 Task: Add a signature London Baker containing With sincere appreciation and gratitude, London Baker to email address softage.9@softage.net and add a label Job descriptions
Action: Mouse moved to (1268, 79)
Screenshot: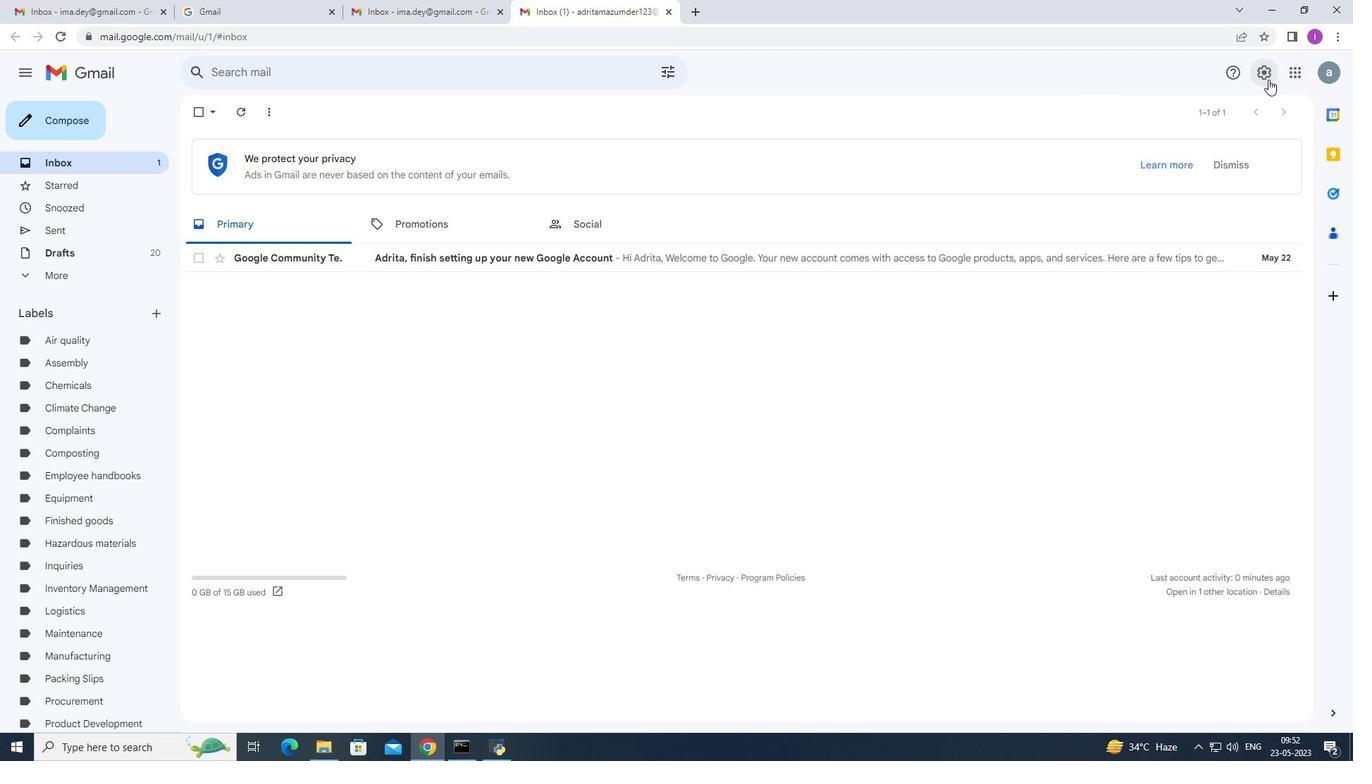 
Action: Mouse pressed left at (1268, 79)
Screenshot: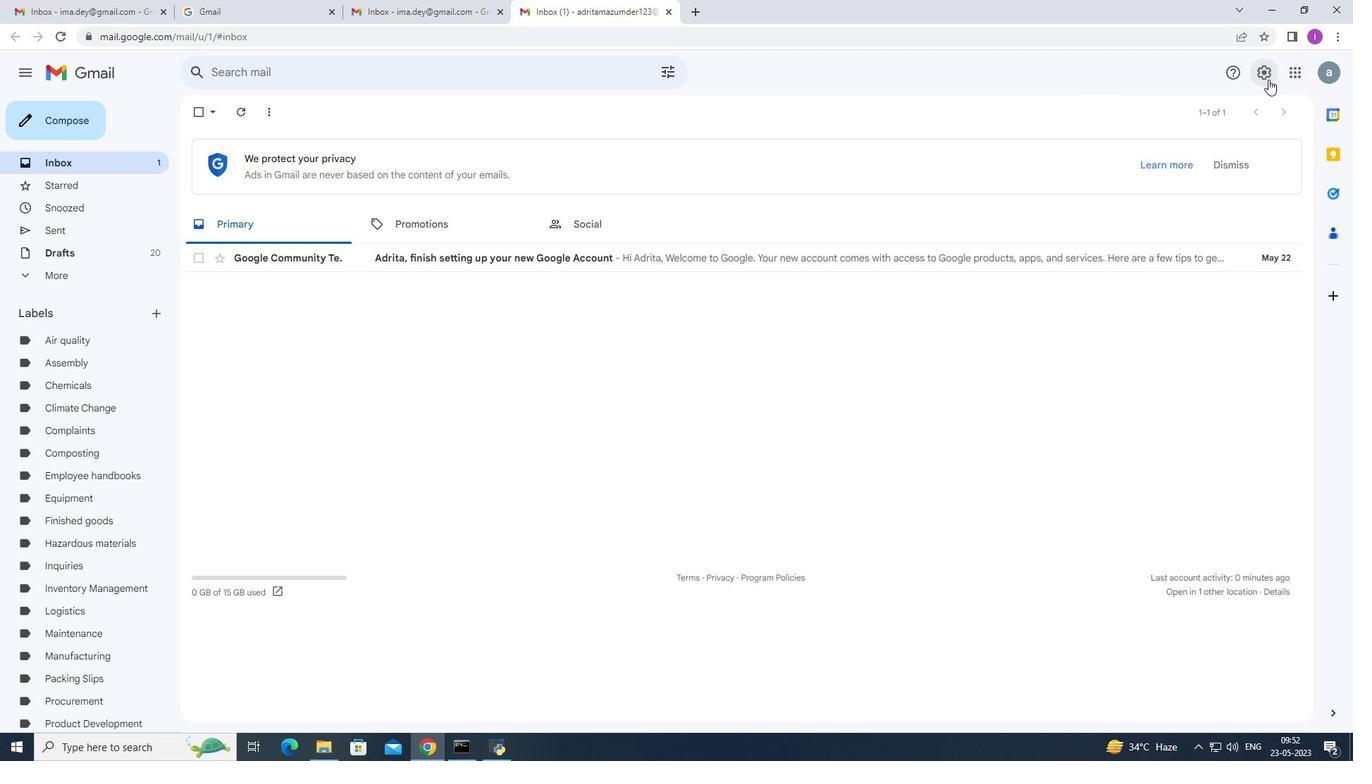 
Action: Mouse moved to (1198, 142)
Screenshot: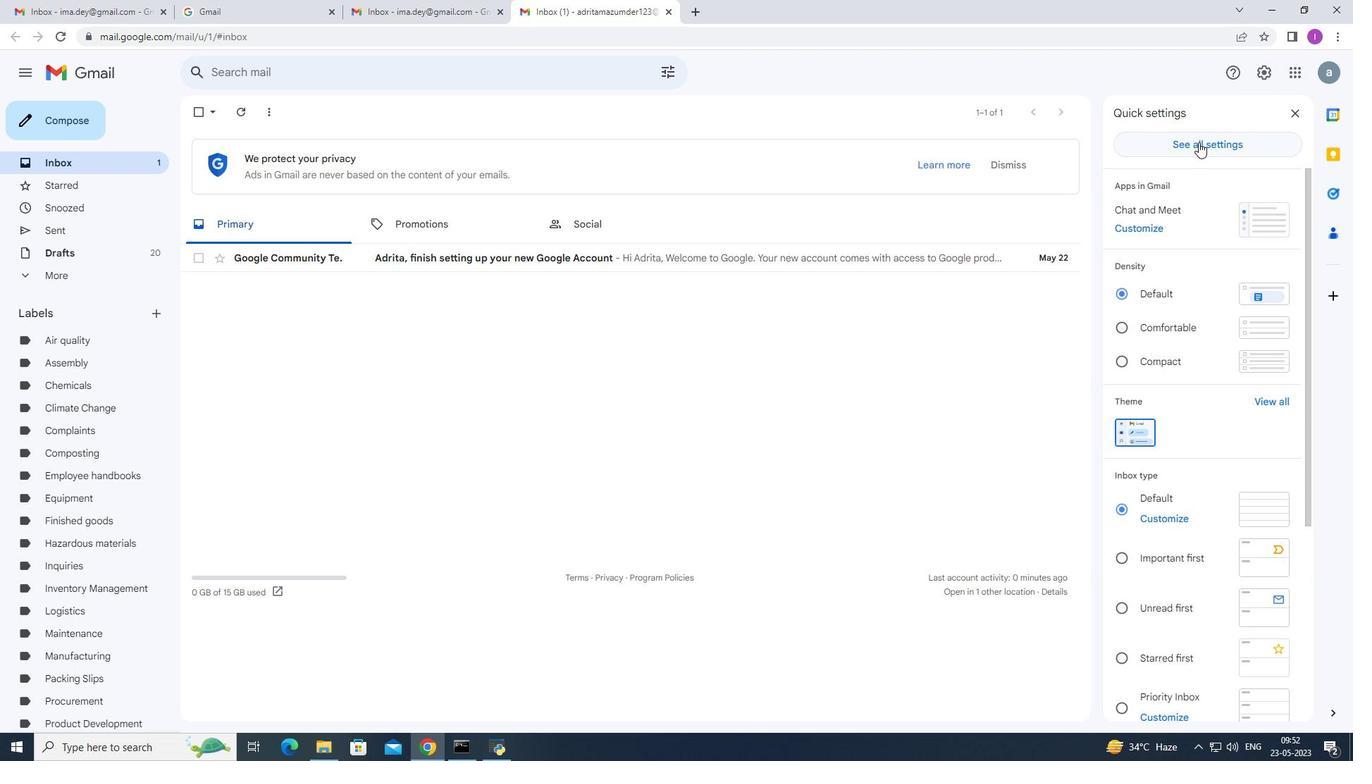 
Action: Mouse pressed left at (1198, 142)
Screenshot: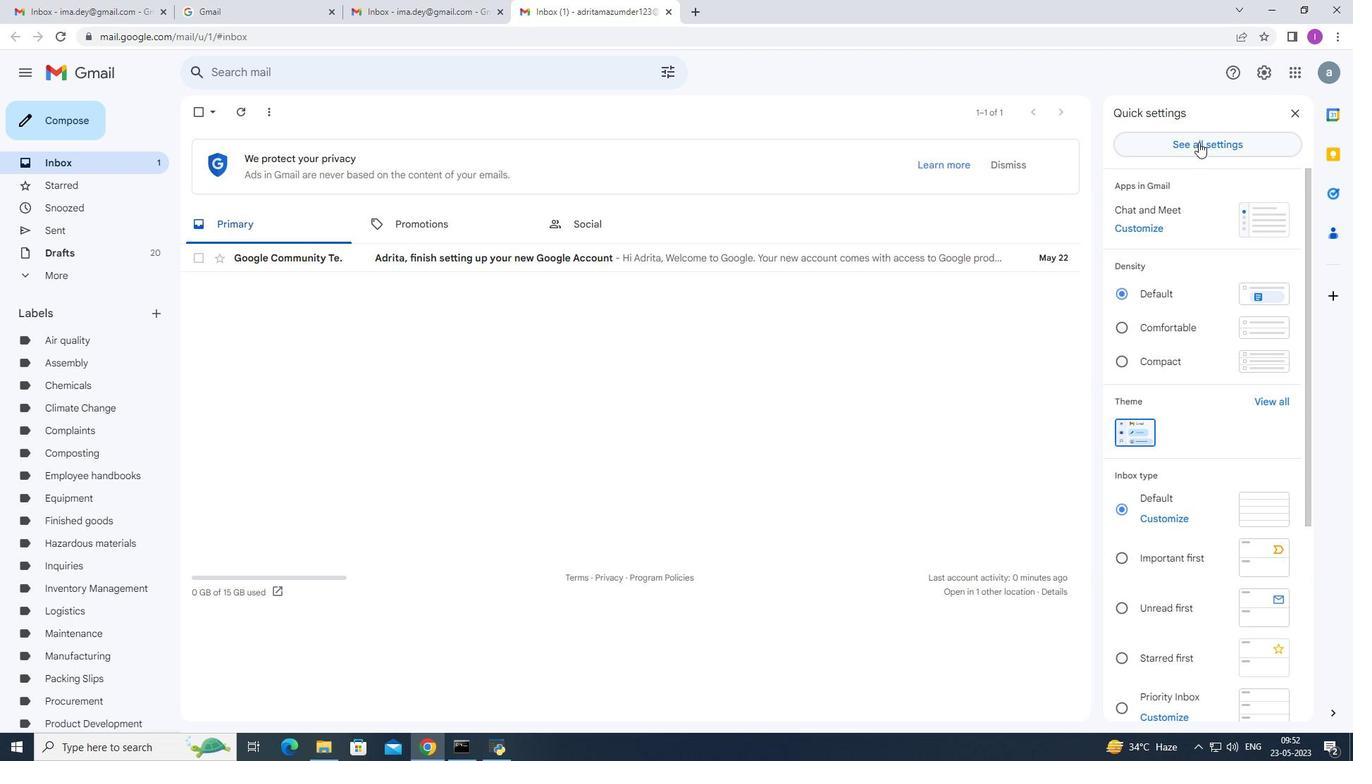 
Action: Mouse moved to (572, 403)
Screenshot: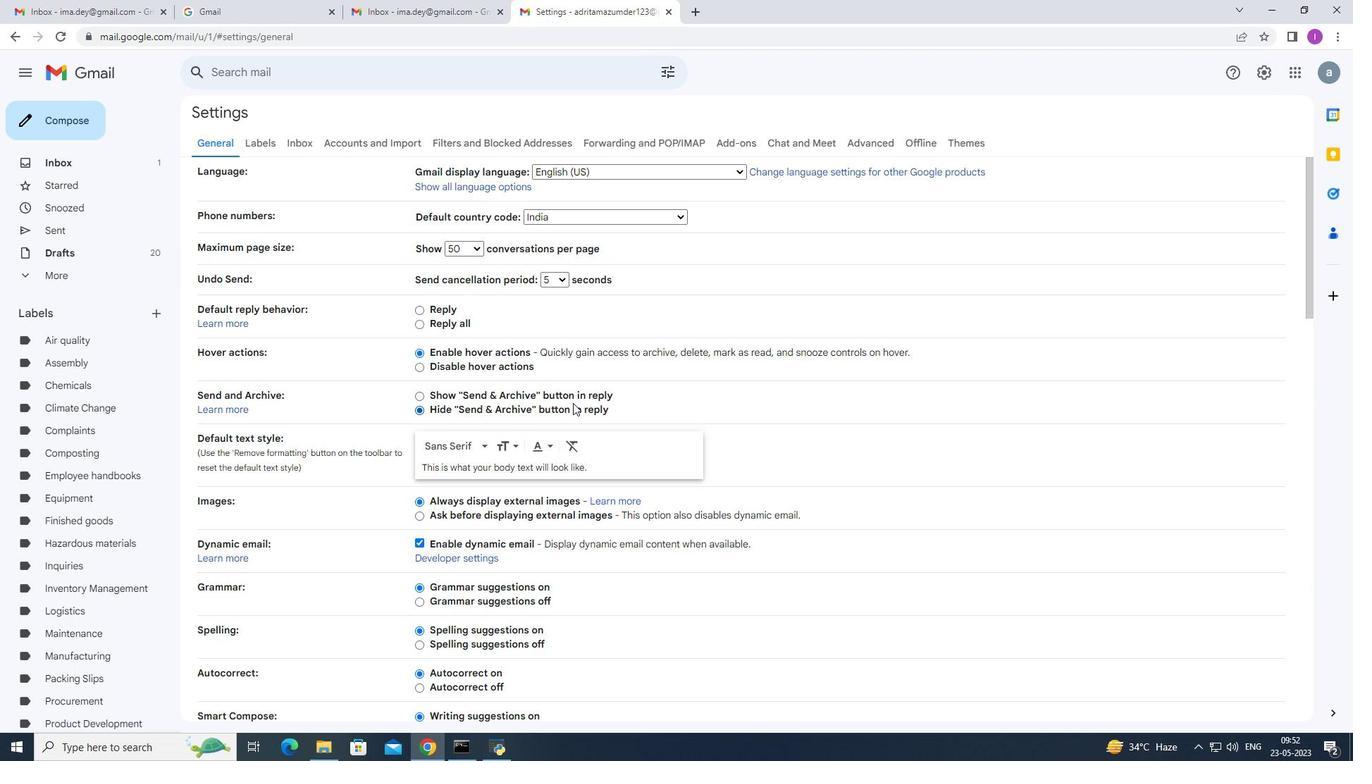 
Action: Mouse scrolled (572, 402) with delta (0, 0)
Screenshot: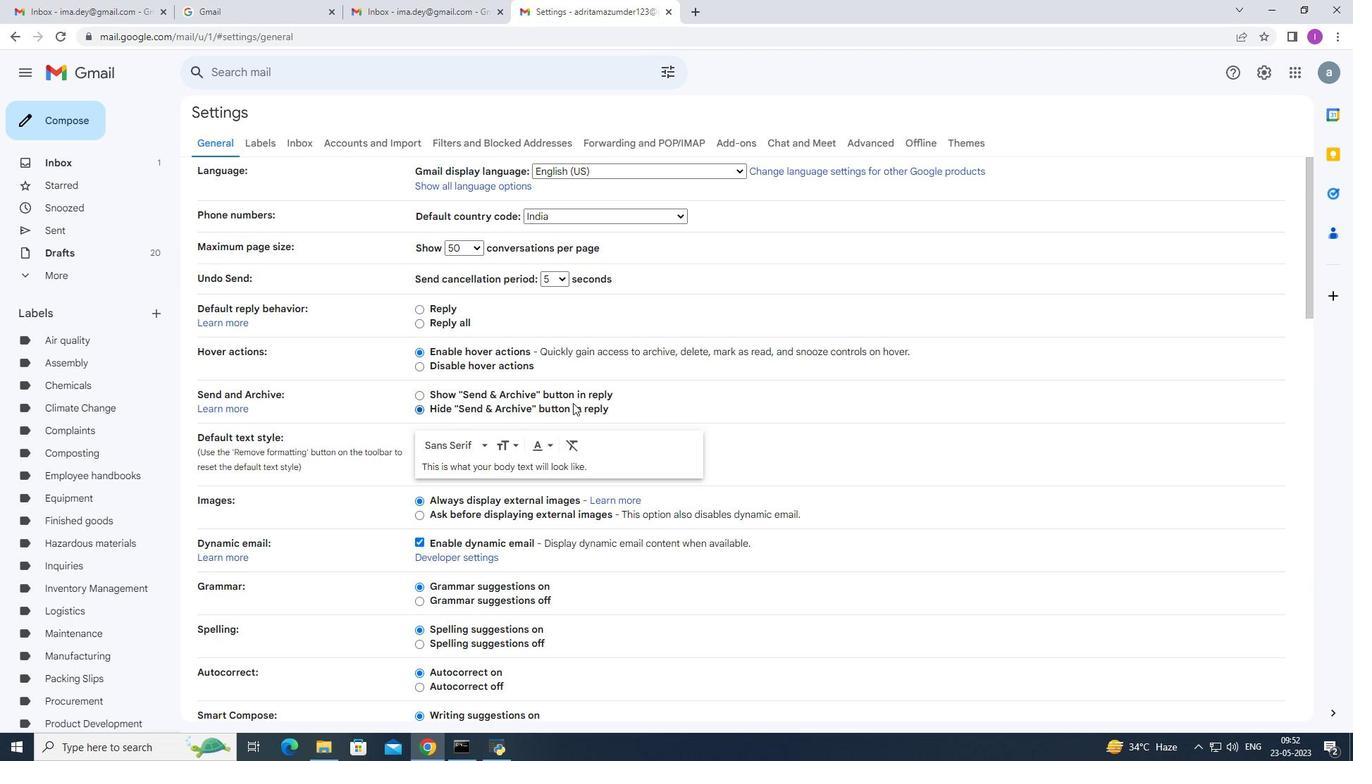 
Action: Mouse scrolled (572, 402) with delta (0, 0)
Screenshot: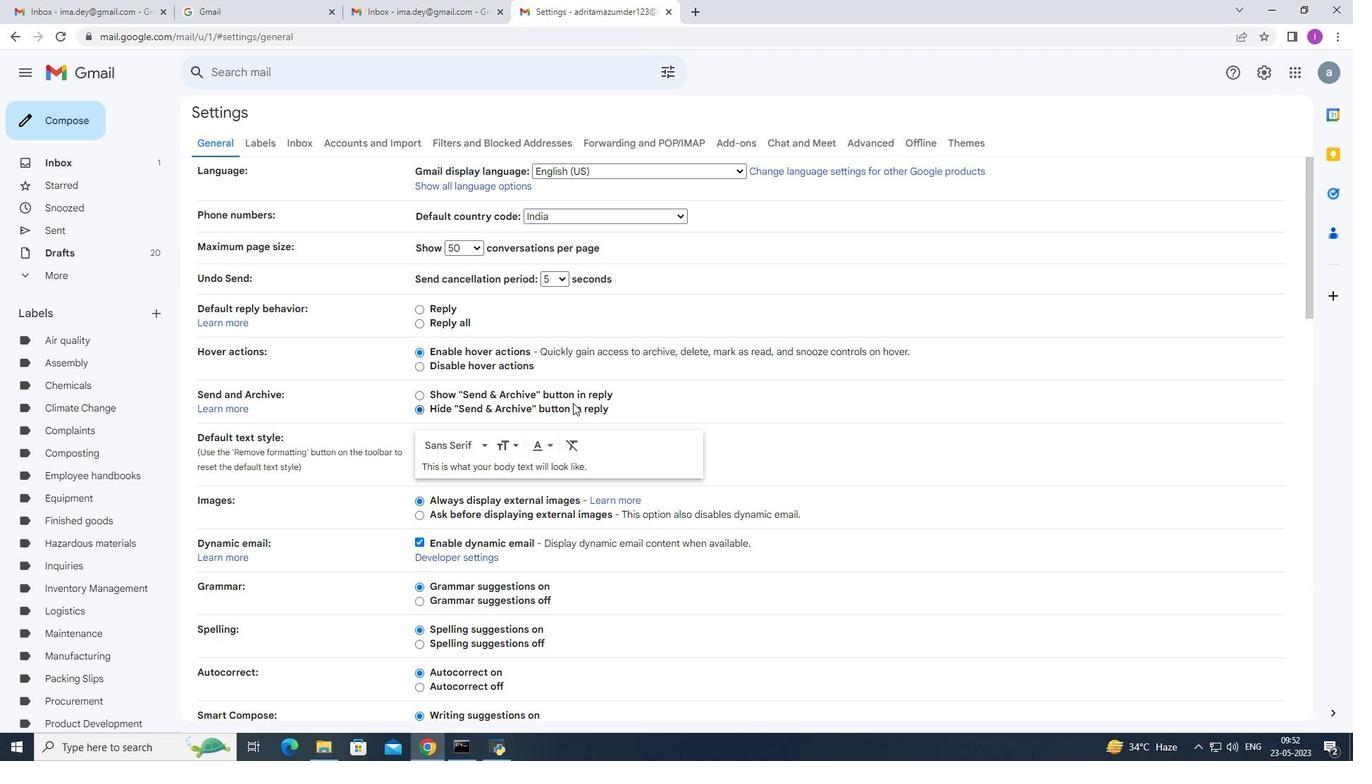 
Action: Mouse scrolled (572, 402) with delta (0, 0)
Screenshot: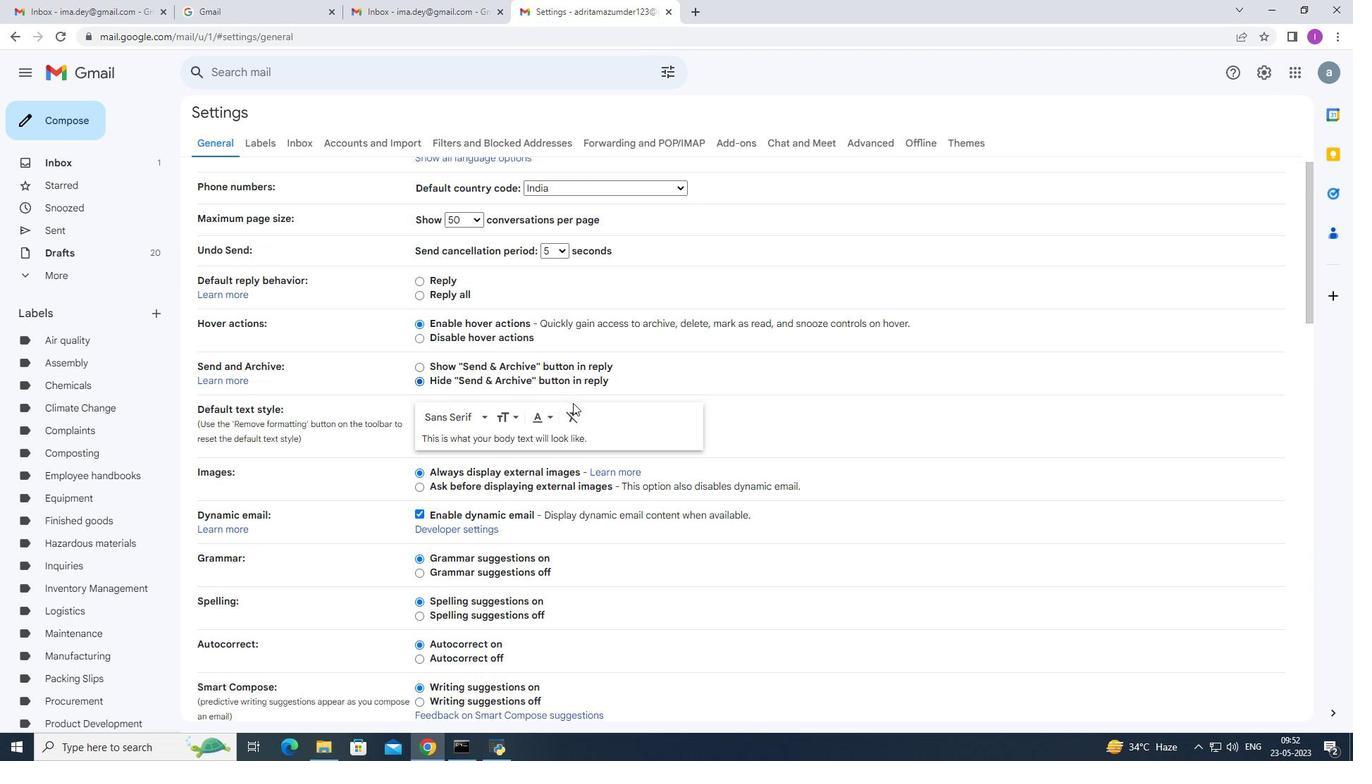 
Action: Mouse scrolled (572, 402) with delta (0, 0)
Screenshot: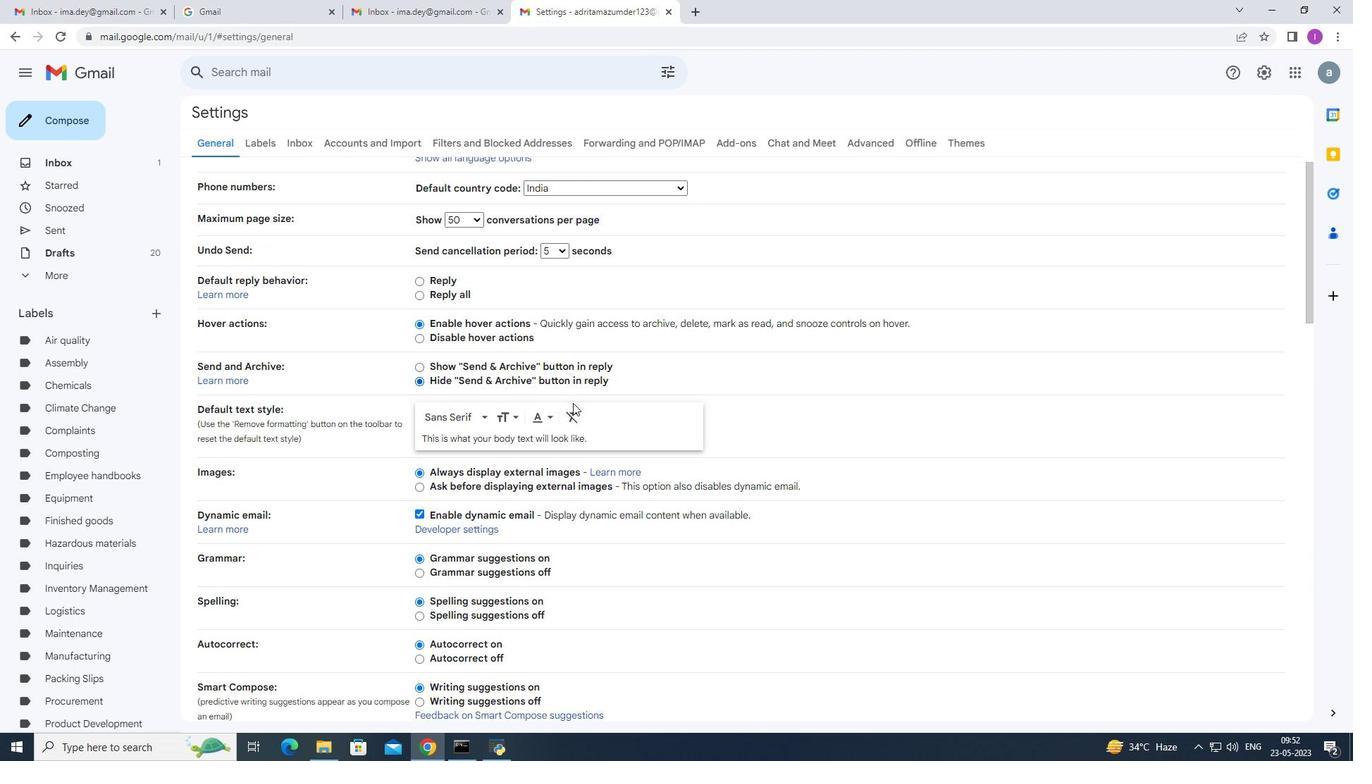 
Action: Mouse scrolled (572, 402) with delta (0, 0)
Screenshot: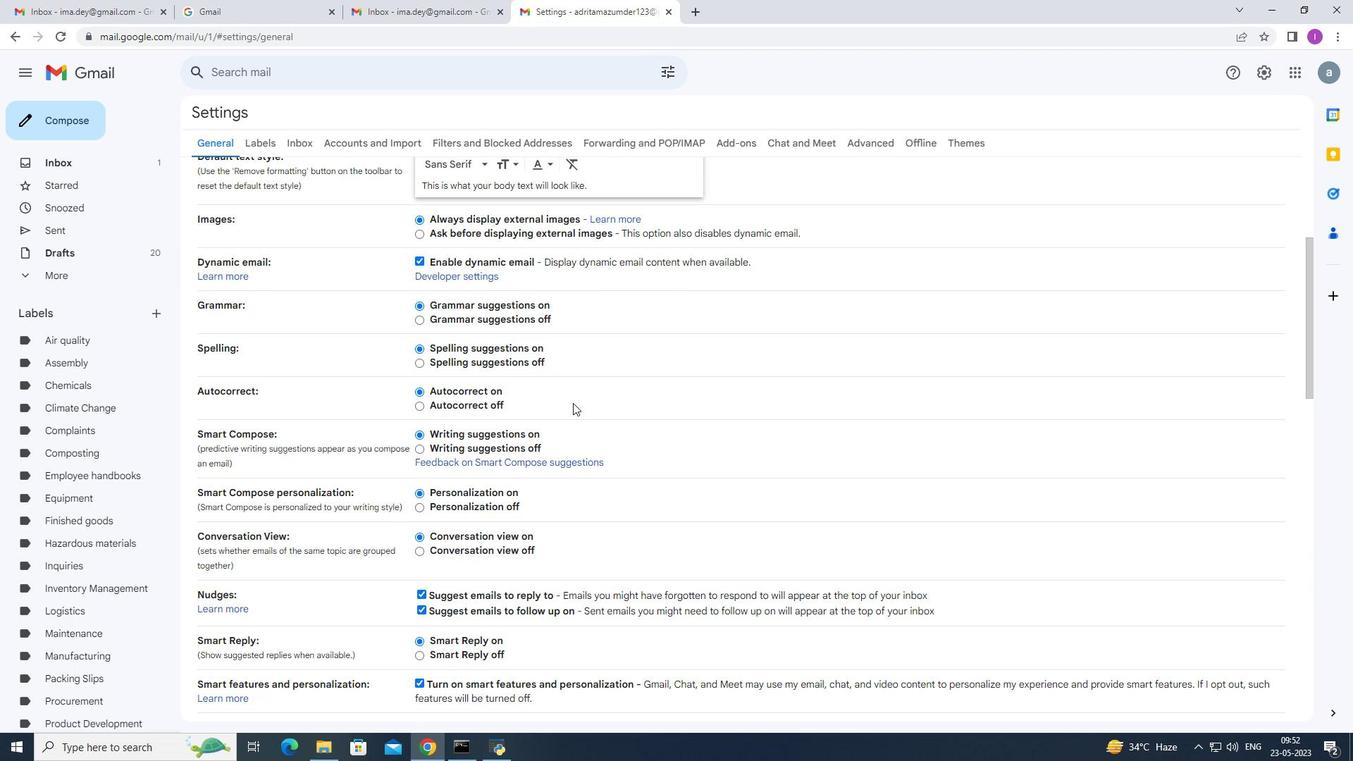 
Action: Mouse scrolled (572, 402) with delta (0, 0)
Screenshot: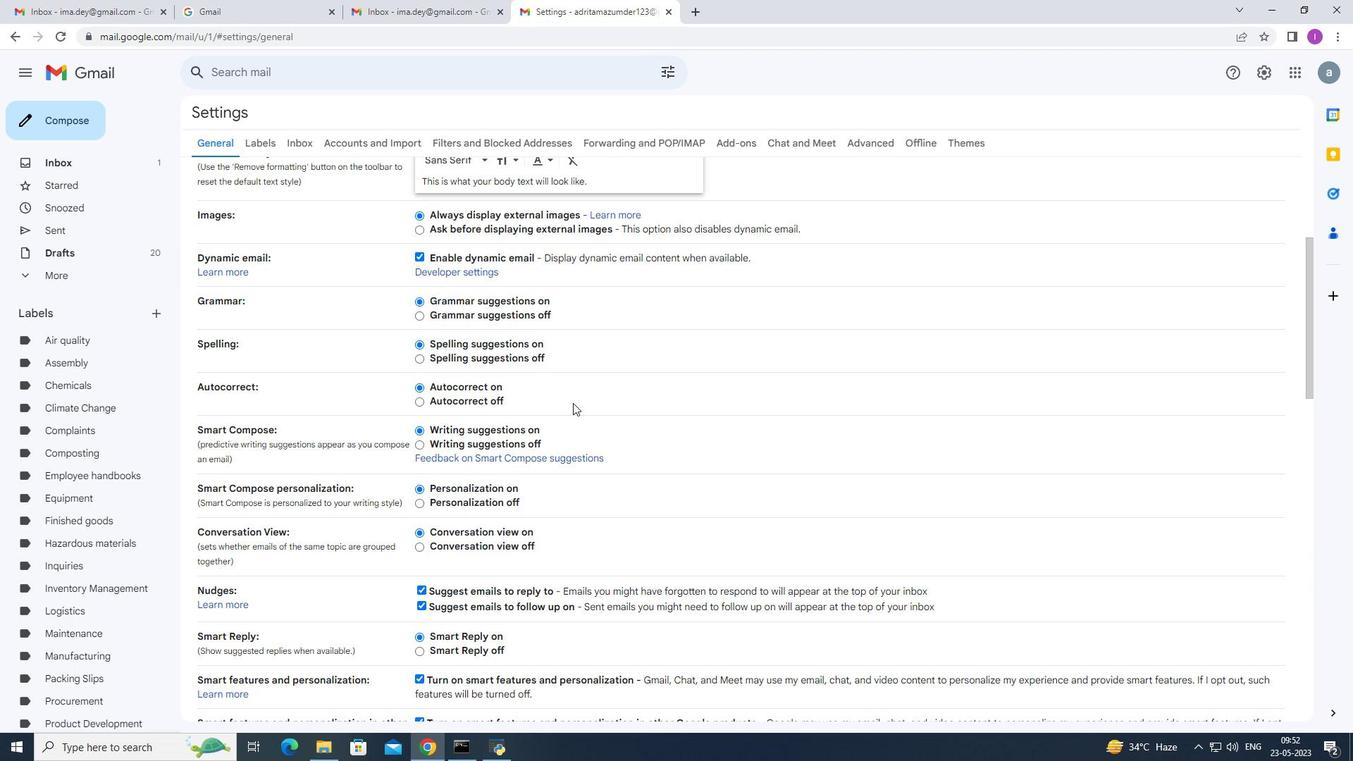 
Action: Mouse scrolled (572, 402) with delta (0, 0)
Screenshot: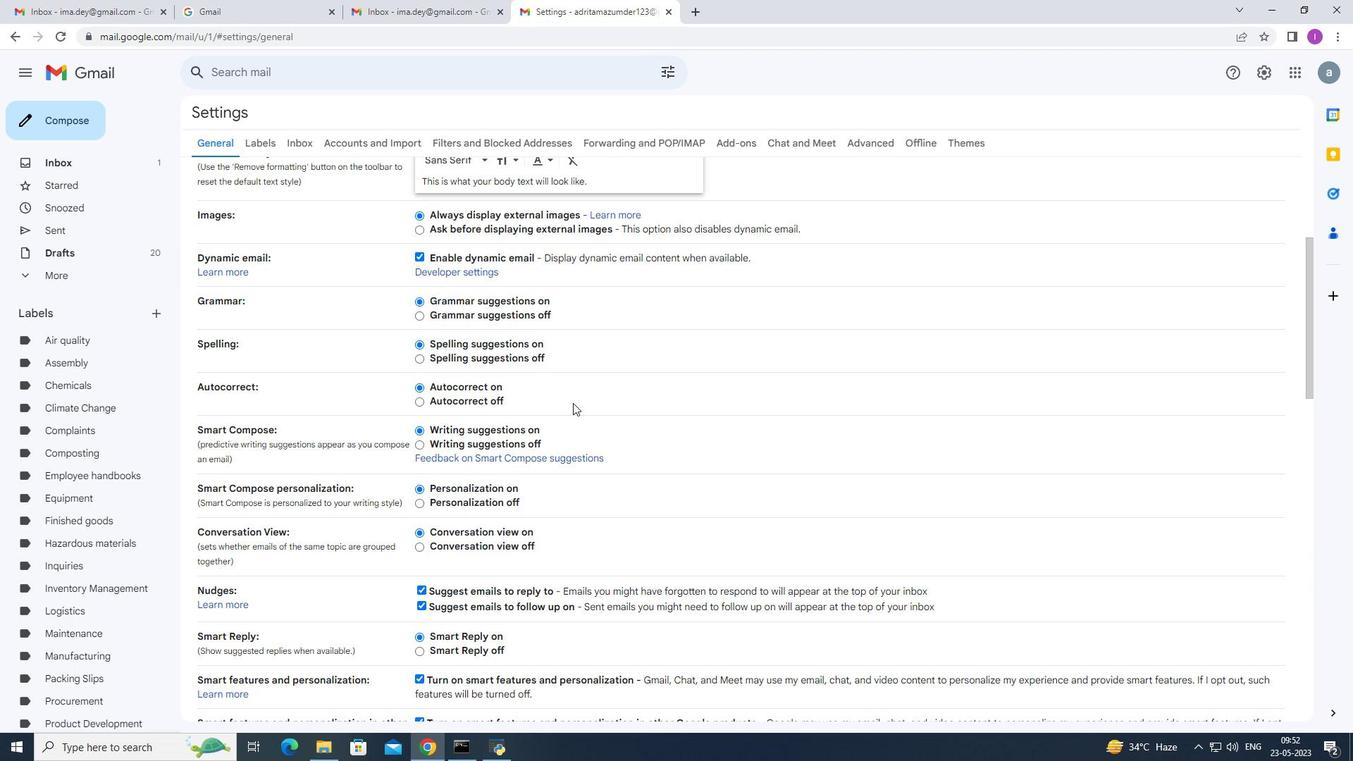 
Action: Mouse scrolled (572, 402) with delta (0, 0)
Screenshot: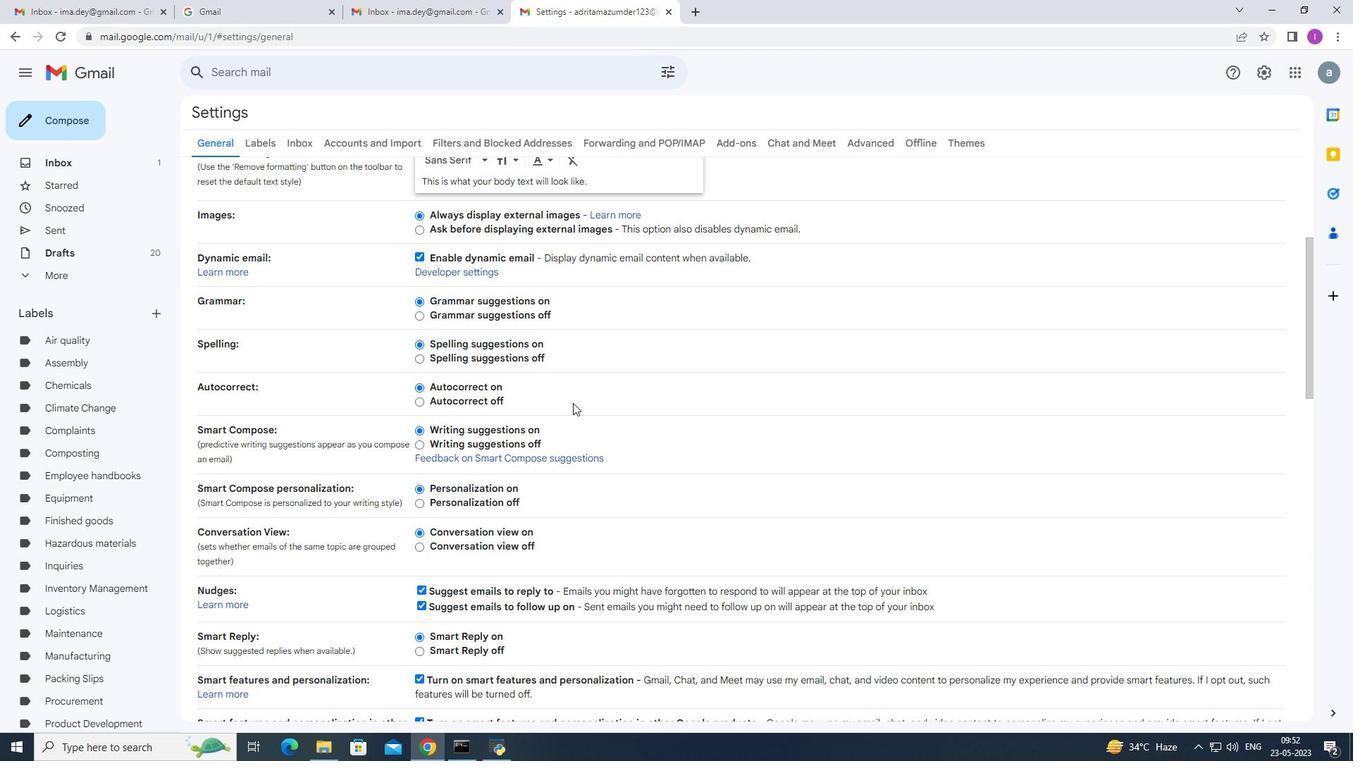 
Action: Mouse scrolled (572, 402) with delta (0, 0)
Screenshot: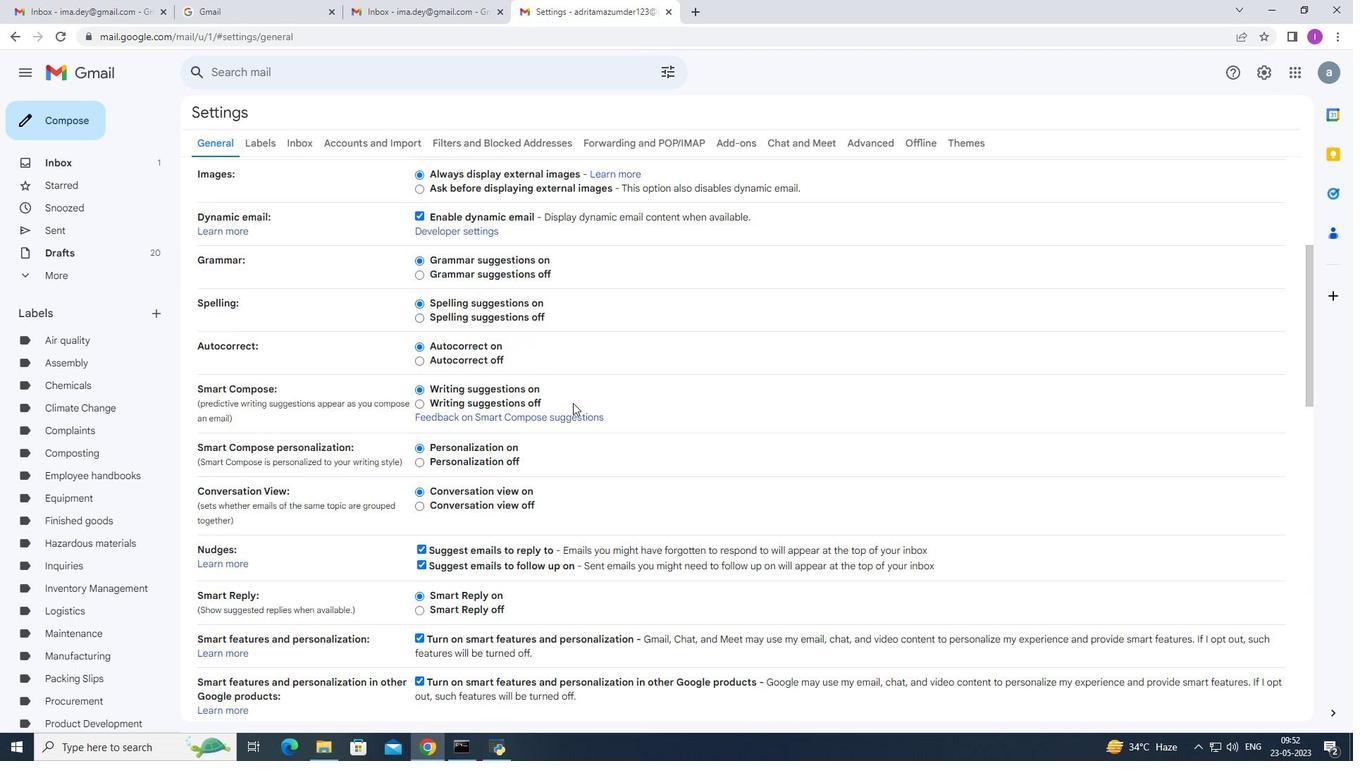 
Action: Mouse scrolled (572, 402) with delta (0, 0)
Screenshot: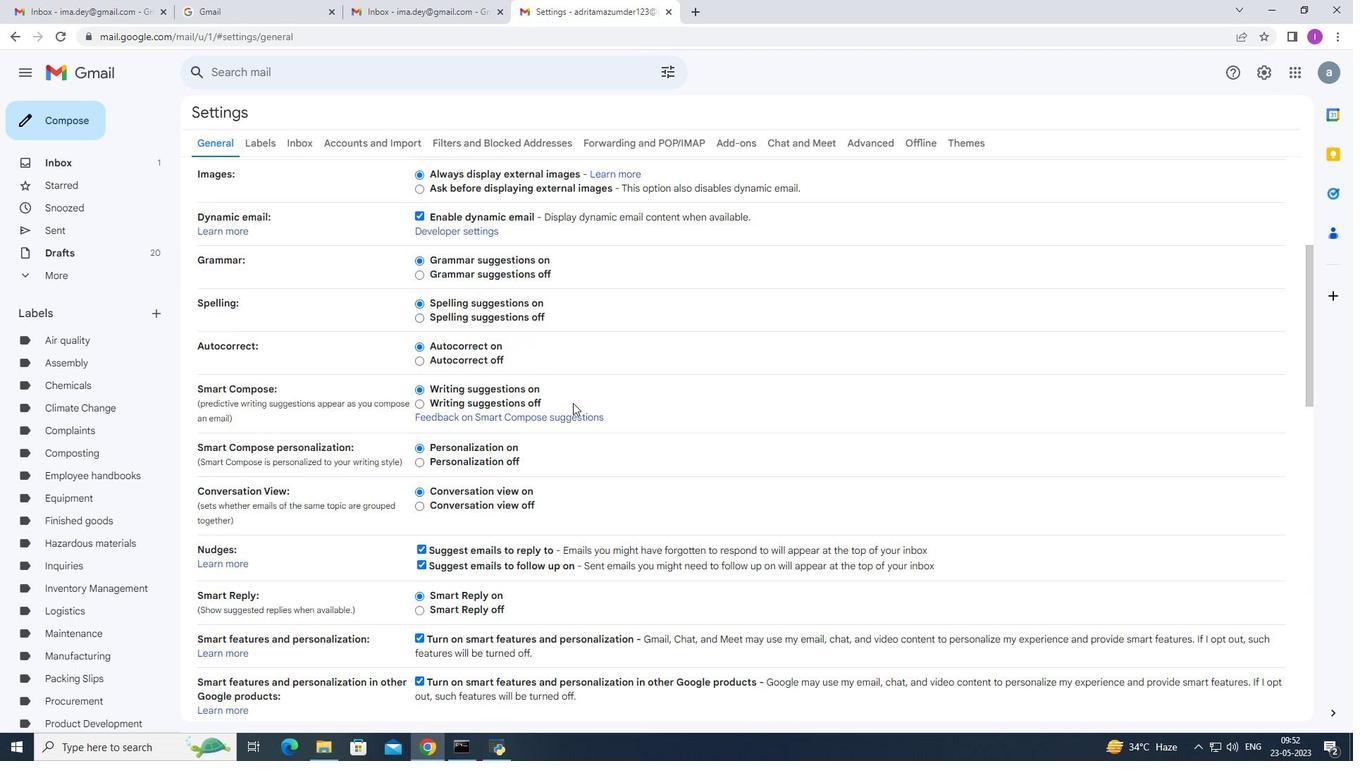 
Action: Mouse scrolled (572, 402) with delta (0, 0)
Screenshot: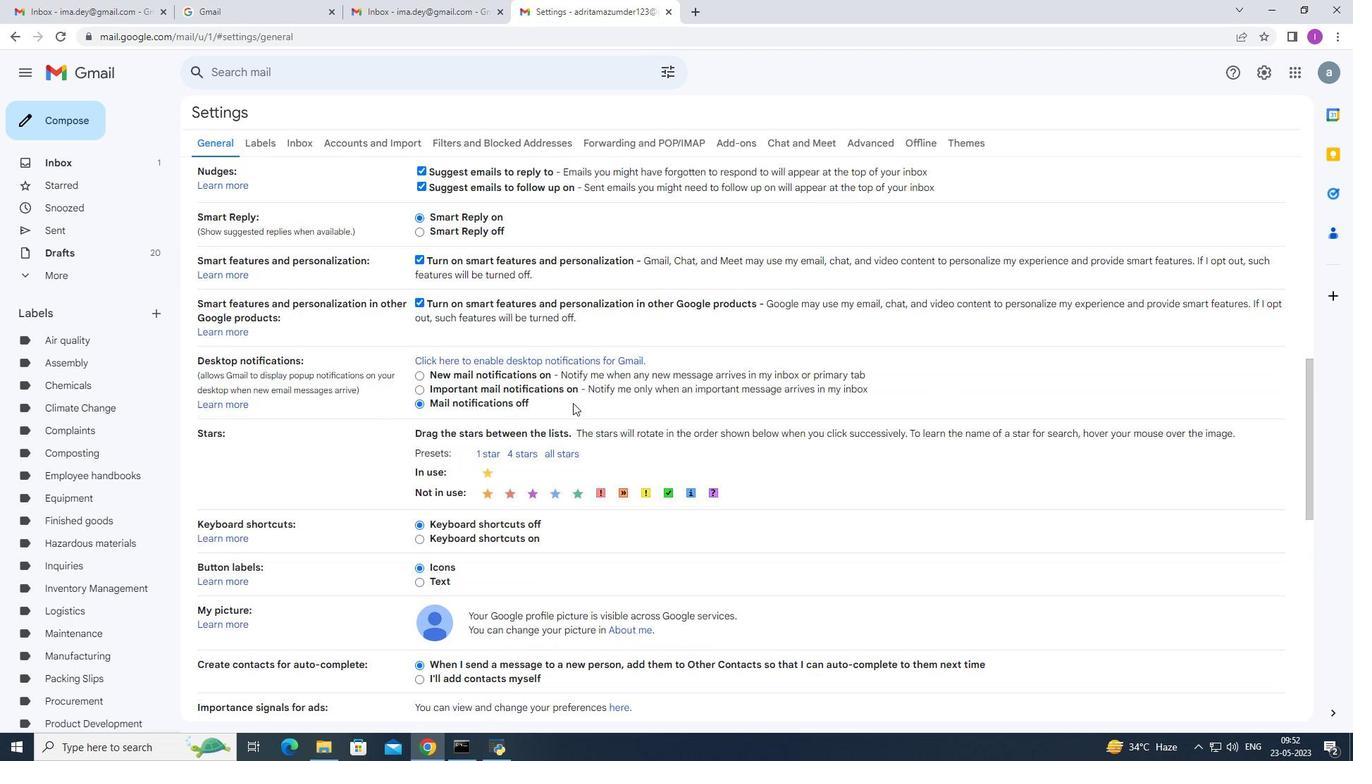 
Action: Mouse scrolled (572, 402) with delta (0, 0)
Screenshot: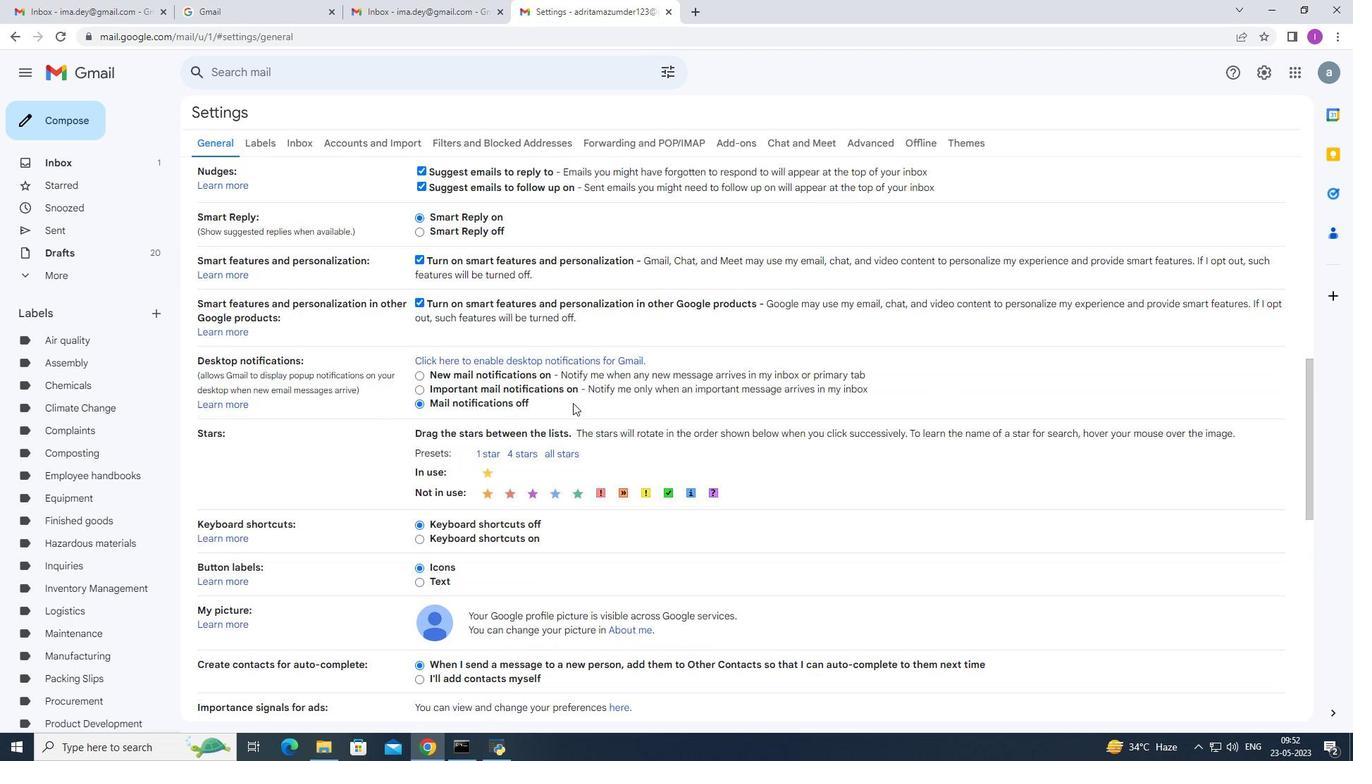 
Action: Mouse scrolled (572, 402) with delta (0, 0)
Screenshot: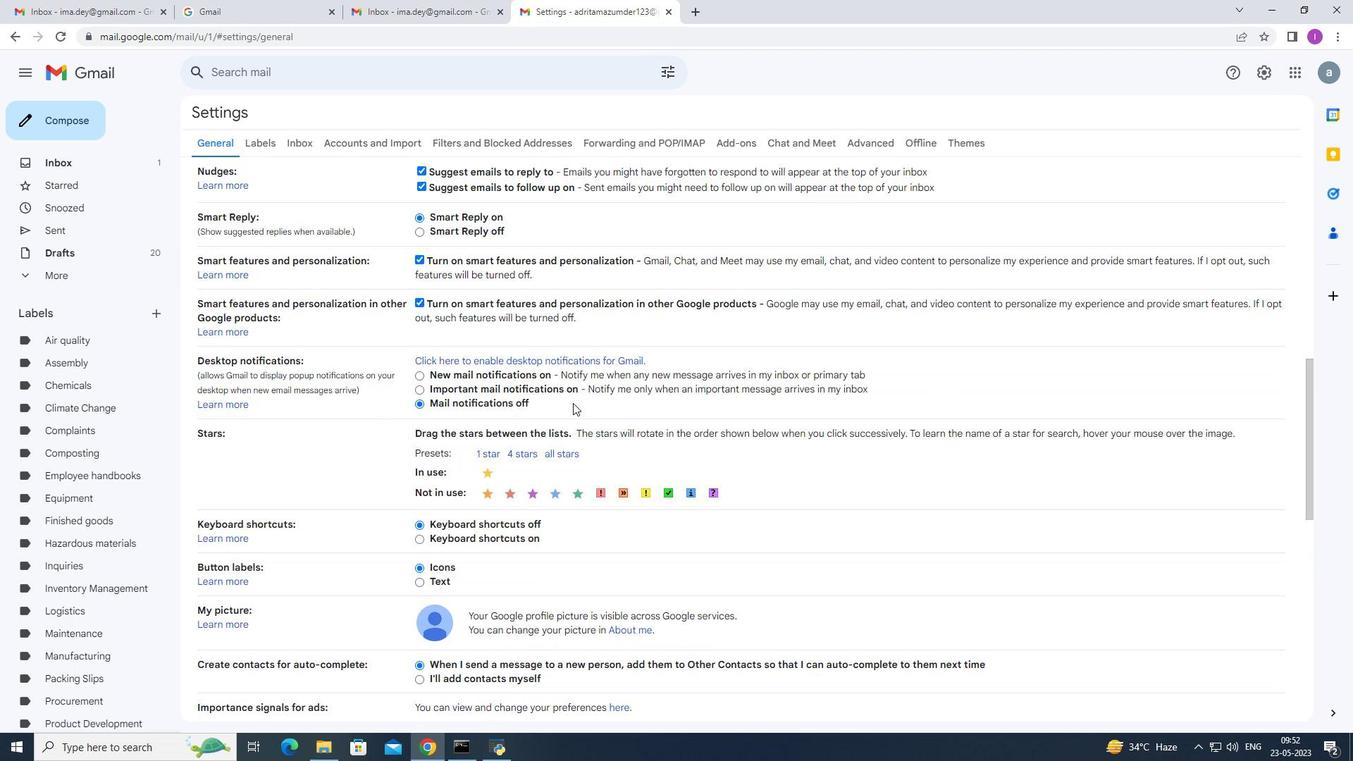 
Action: Mouse scrolled (572, 402) with delta (0, 0)
Screenshot: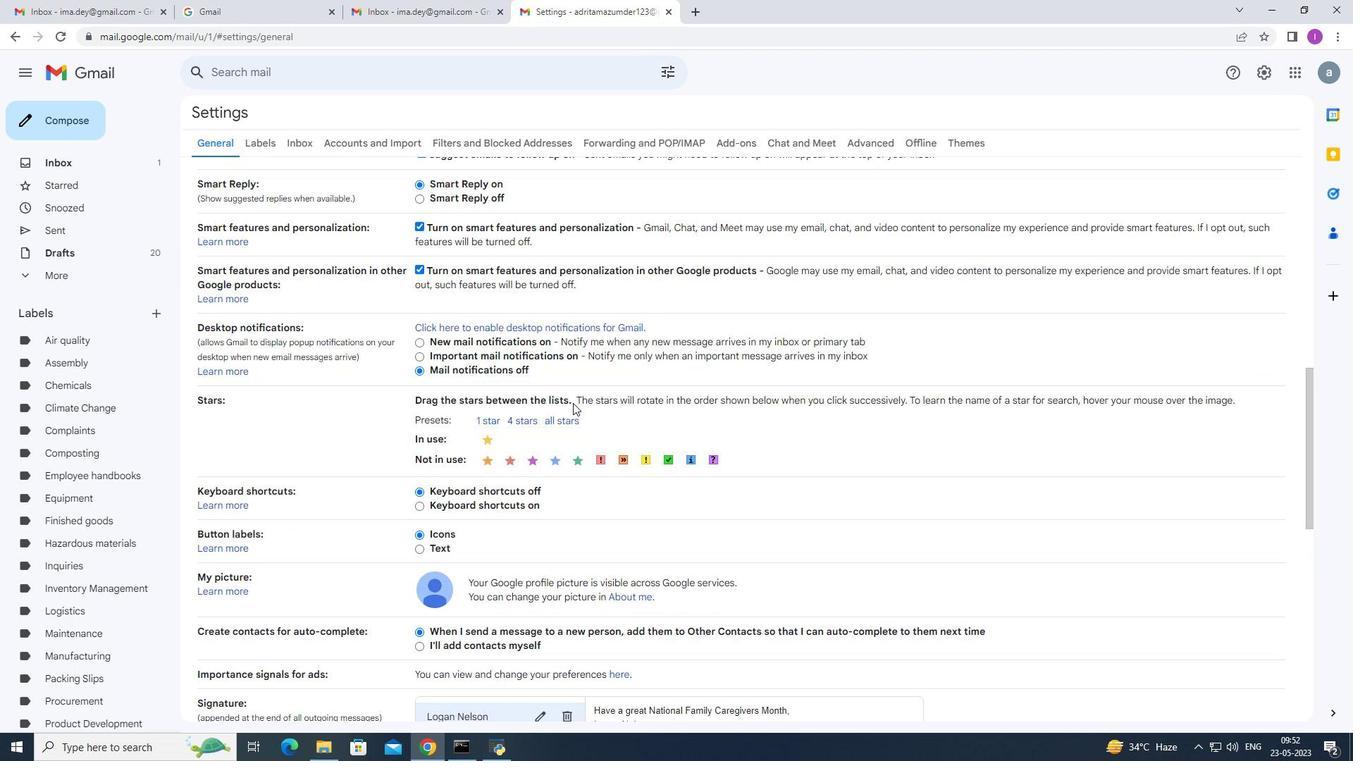 
Action: Mouse moved to (563, 463)
Screenshot: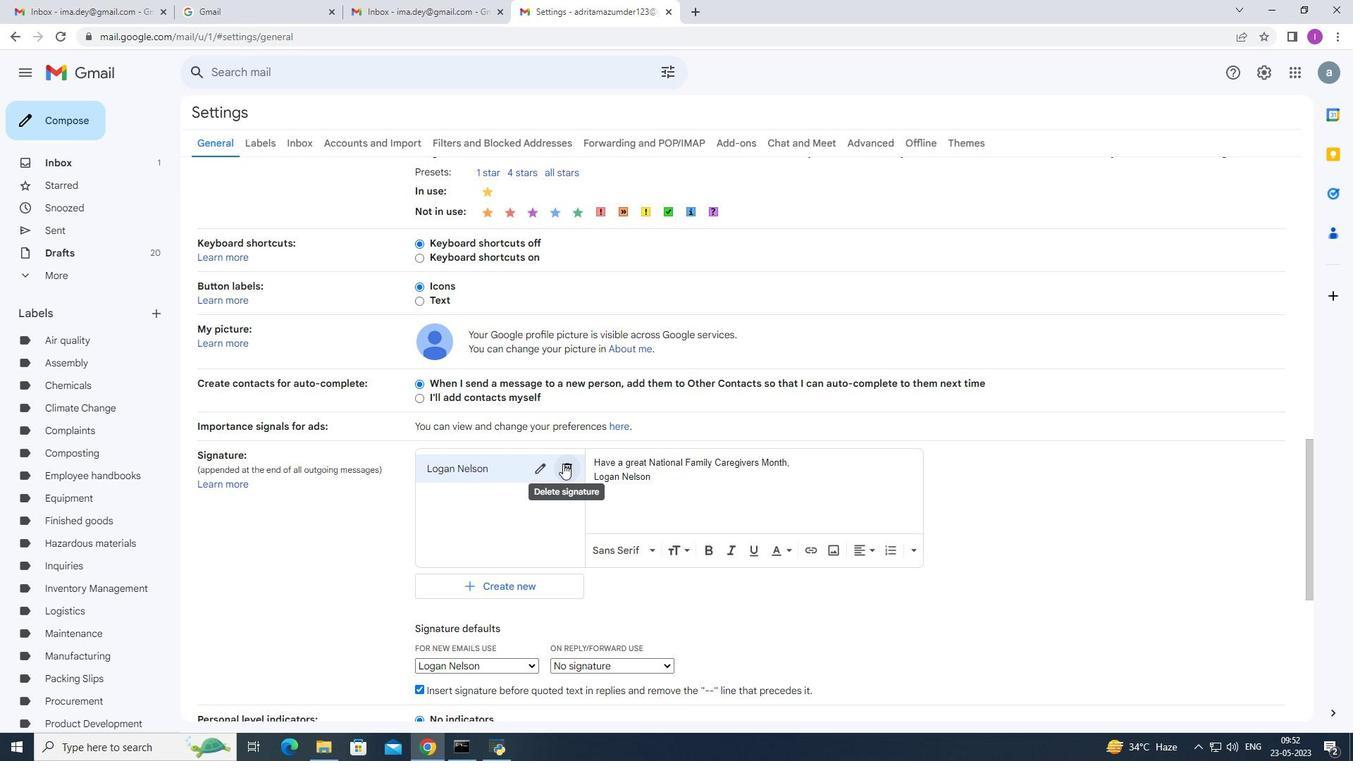 
Action: Mouse pressed left at (563, 463)
Screenshot: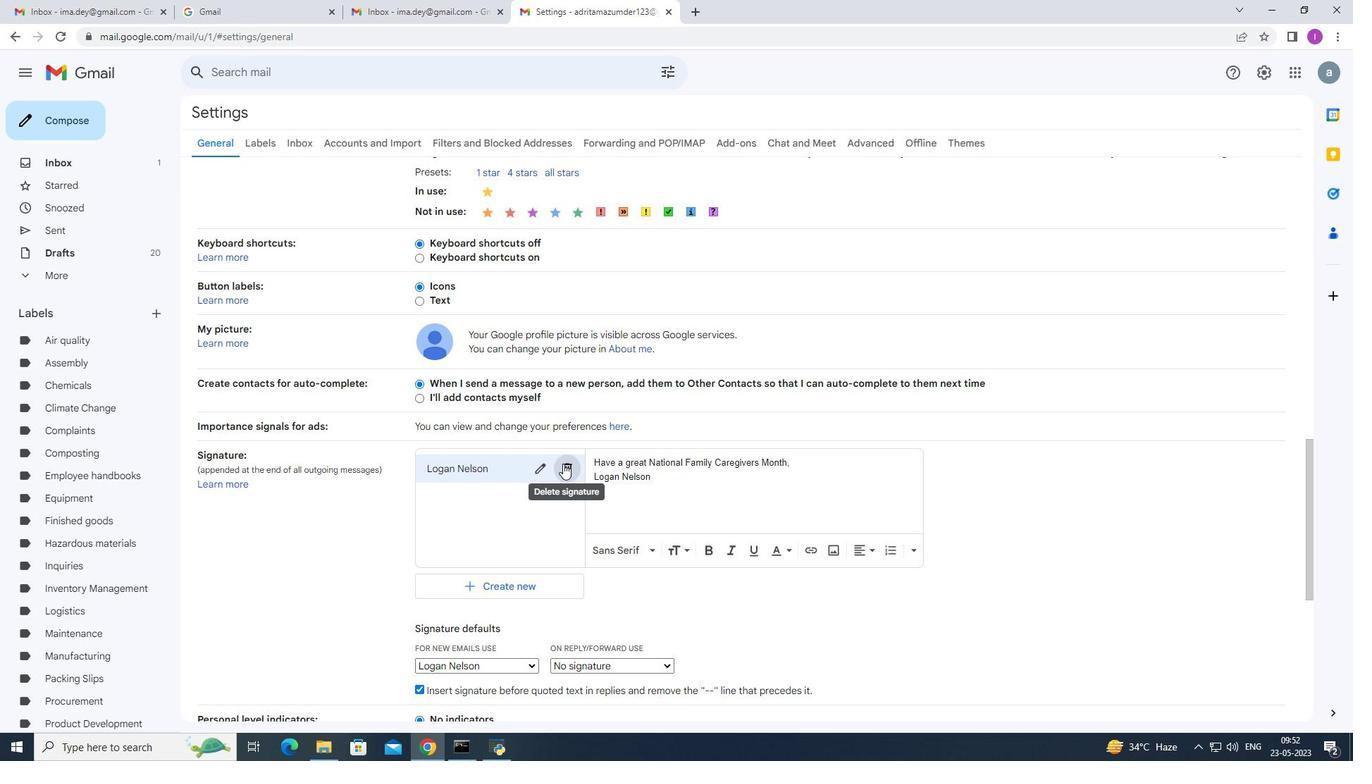 
Action: Mouse moved to (806, 412)
Screenshot: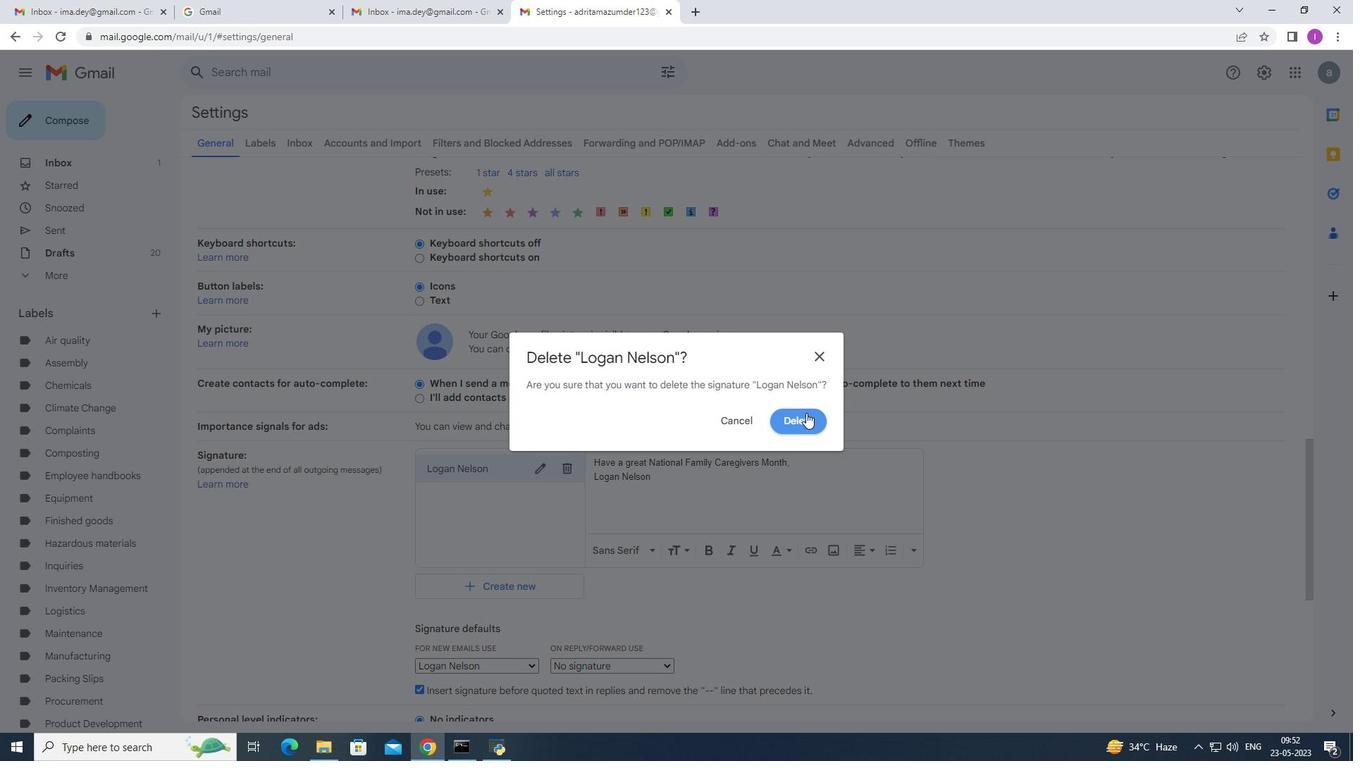 
Action: Mouse pressed left at (806, 412)
Screenshot: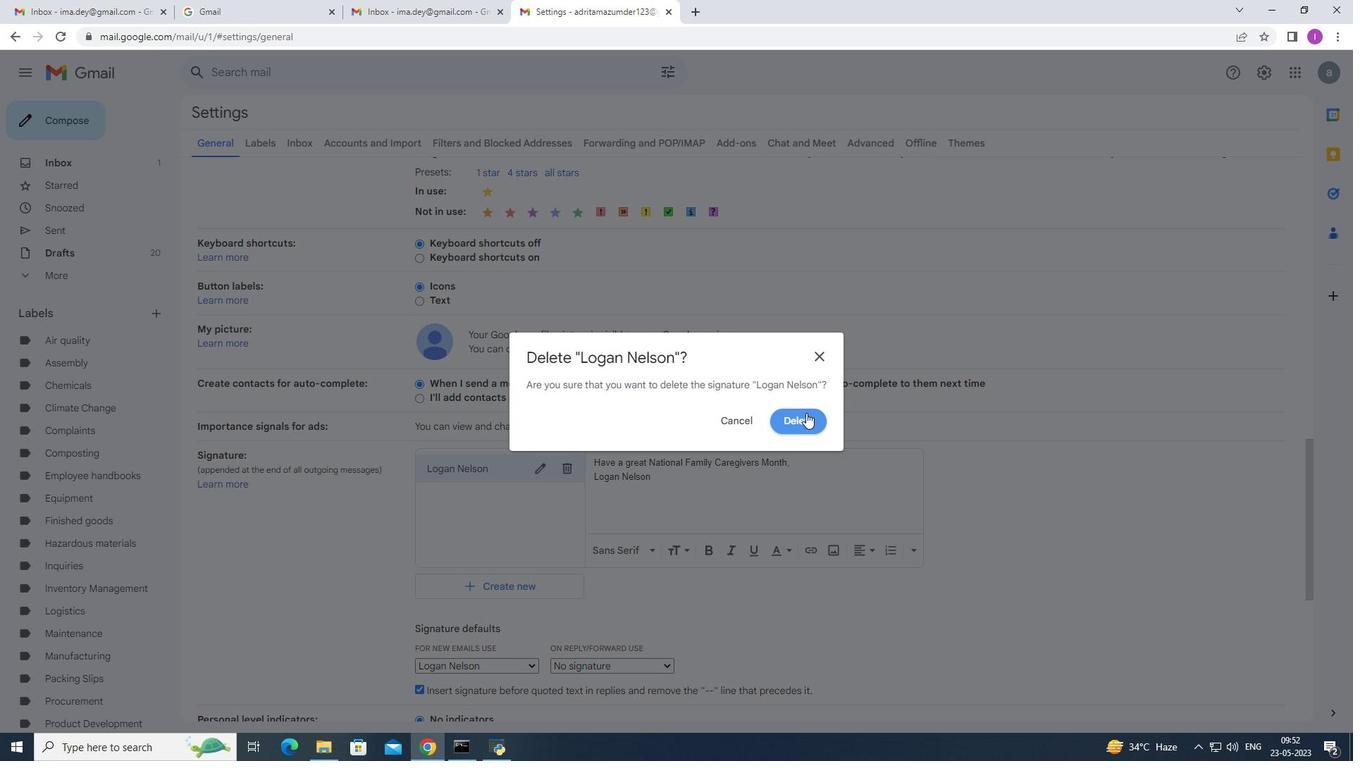 
Action: Mouse moved to (482, 483)
Screenshot: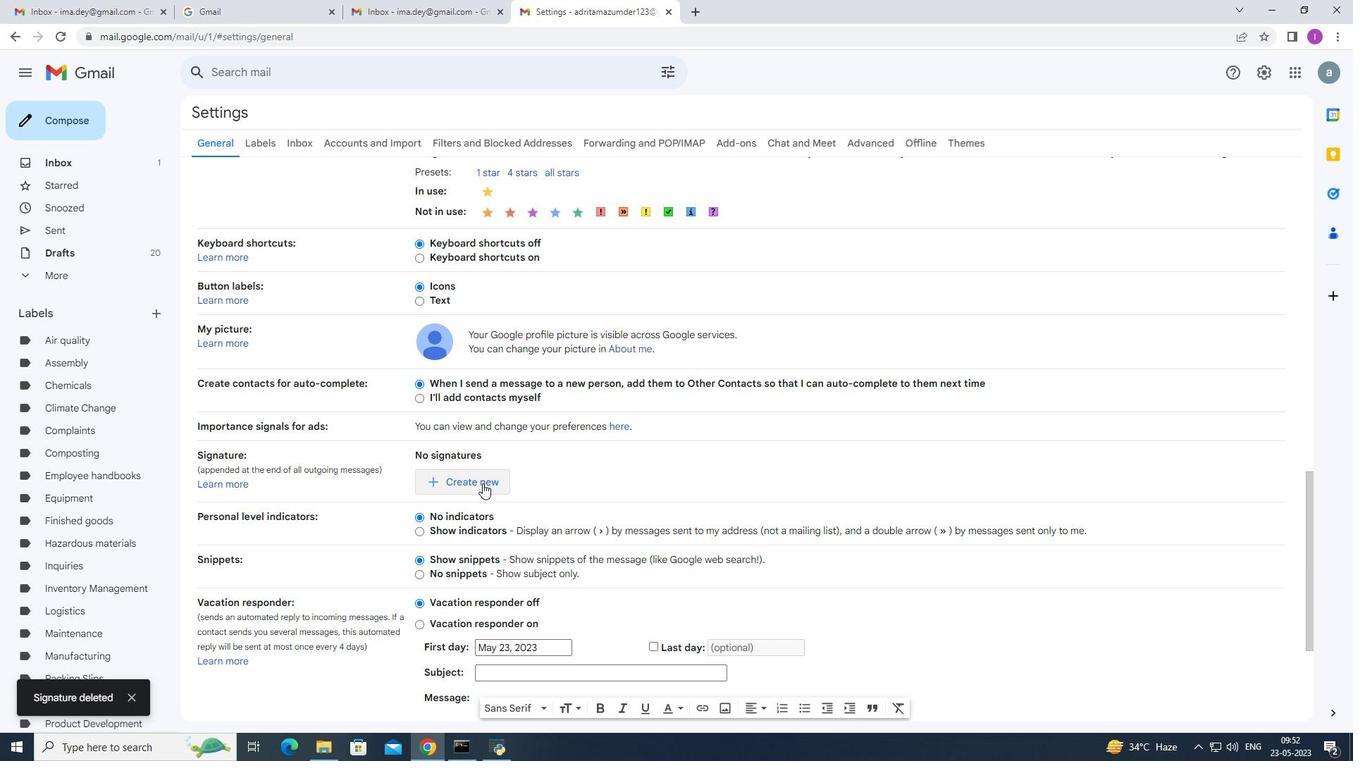 
Action: Mouse pressed left at (482, 483)
Screenshot: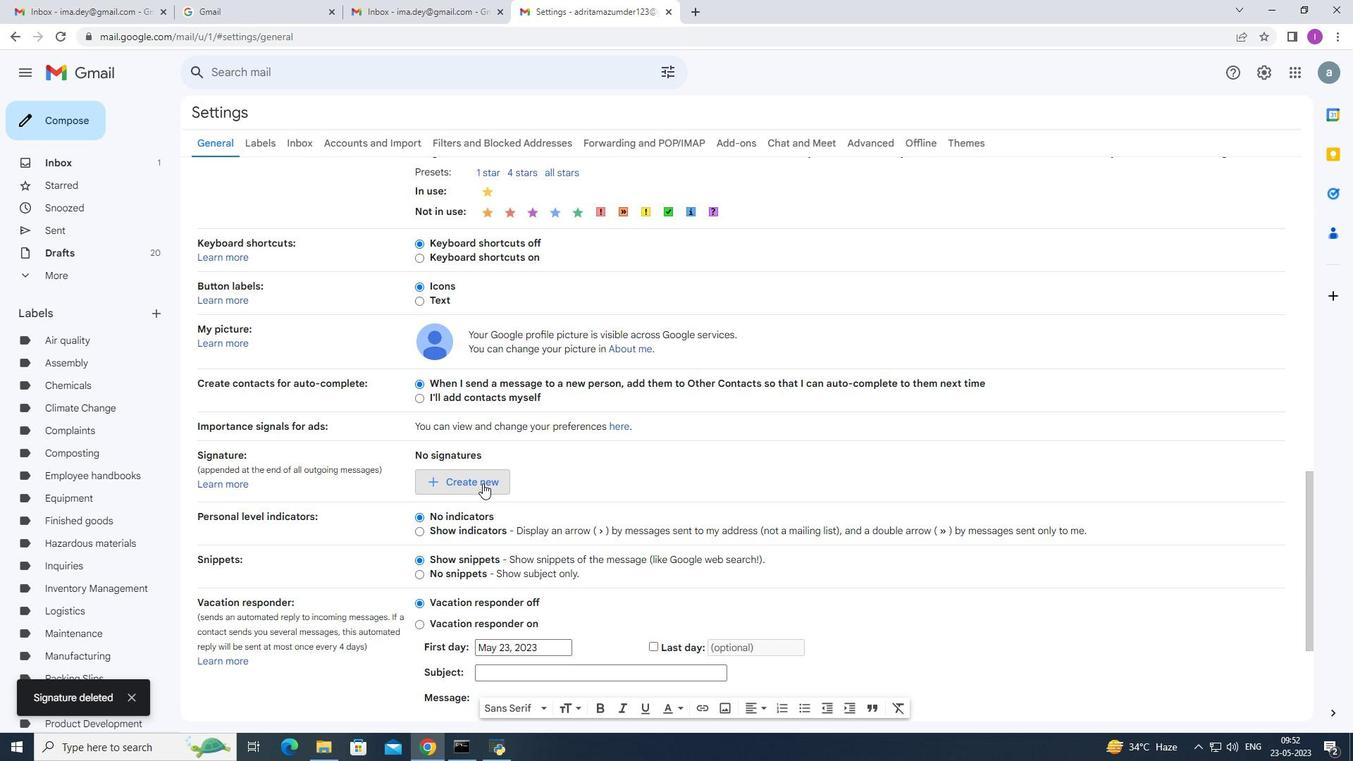 
Action: Mouse moved to (555, 384)
Screenshot: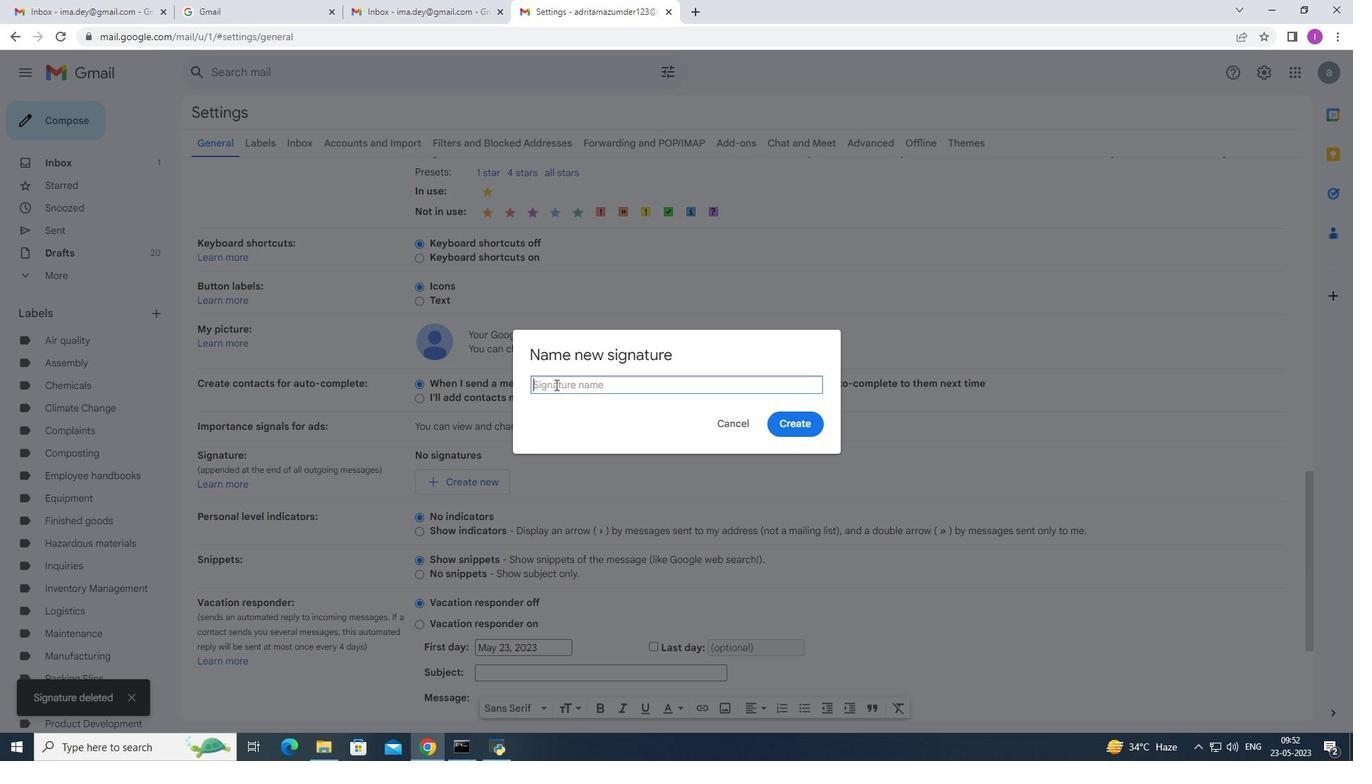 
Action: Mouse pressed left at (555, 384)
Screenshot: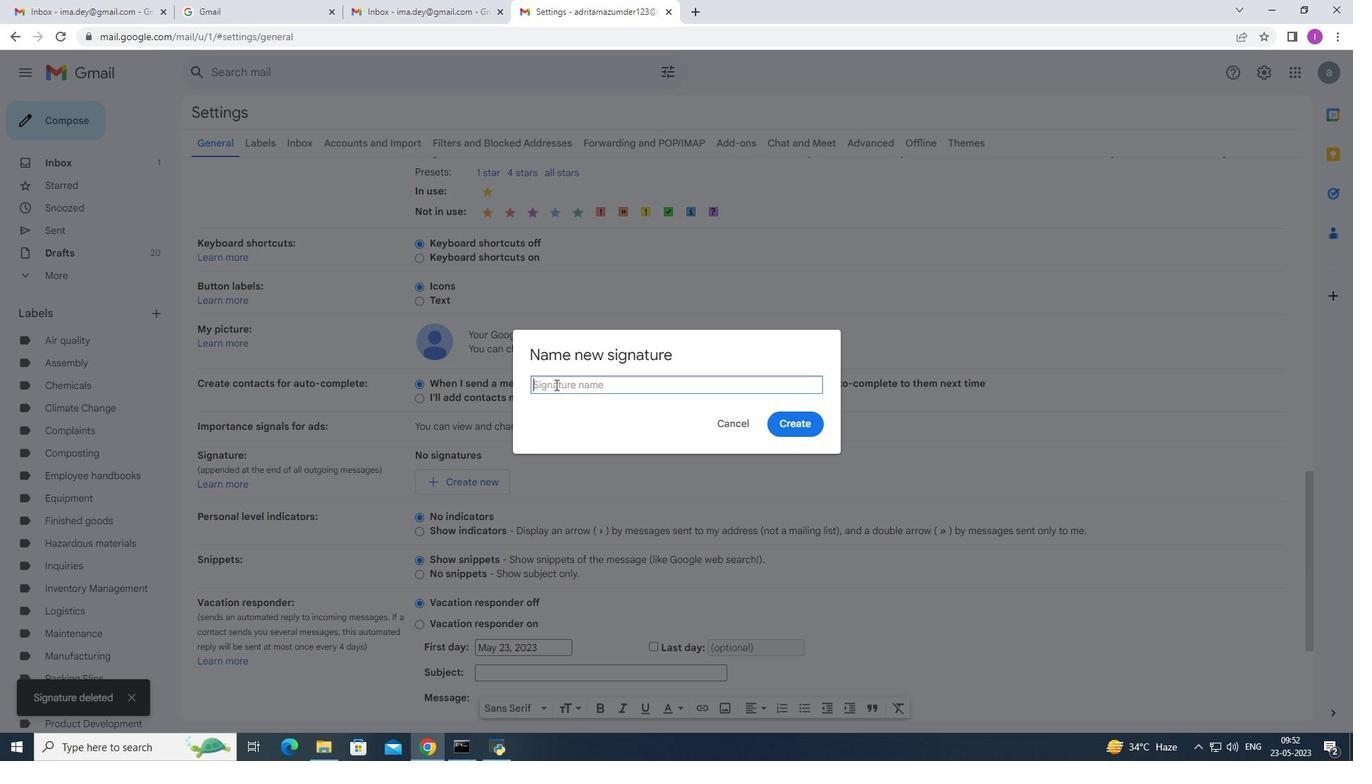 
Action: Key pressed <Key.shift>London<Key.space><Key.shift>Baker
Screenshot: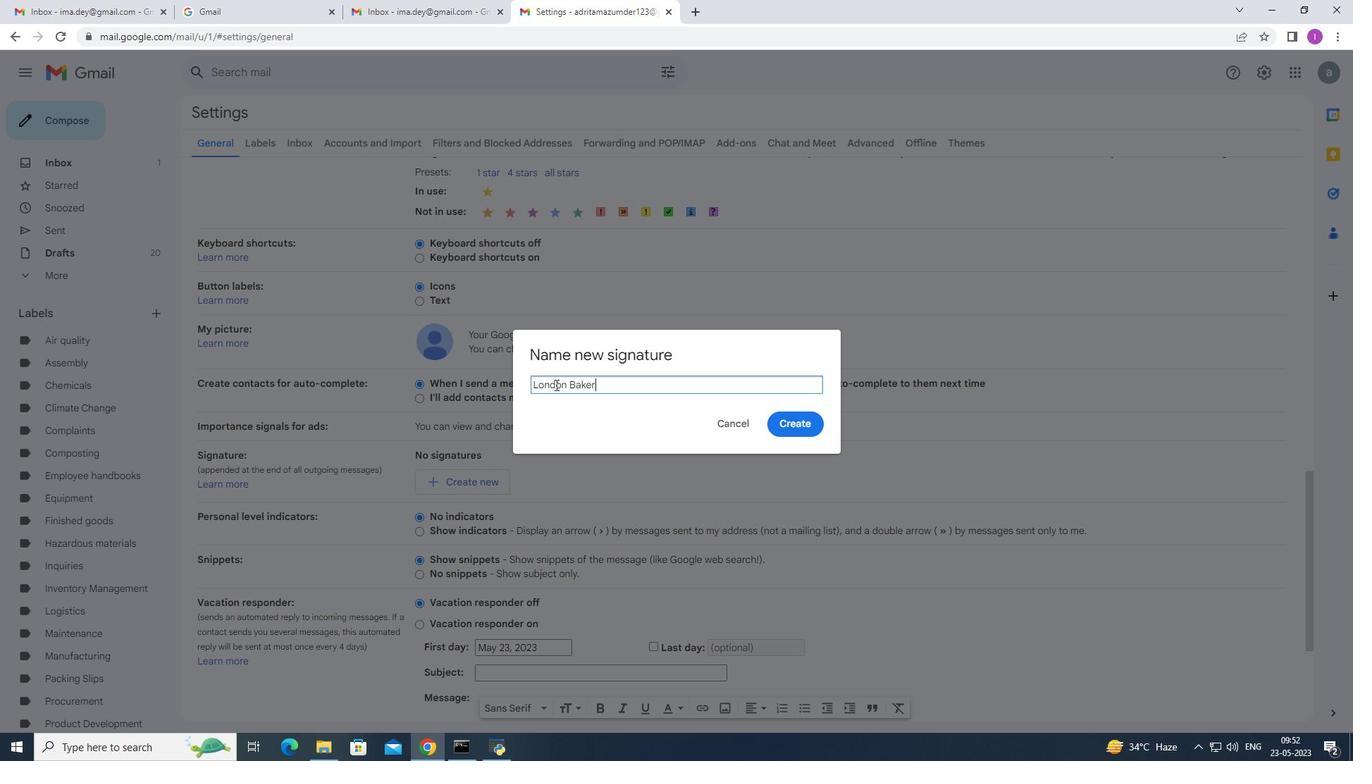 
Action: Mouse moved to (801, 420)
Screenshot: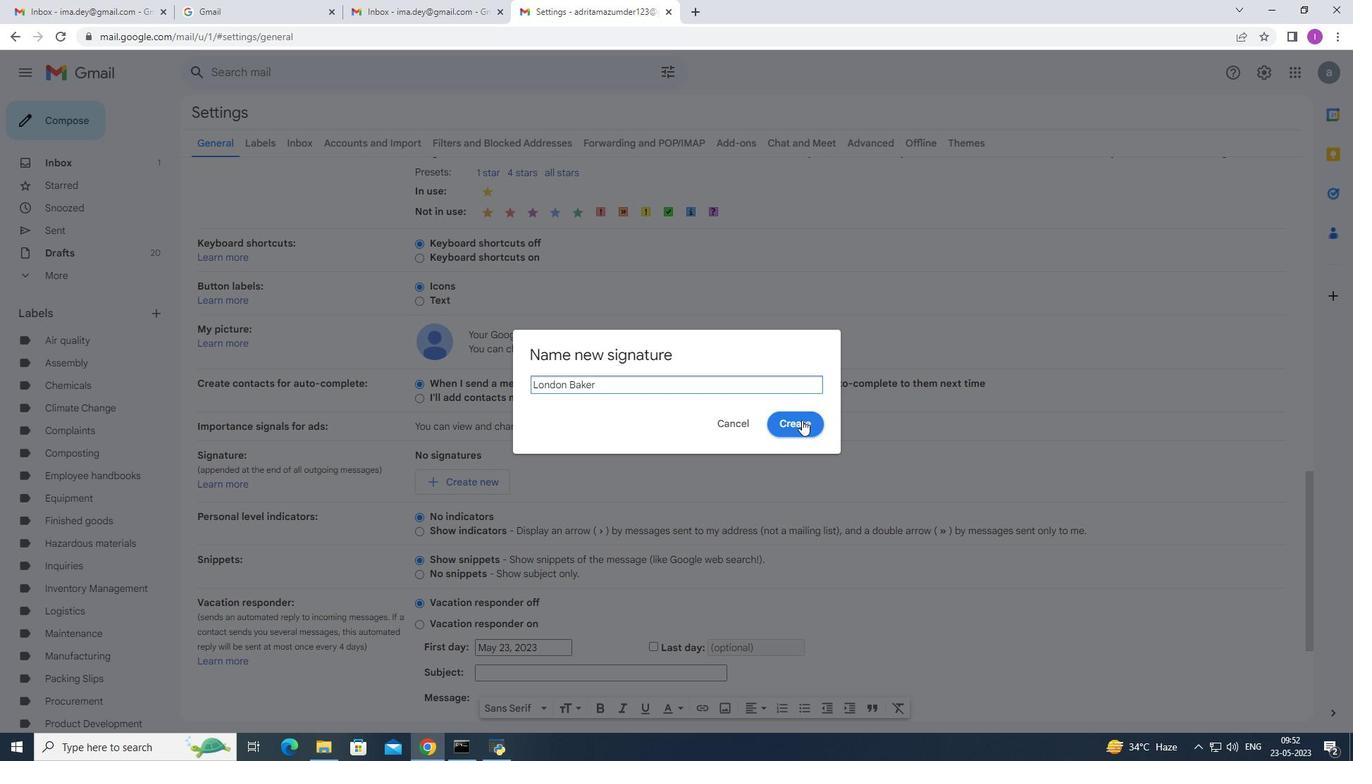 
Action: Mouse pressed left at (801, 420)
Screenshot: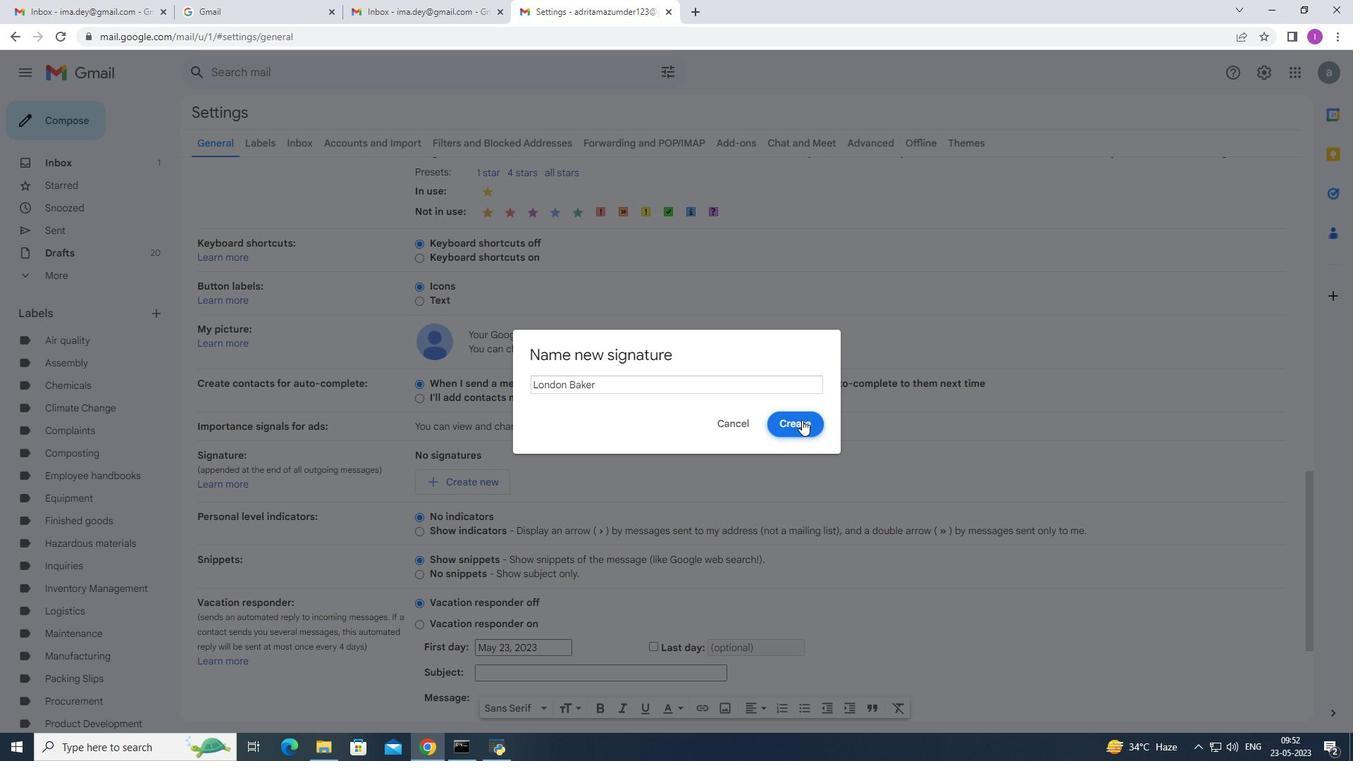 
Action: Mouse moved to (532, 665)
Screenshot: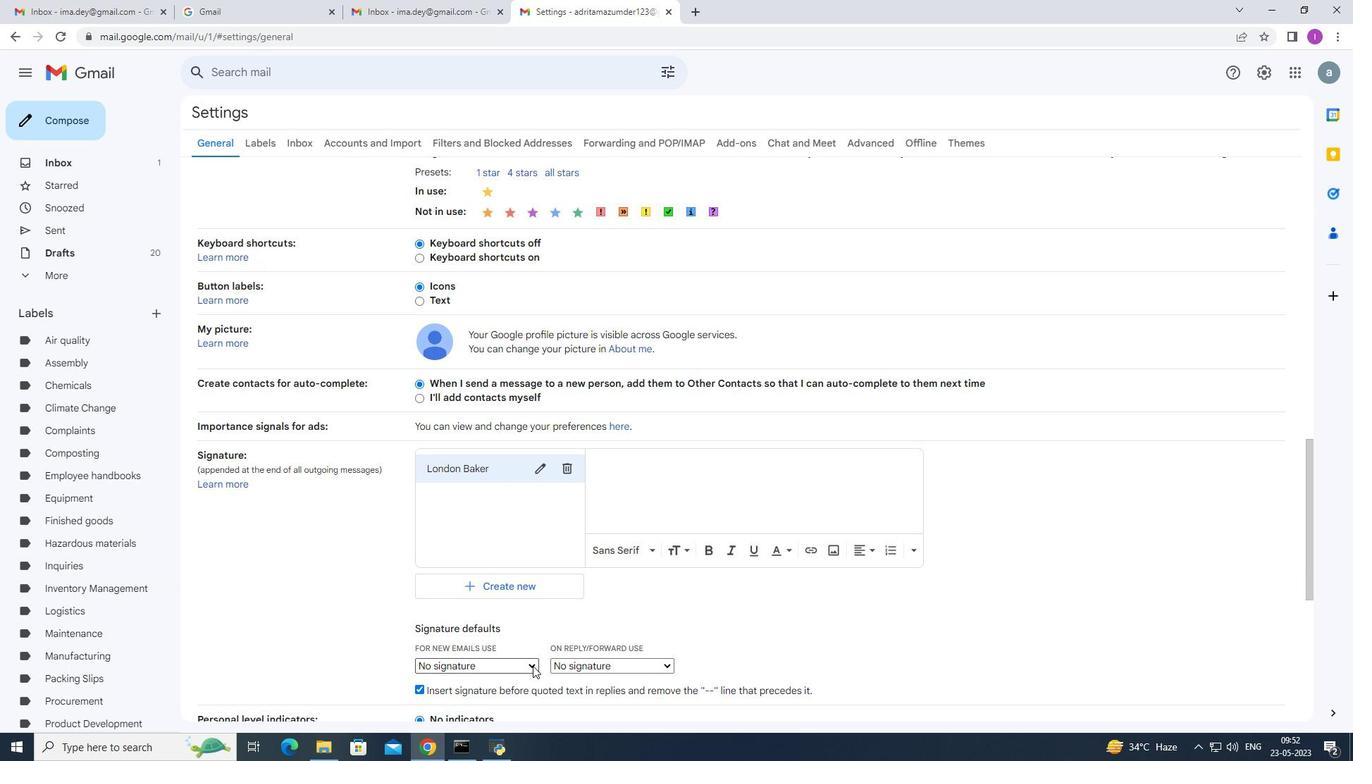 
Action: Mouse pressed left at (532, 665)
Screenshot: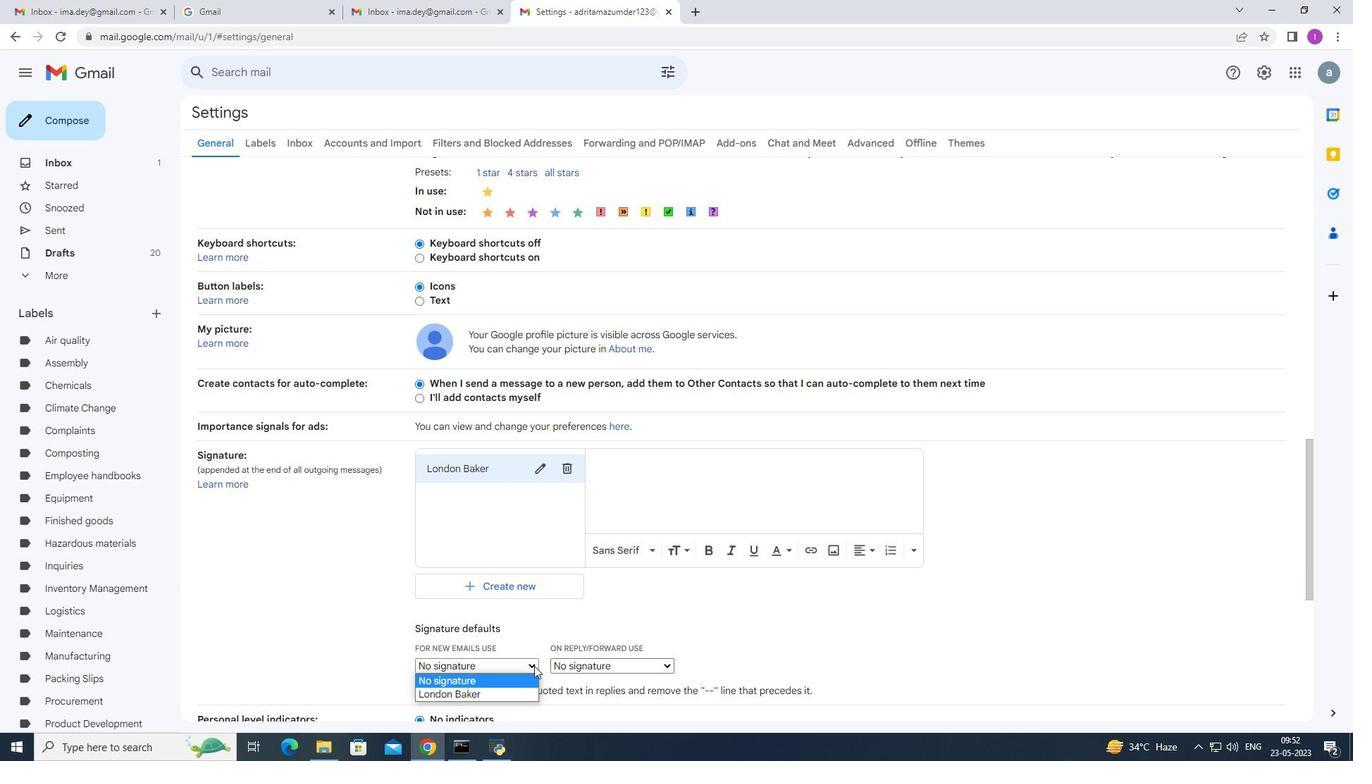 
Action: Mouse moved to (487, 692)
Screenshot: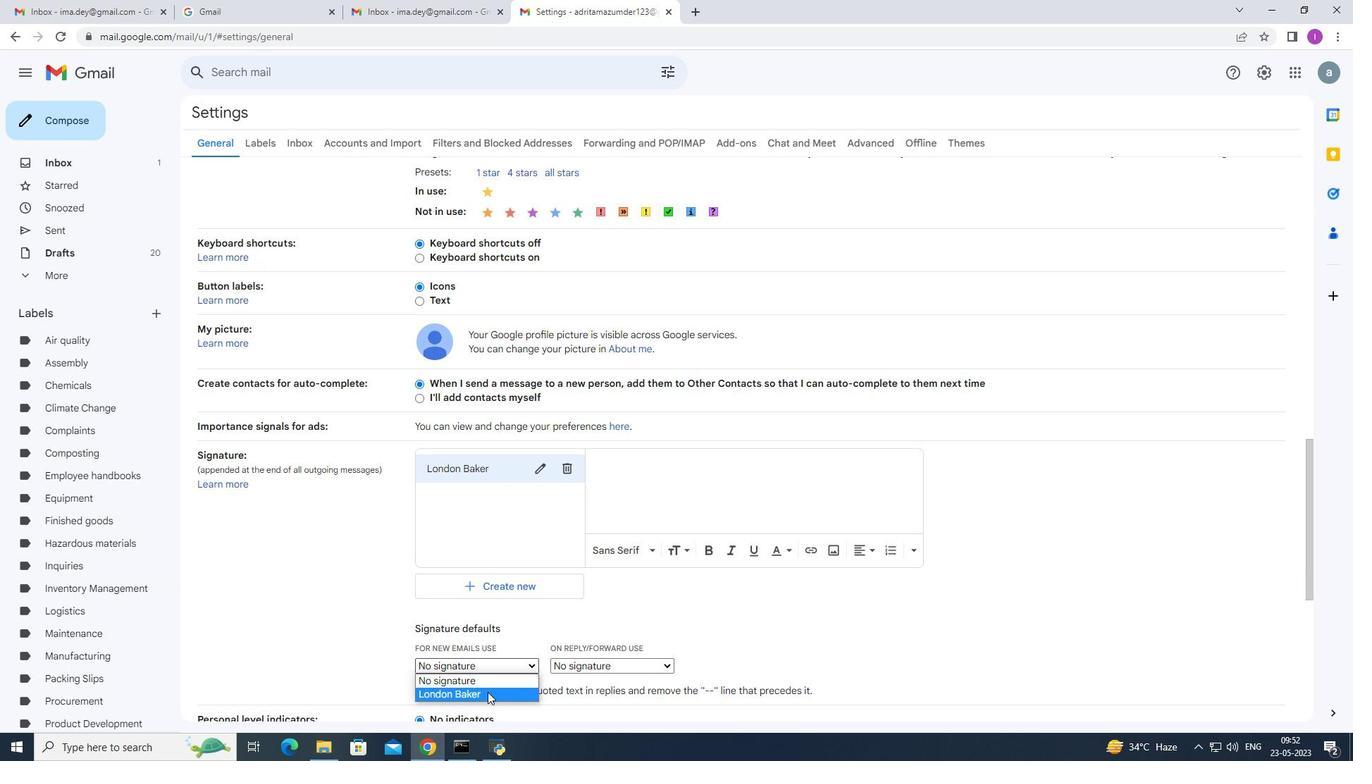 
Action: Mouse pressed left at (487, 692)
Screenshot: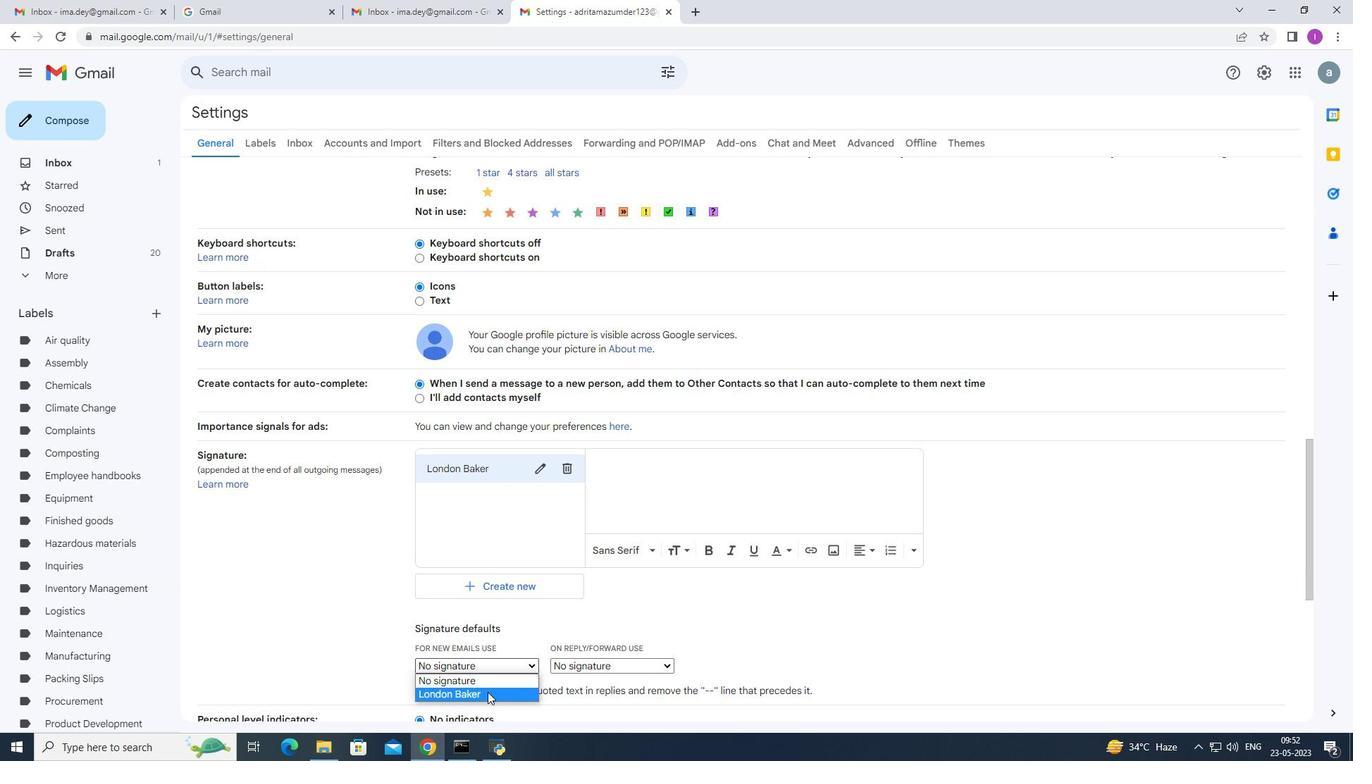 
Action: Mouse moved to (603, 466)
Screenshot: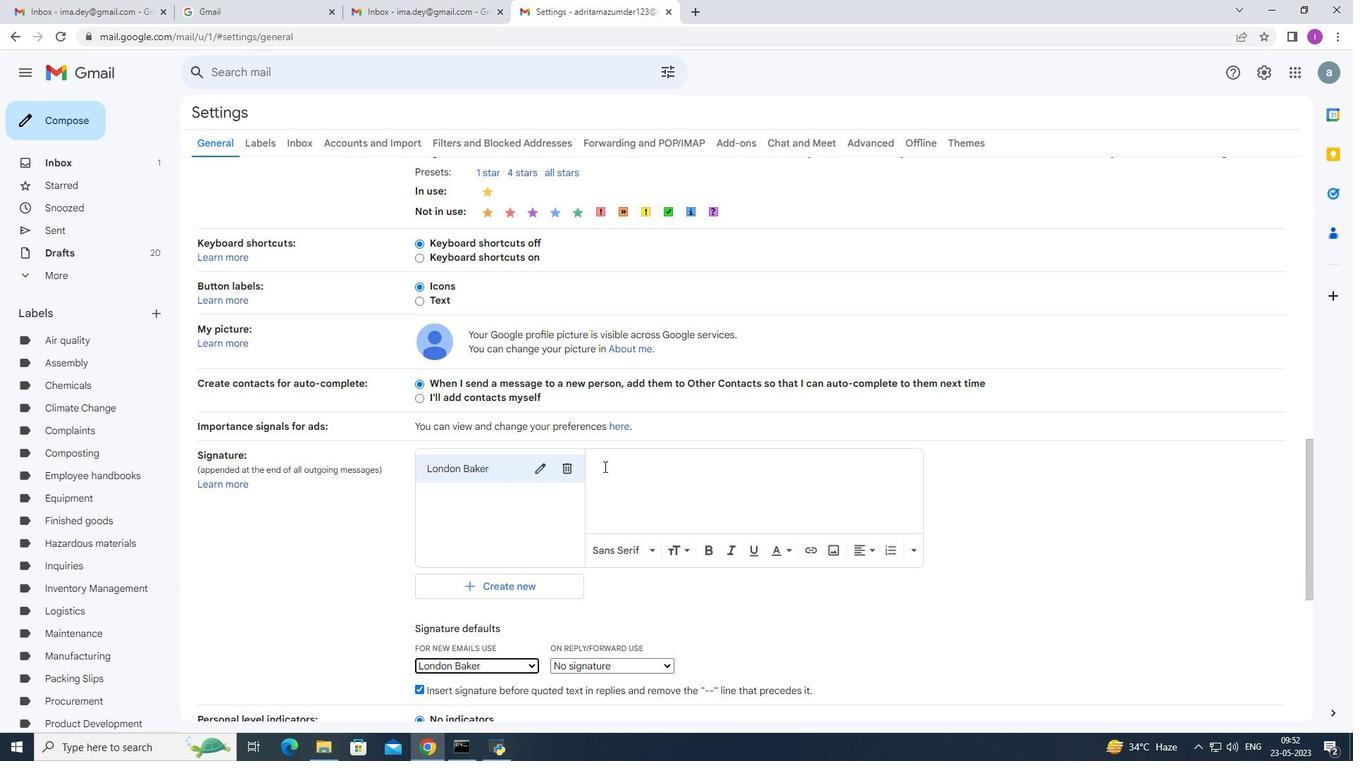 
Action: Mouse pressed left at (603, 466)
Screenshot: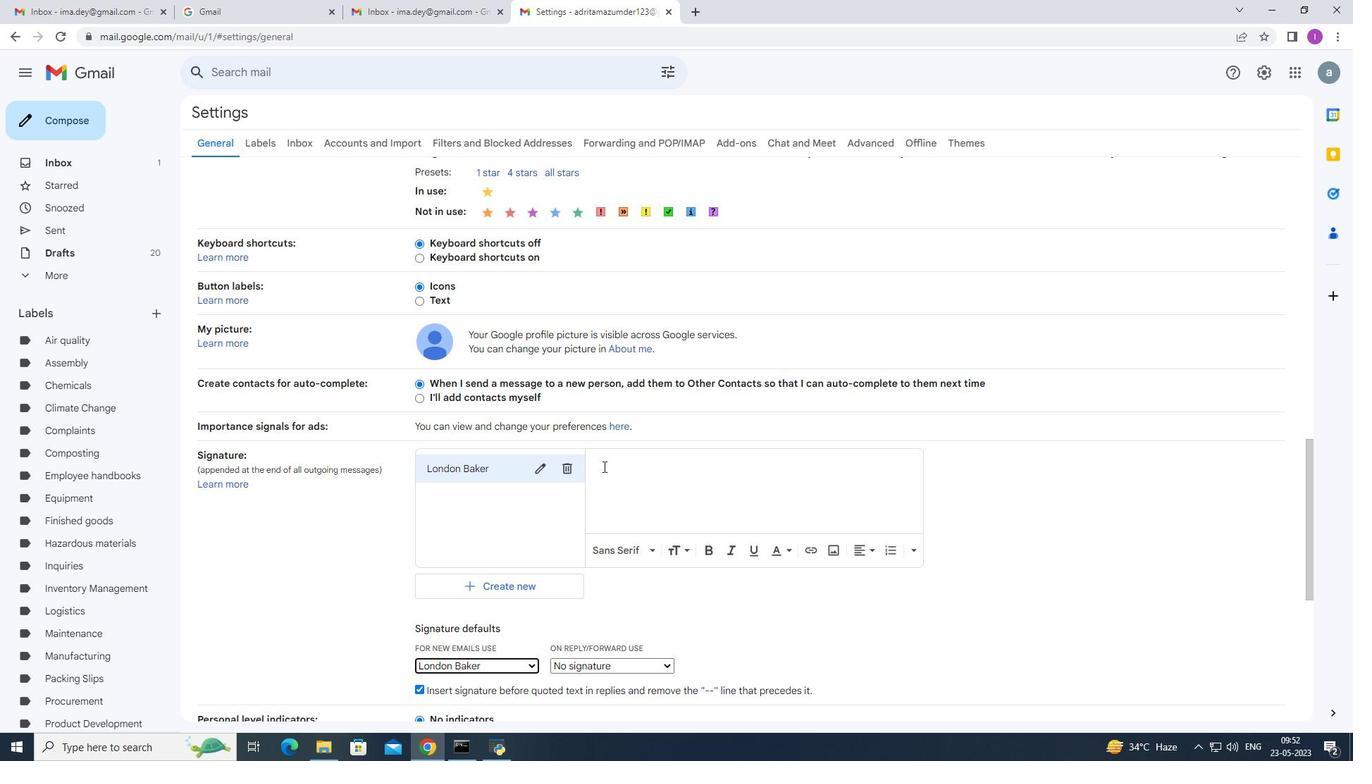 
Action: Mouse moved to (673, 498)
Screenshot: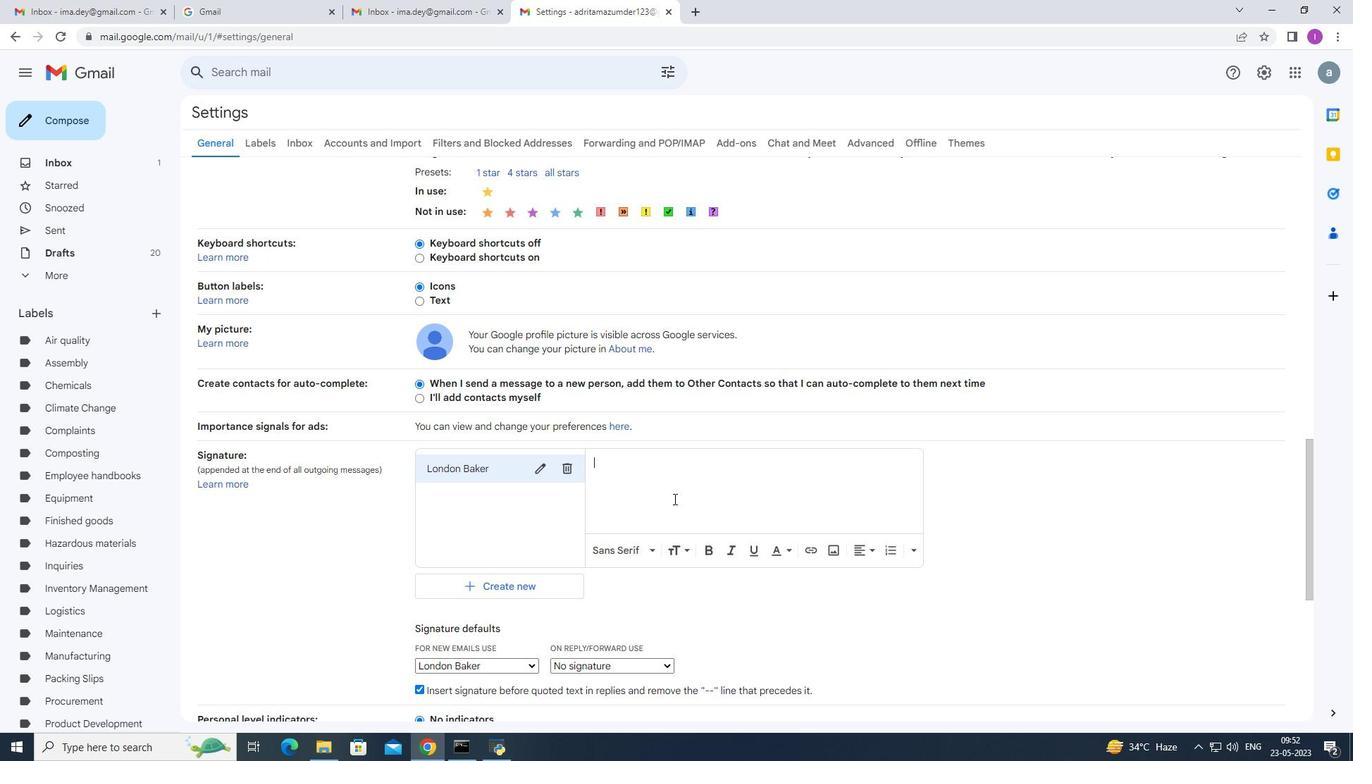 
Action: Key pressed <Key.shift><Key.shift><Key.shift><Key.shift><Key.shift><Key.shift>Copntai<Key.backspace><Key.backspace><Key.backspace><Key.backspace><Key.backspace><Key.backspace><Key.backspace><Key.shift>With<Key.space>sincere<Key.space>appreciation<Key.space><Key.shift>And<Key.space><Key.shift>Gratitude
Screenshot: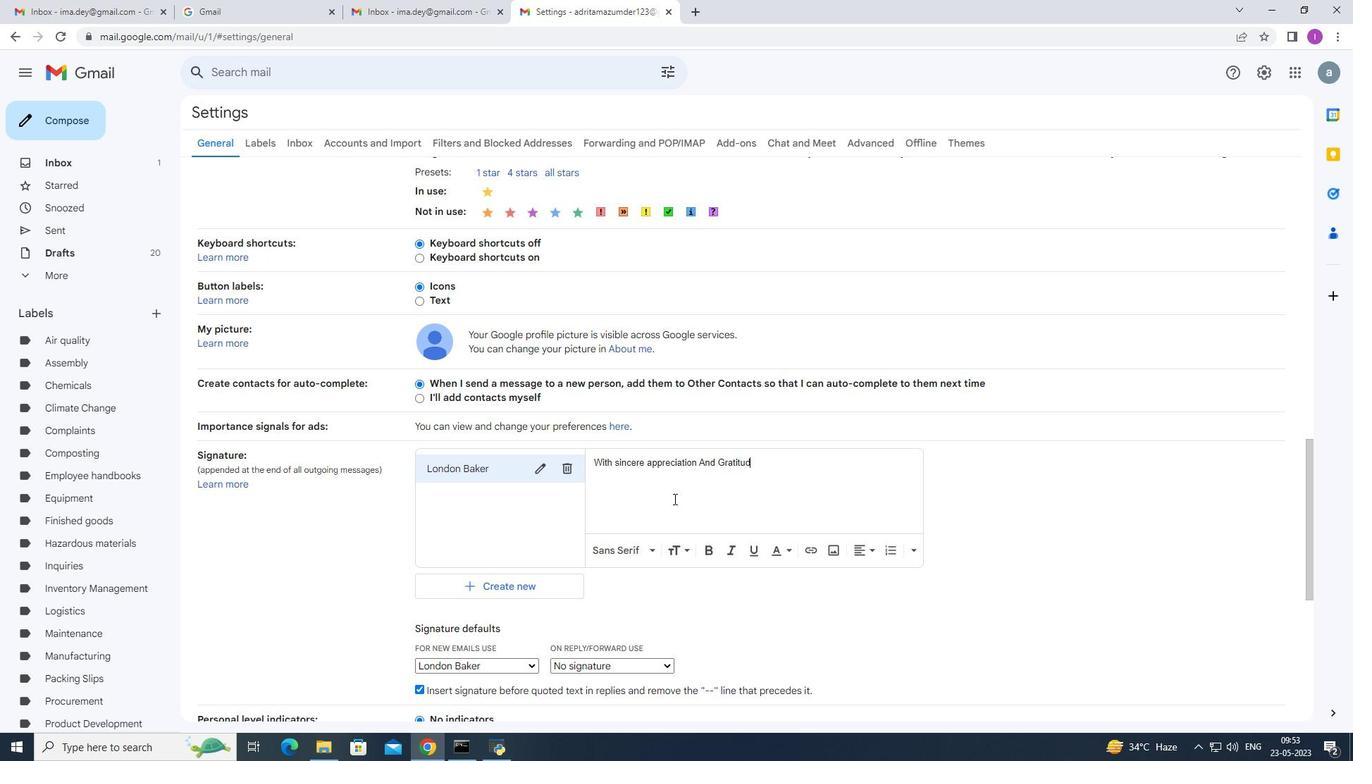 
Action: Mouse moved to (702, 464)
Screenshot: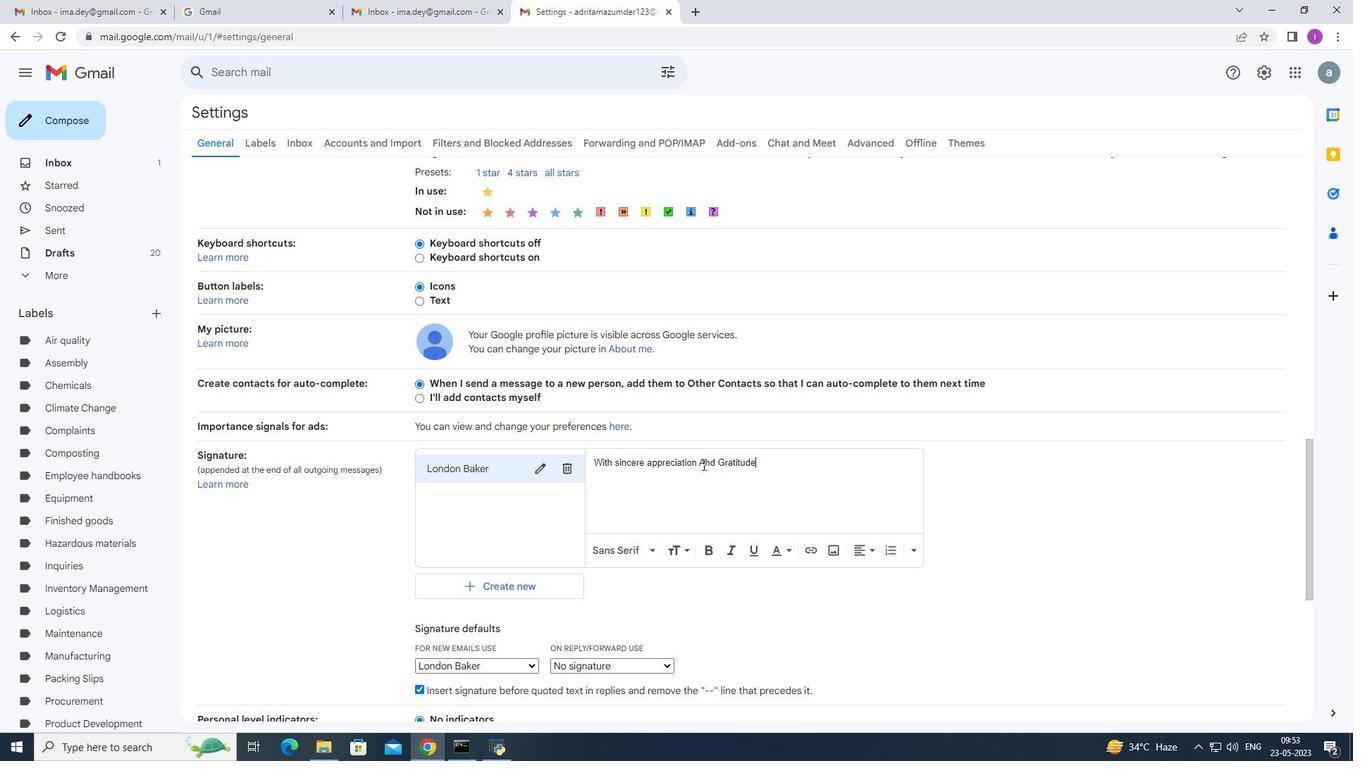 
Action: Mouse pressed left at (702, 464)
Screenshot: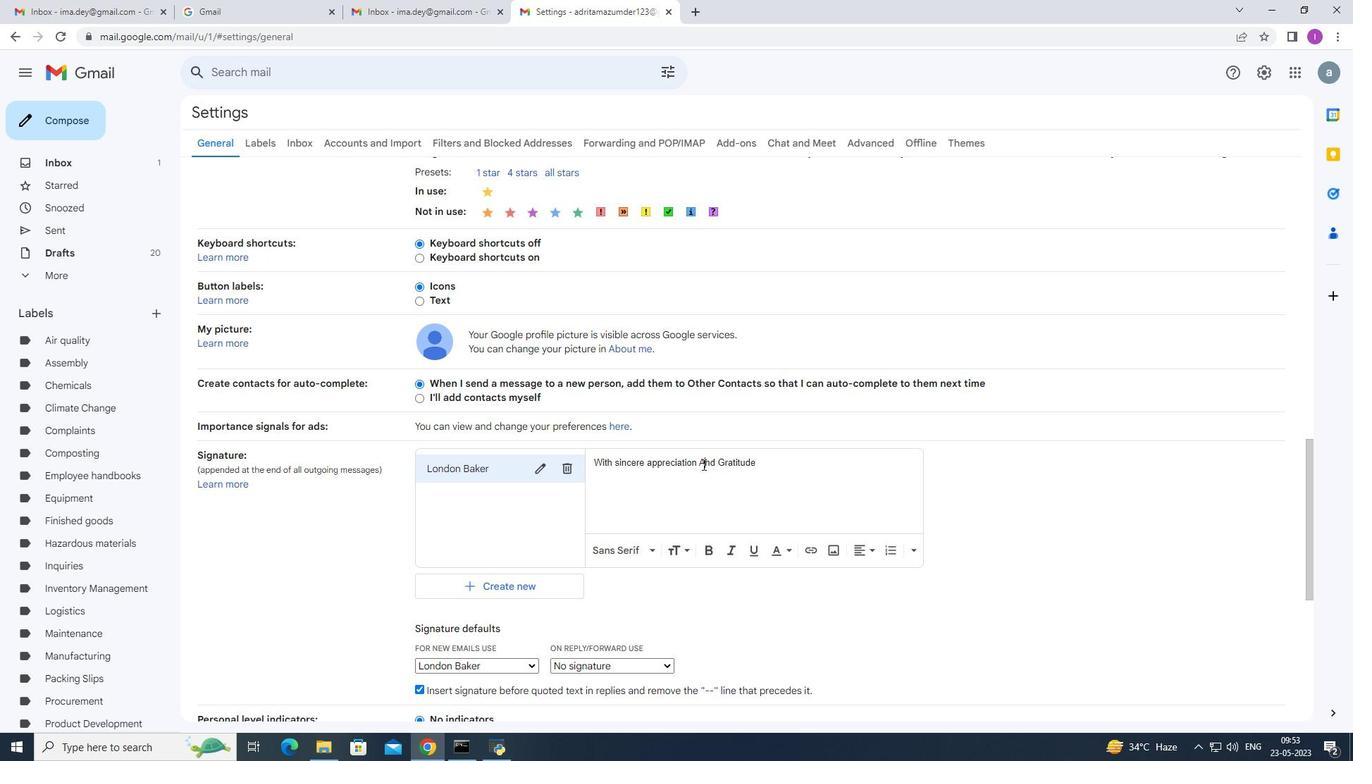 
Action: Key pressed <Key.backspace>a
Screenshot: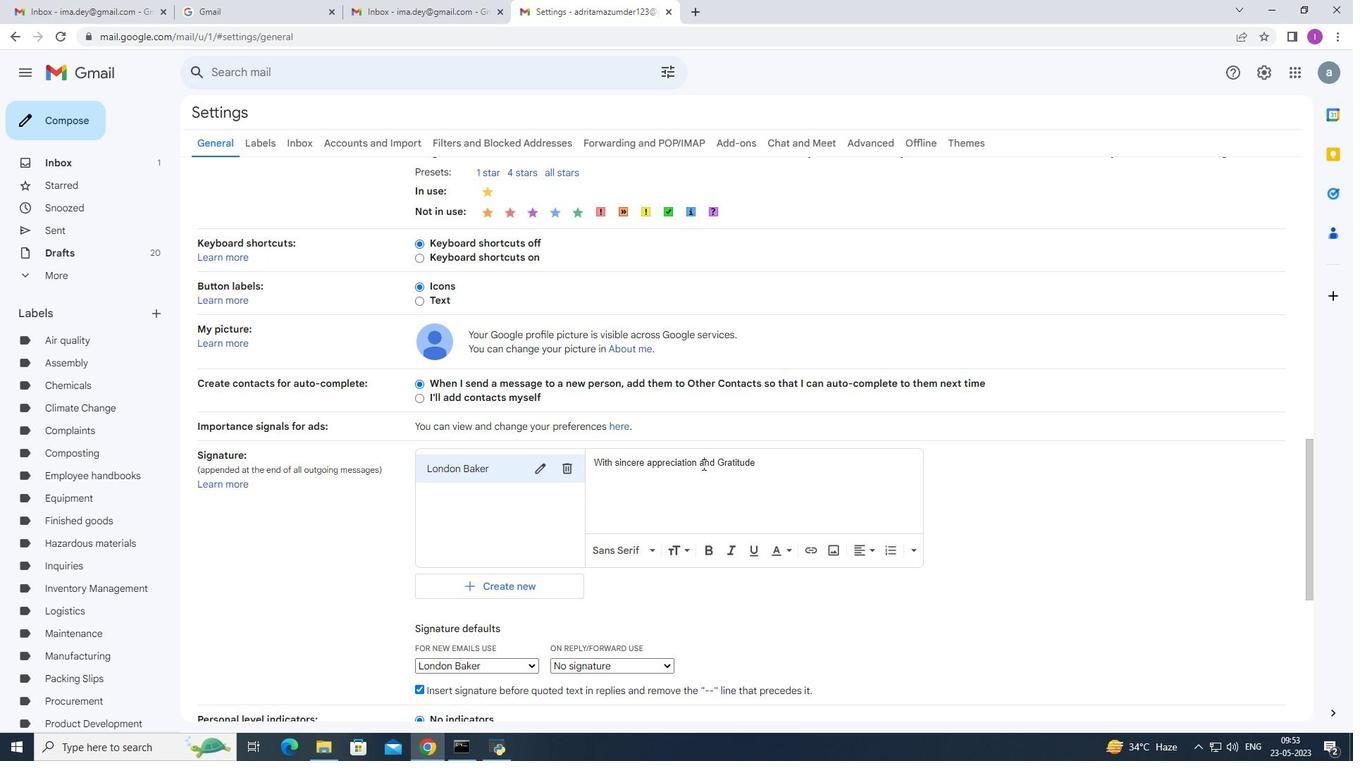 
Action: Mouse moved to (723, 463)
Screenshot: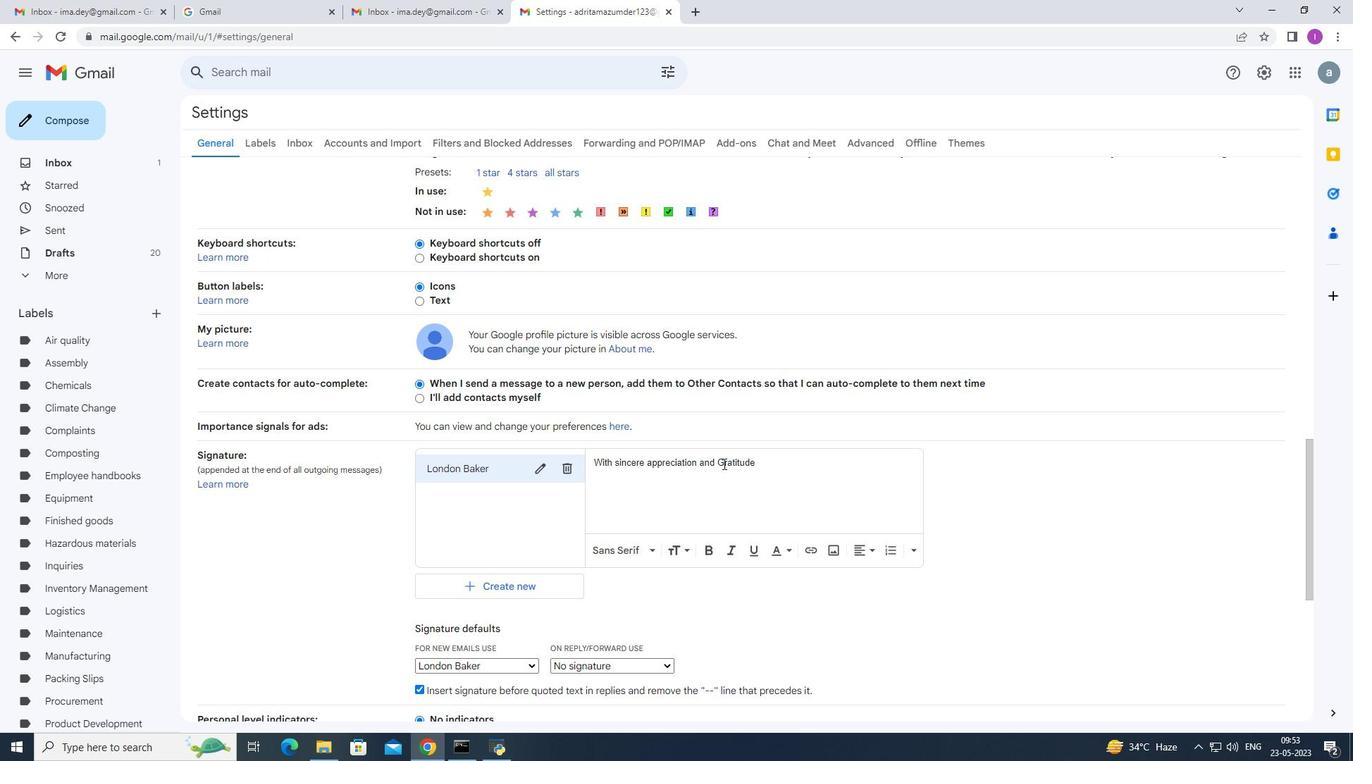 
Action: Mouse pressed left at (723, 463)
Screenshot: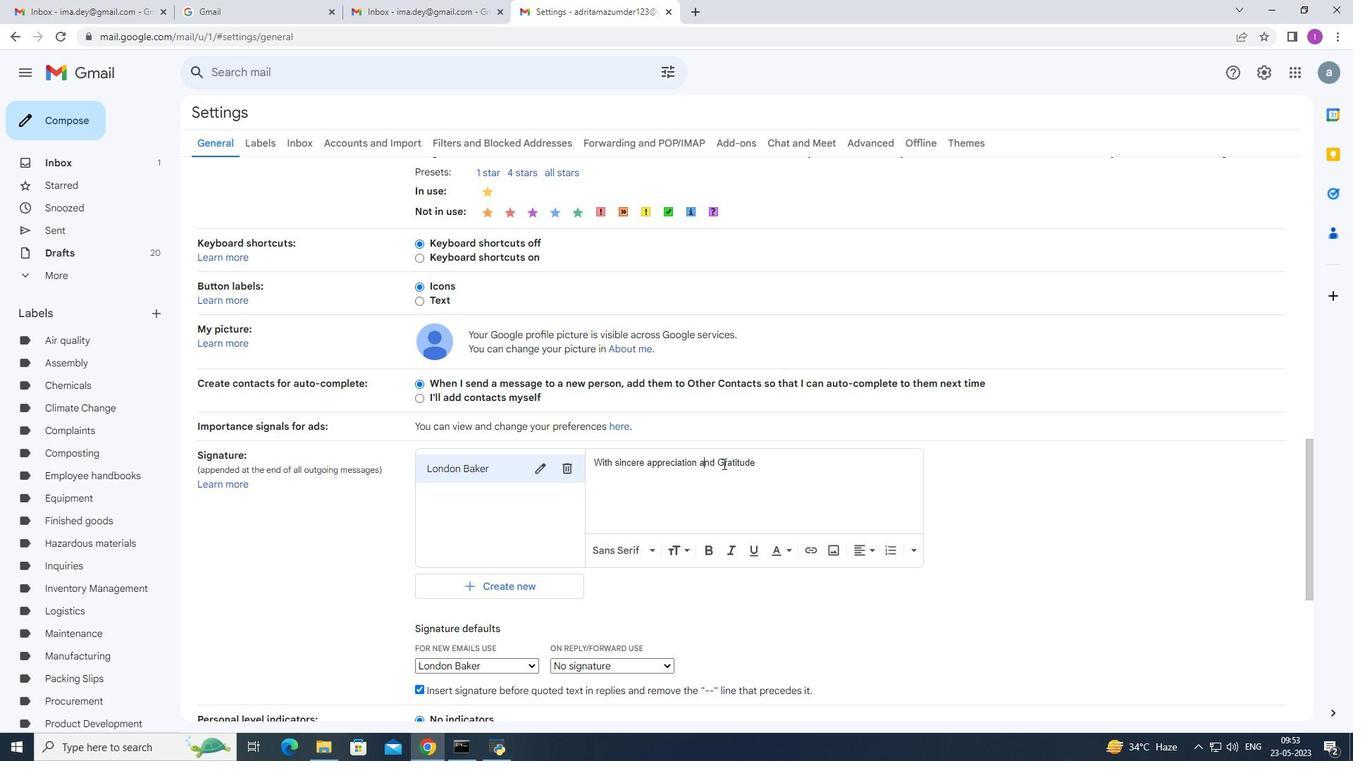 
Action: Mouse moved to (726, 460)
Screenshot: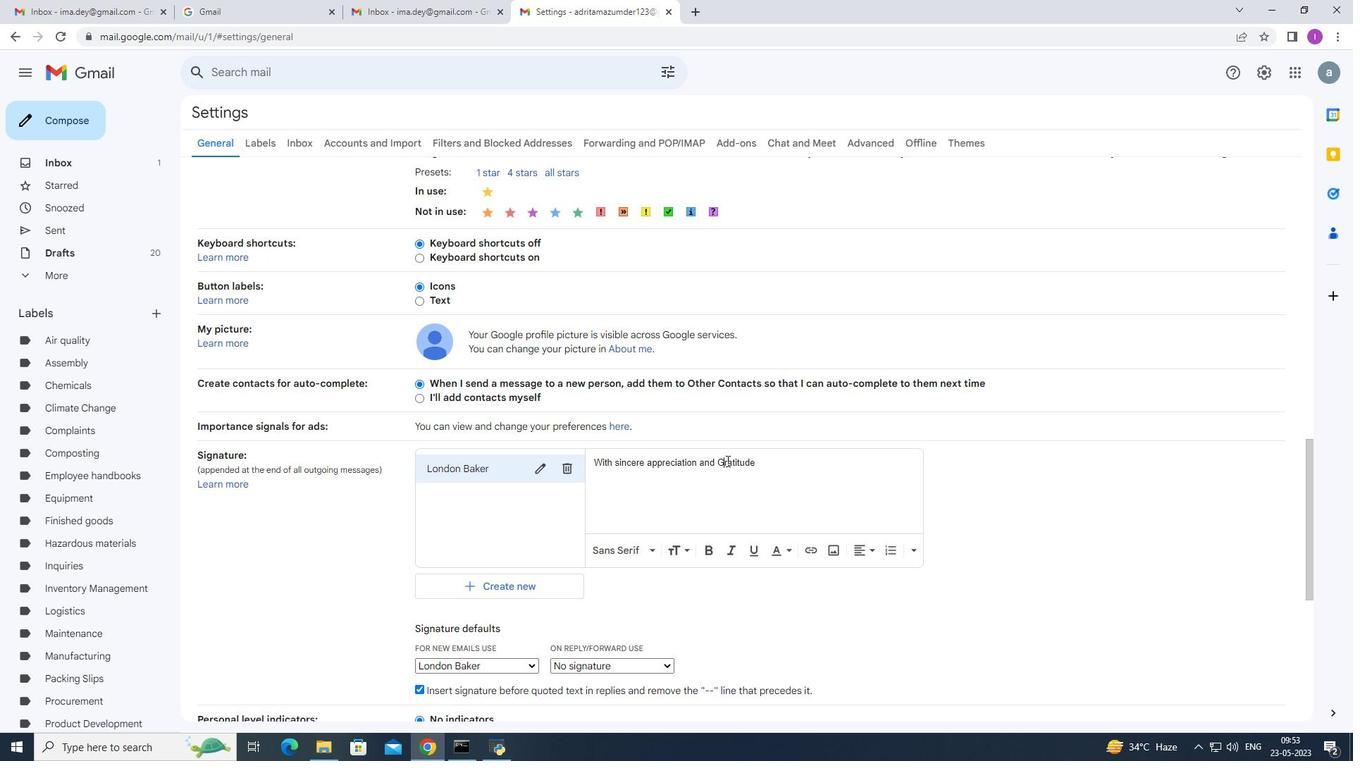 
Action: Key pressed <Key.backspace>g
Screenshot: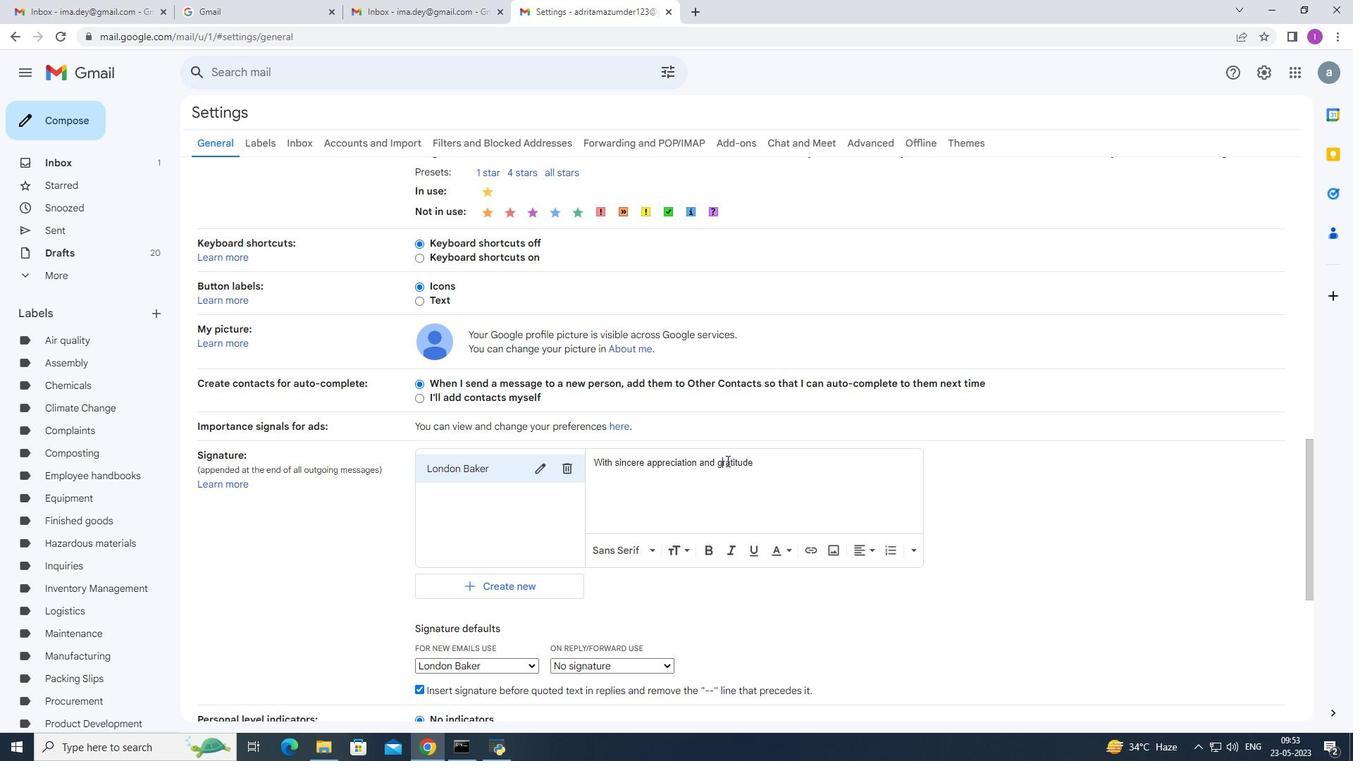 
Action: Mouse moved to (763, 468)
Screenshot: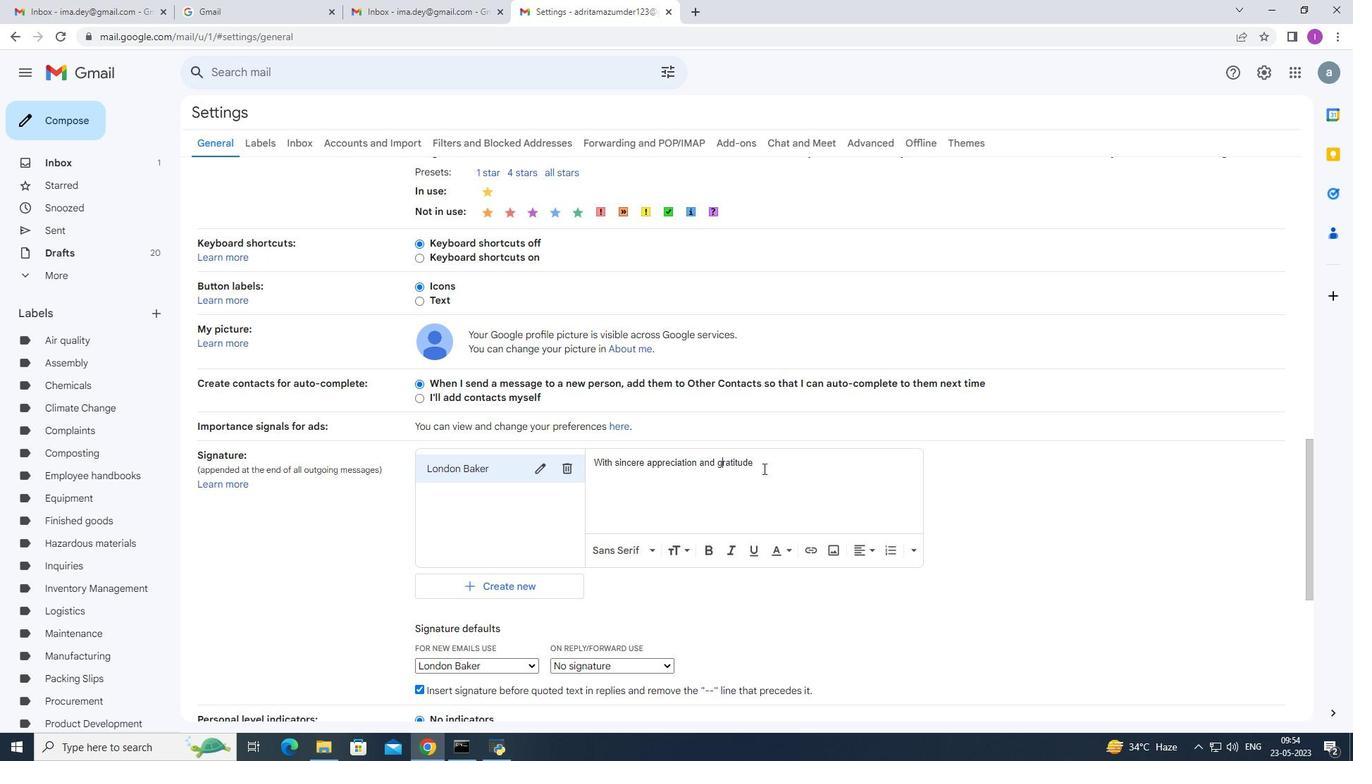 
Action: Mouse pressed left at (763, 468)
Screenshot: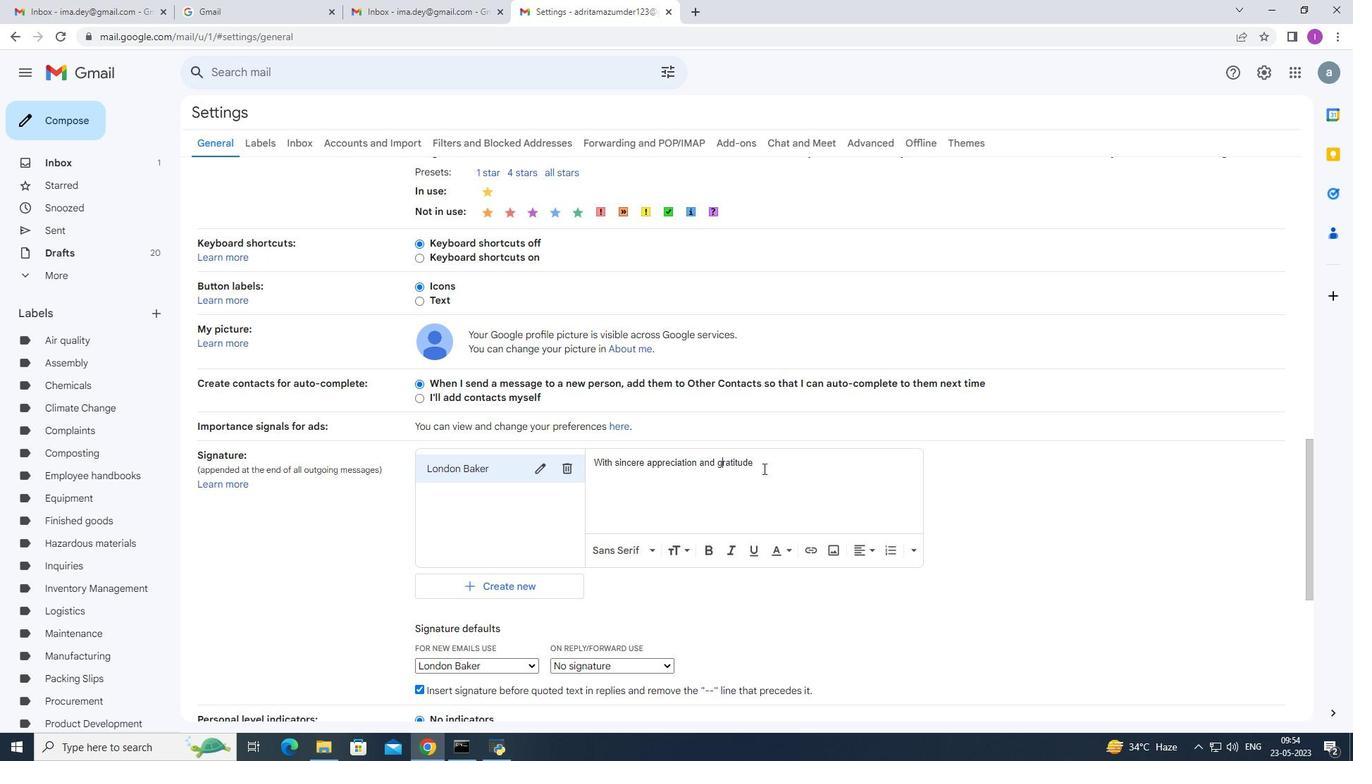 
Action: Mouse moved to (764, 473)
Screenshot: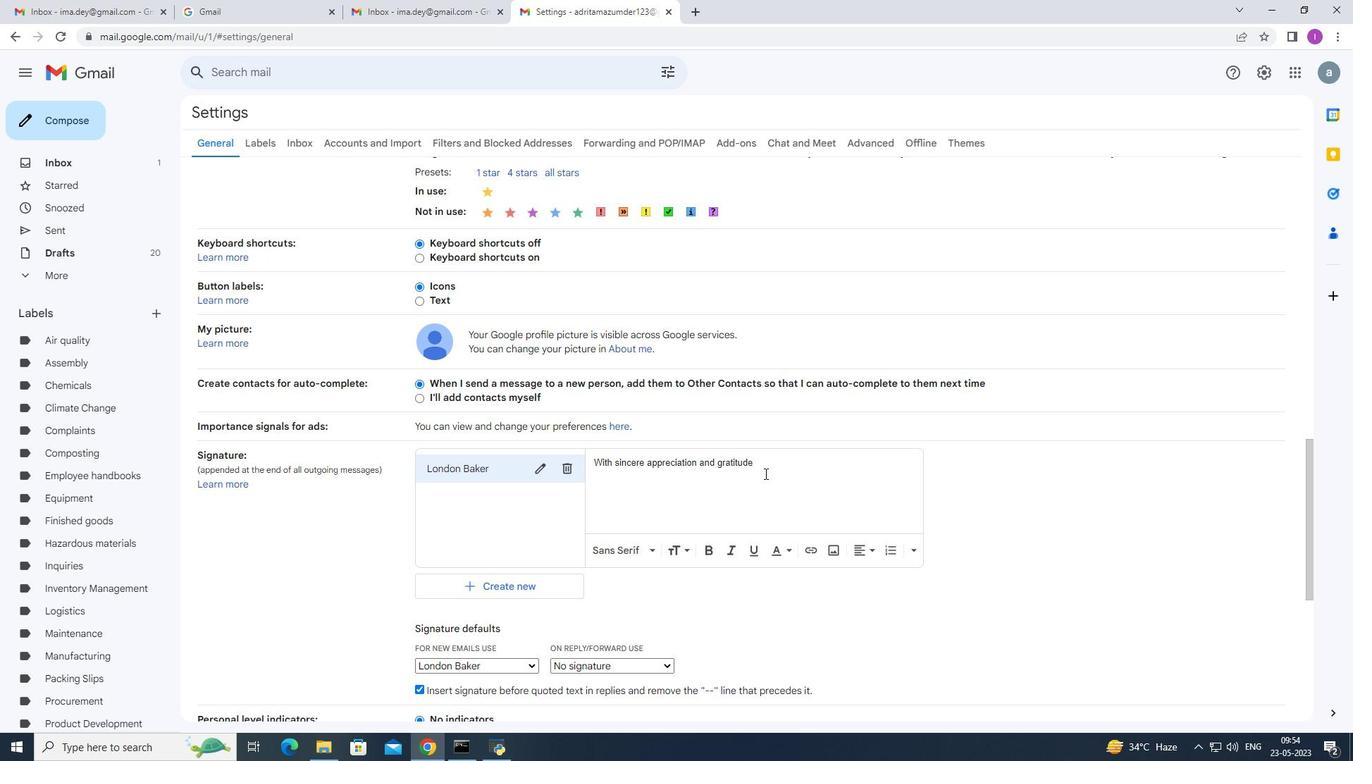 
Action: Mouse scrolled (764, 472) with delta (0, 0)
Screenshot: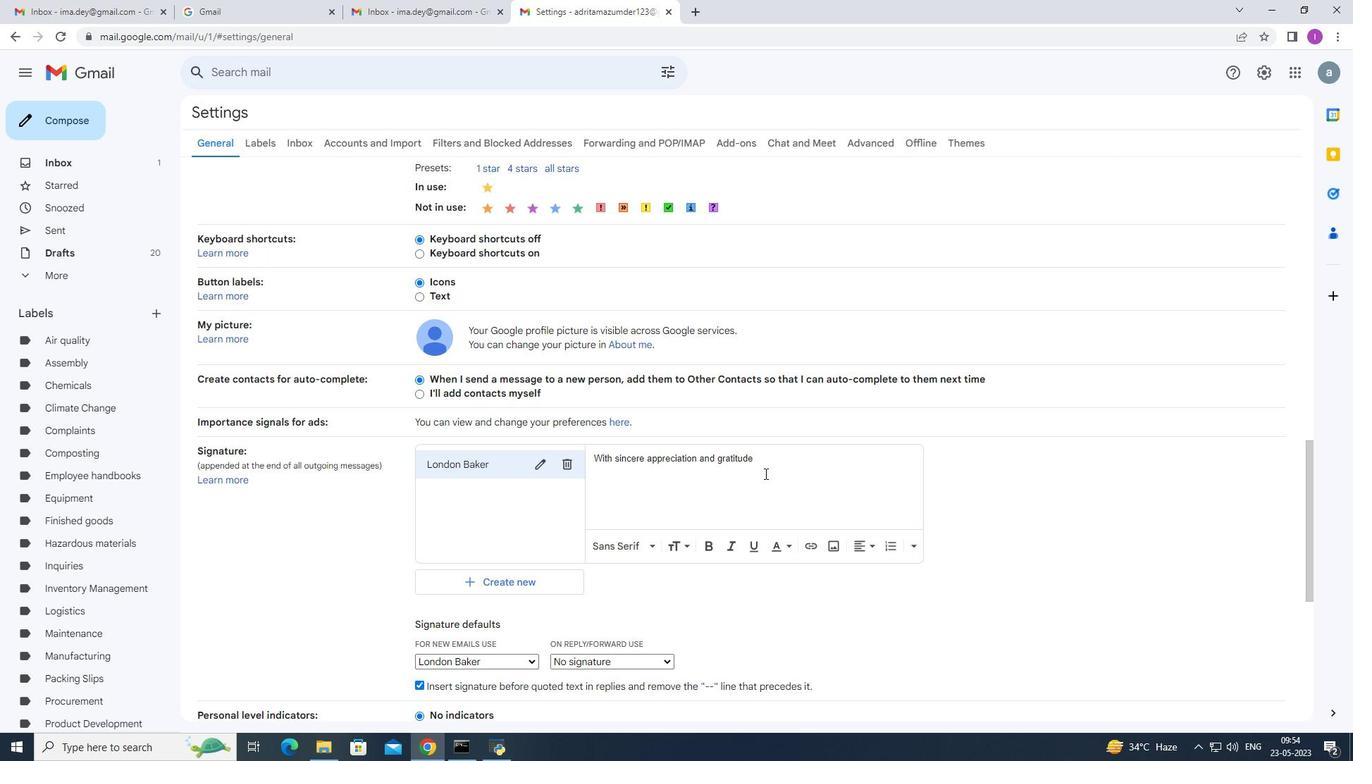 
Action: Mouse scrolled (764, 472) with delta (0, 0)
Screenshot: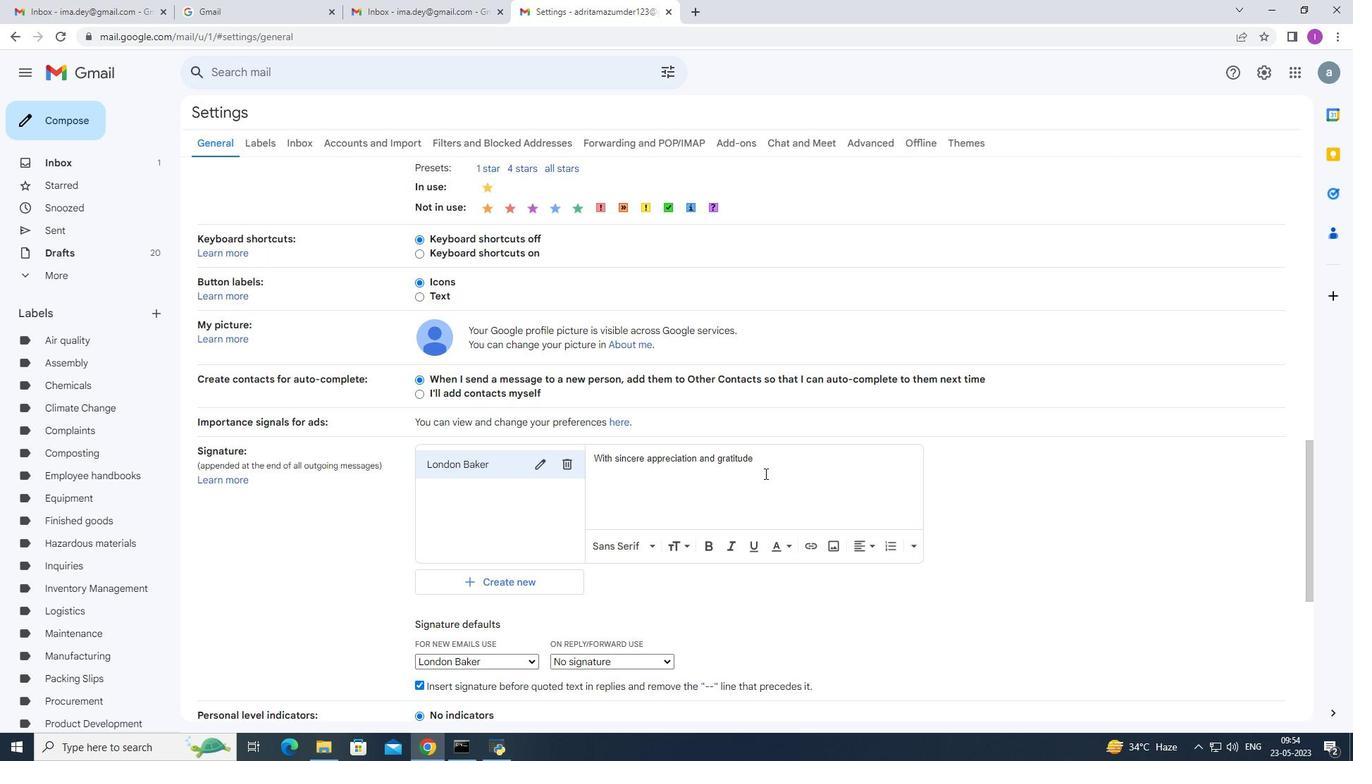 
Action: Mouse scrolled (764, 472) with delta (0, 0)
Screenshot: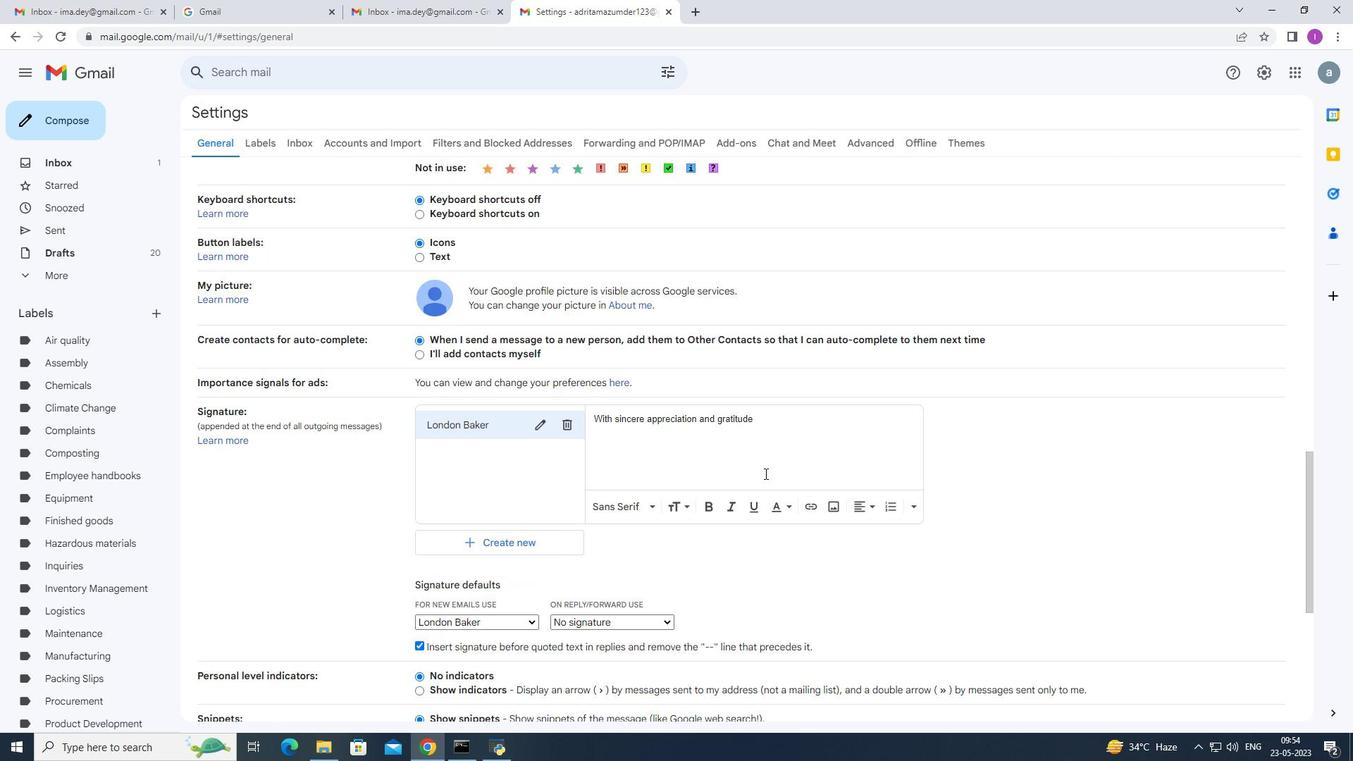 
Action: Mouse moved to (575, 400)
Screenshot: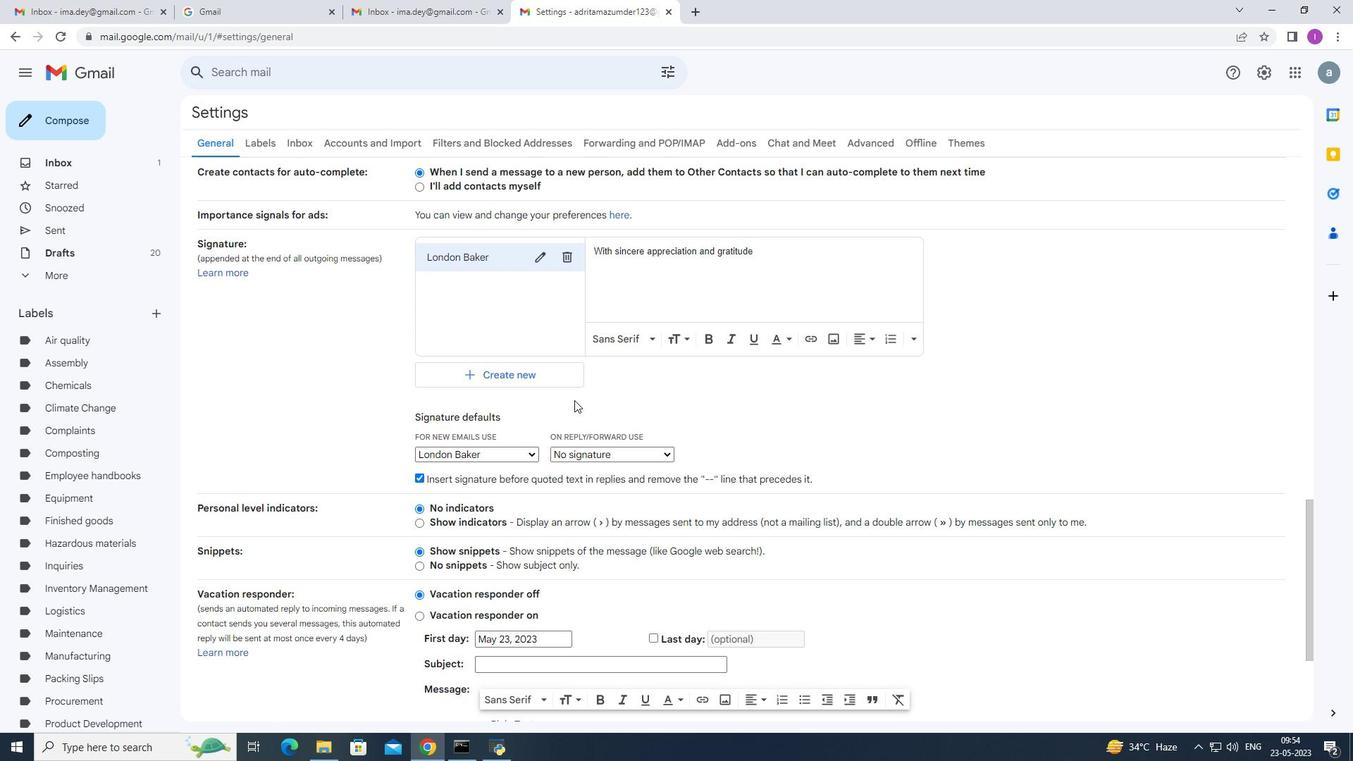
Action: Mouse scrolled (575, 400) with delta (0, 0)
Screenshot: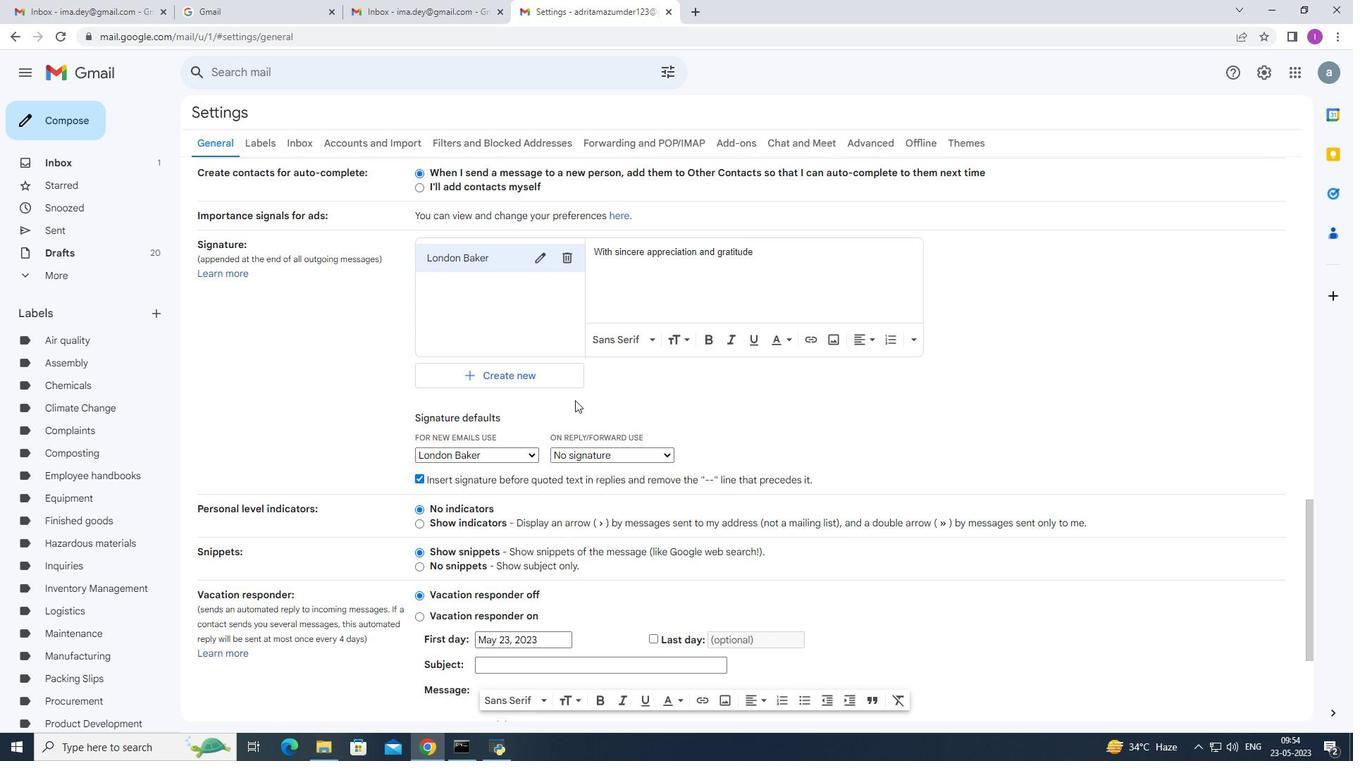 
Action: Mouse moved to (787, 367)
Screenshot: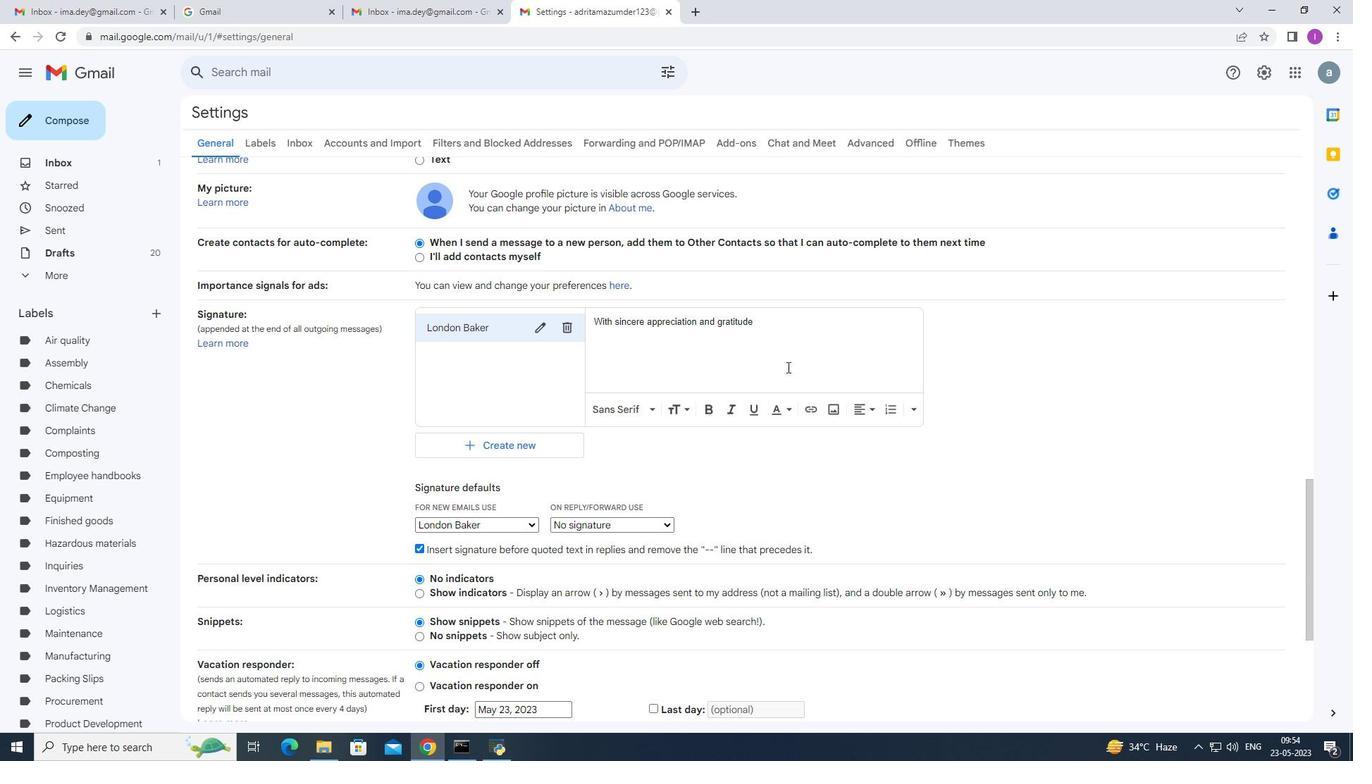 
Action: Mouse scrolled (787, 366) with delta (0, 0)
Screenshot: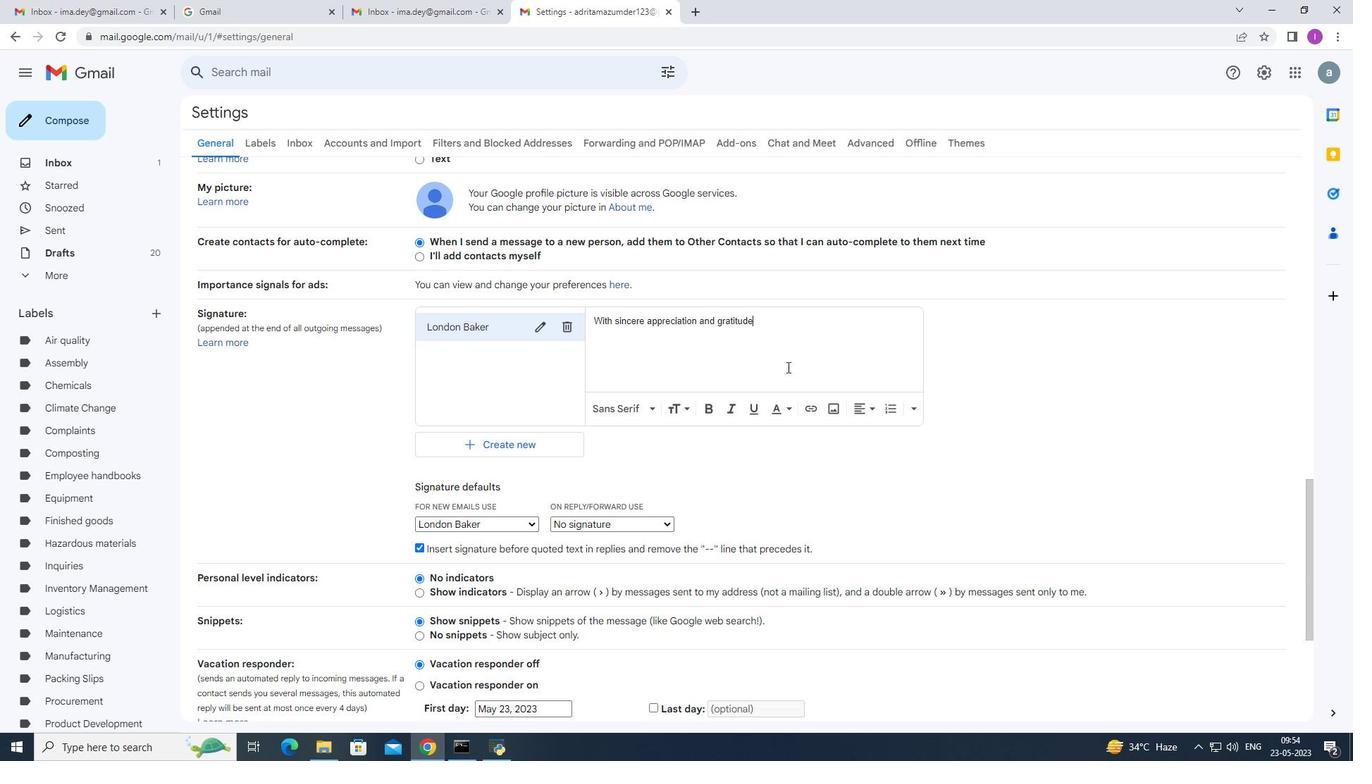 
Action: Mouse moved to (809, 357)
Screenshot: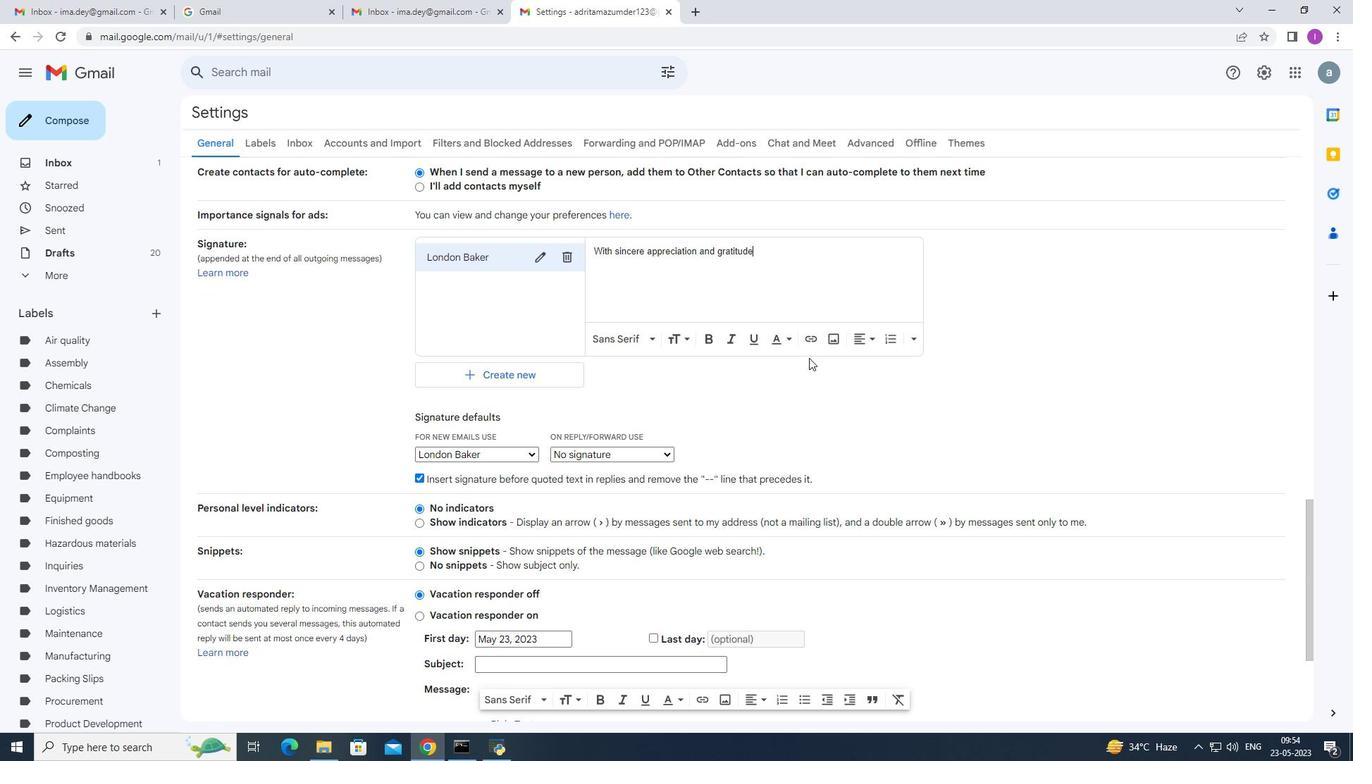 
Action: Mouse scrolled (809, 358) with delta (0, 0)
Screenshot: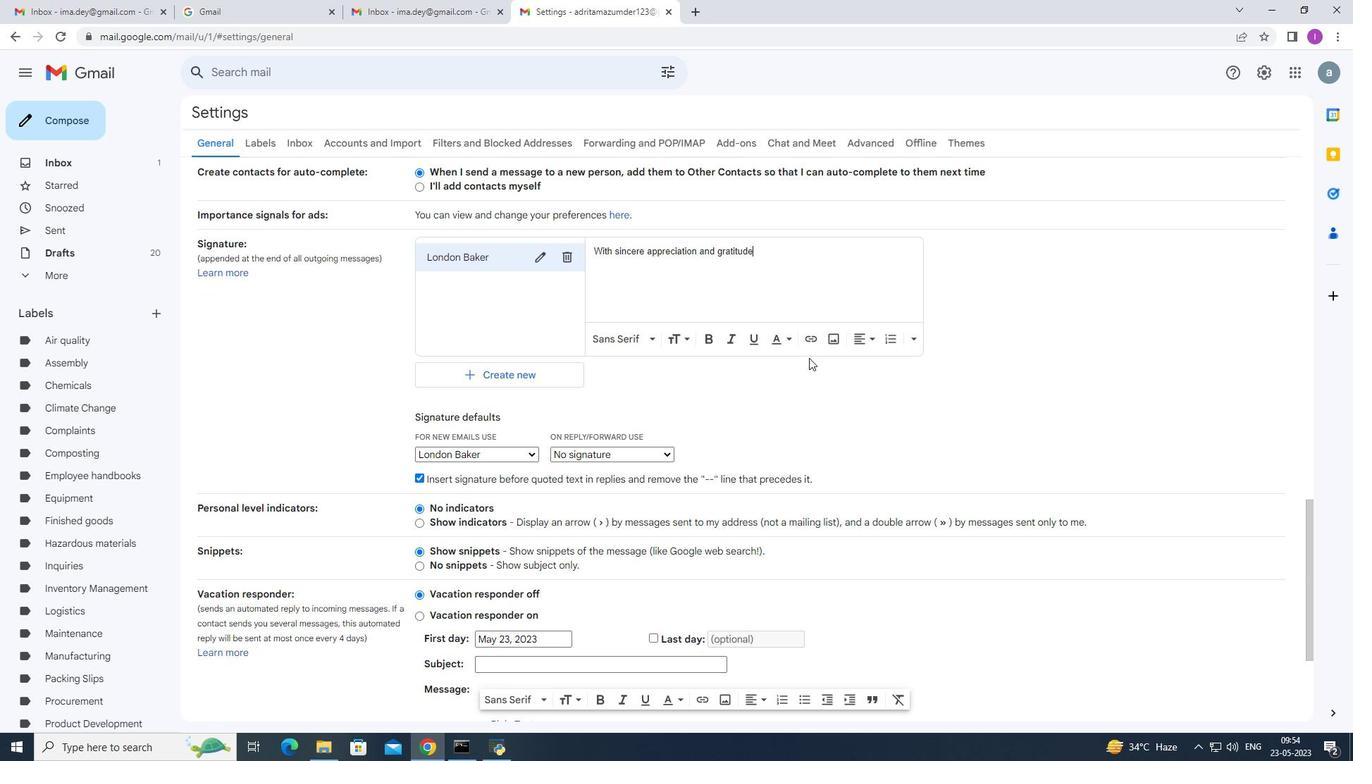 
Action: Mouse scrolled (809, 358) with delta (0, 0)
Screenshot: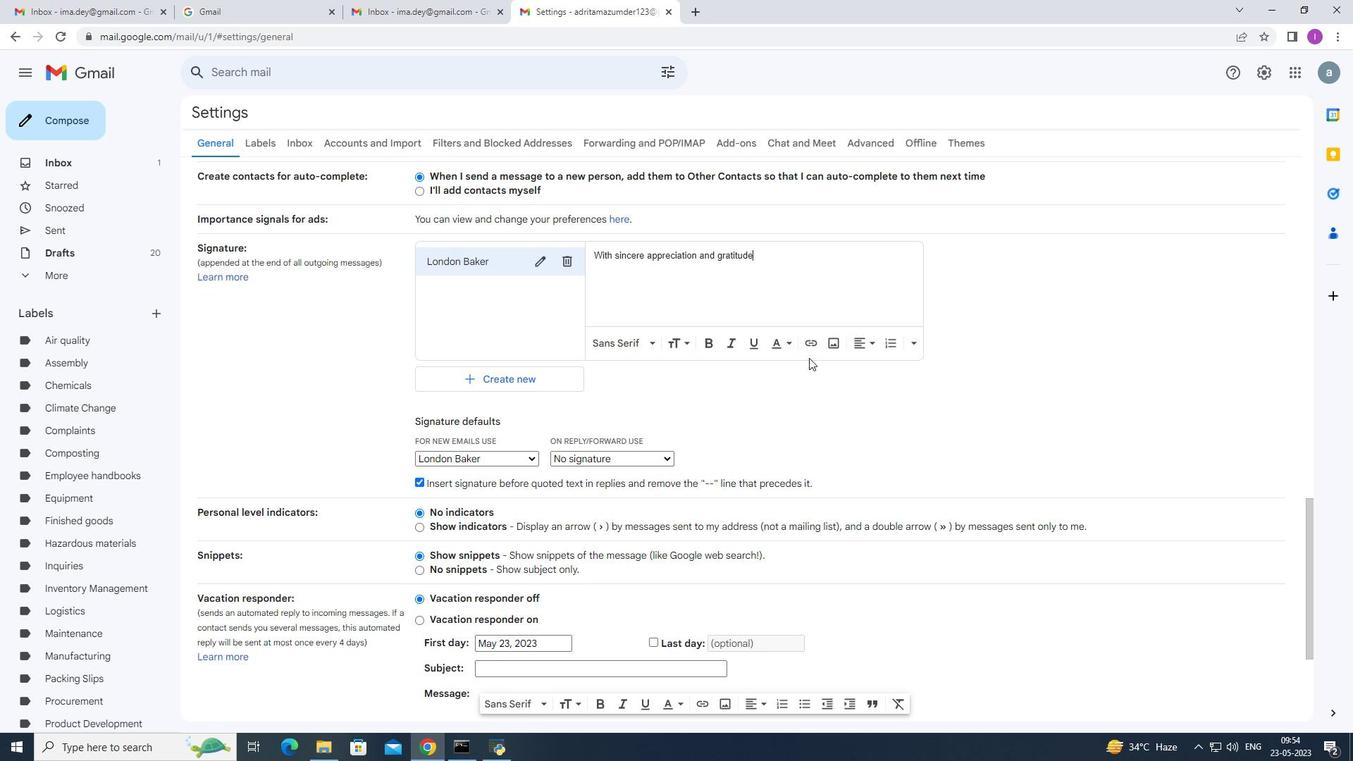 
Action: Mouse scrolled (809, 357) with delta (0, 0)
Screenshot: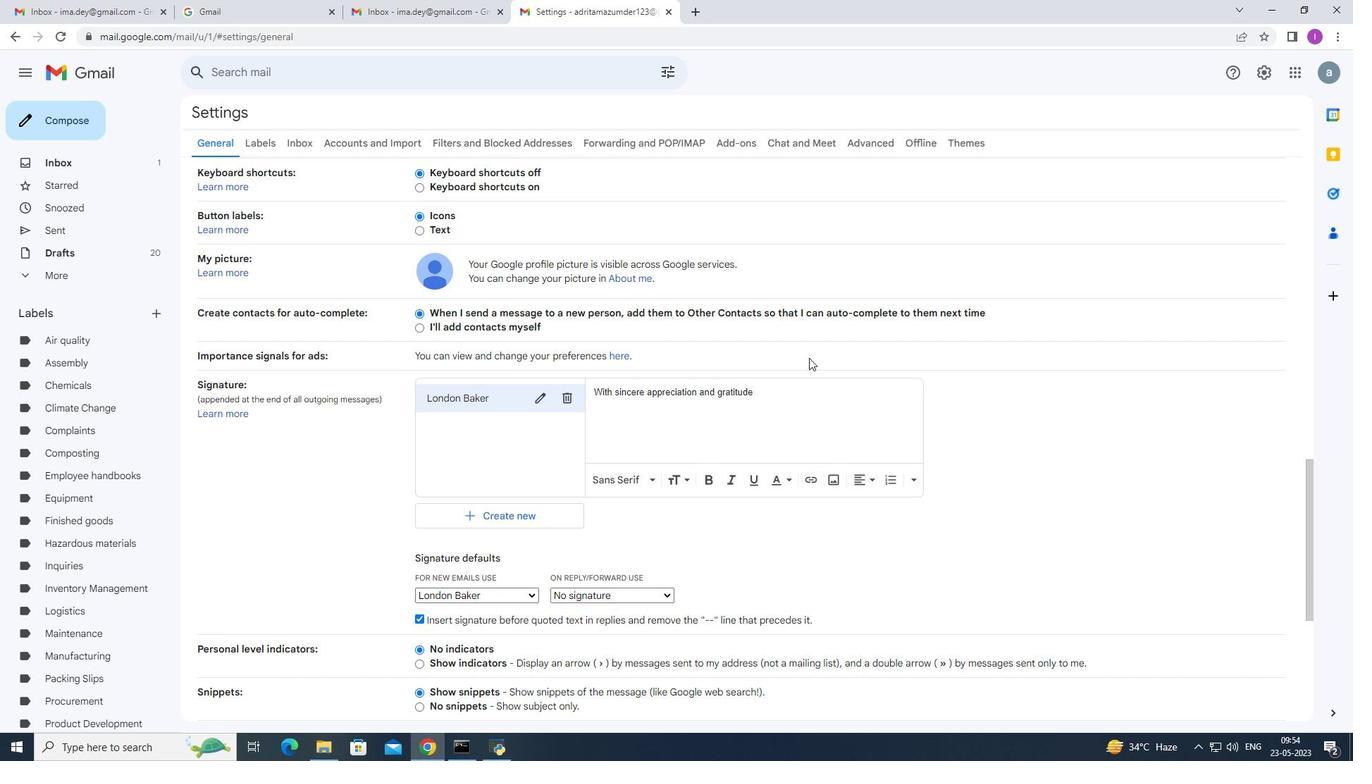 
Action: Mouse scrolled (809, 357) with delta (0, 0)
Screenshot: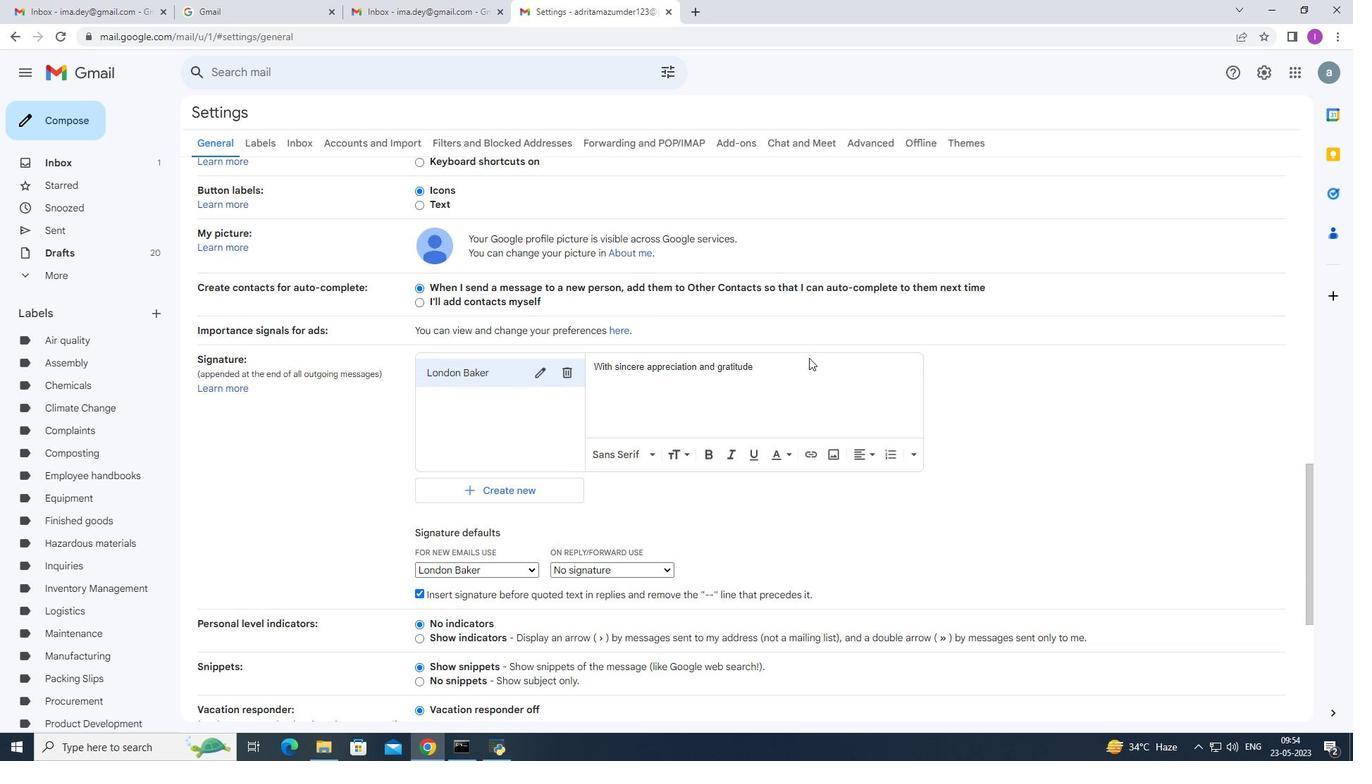 
Action: Mouse scrolled (809, 357) with delta (0, 0)
Screenshot: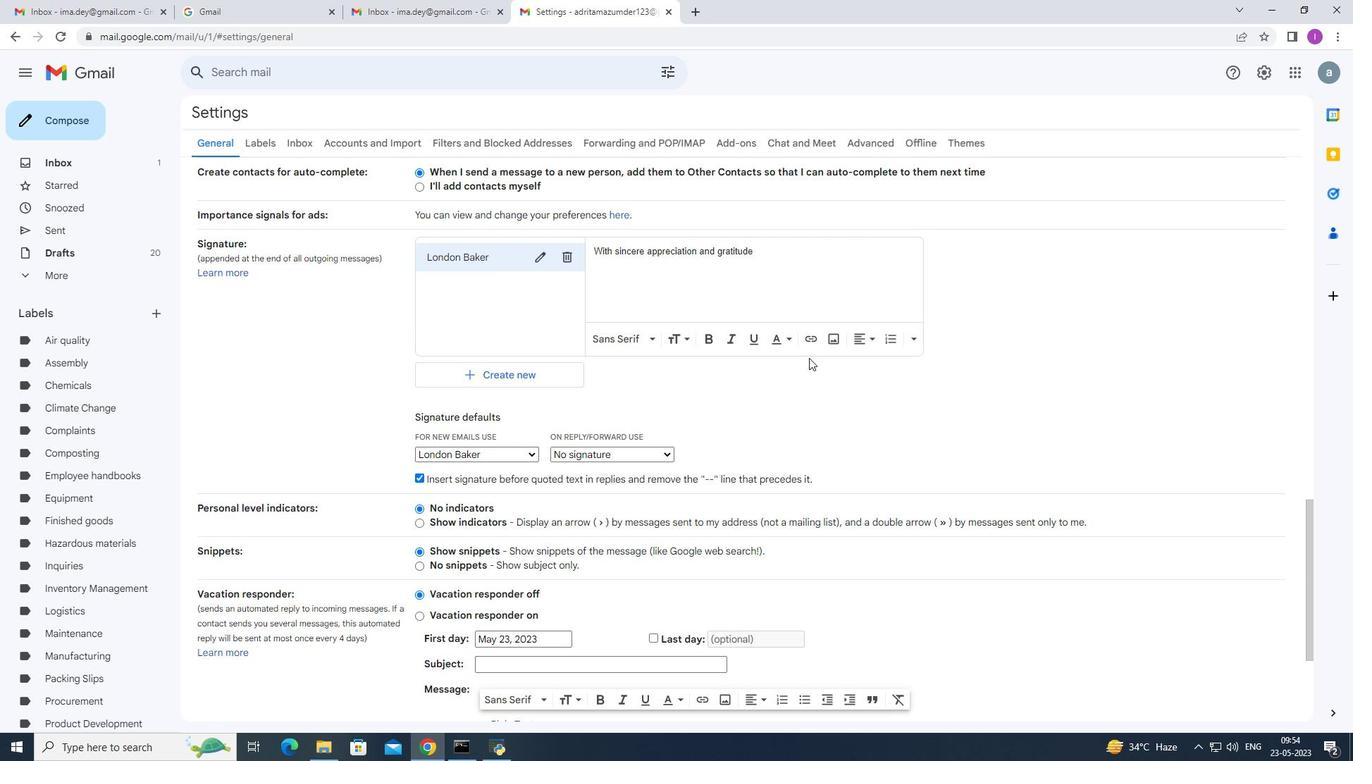 
Action: Mouse scrolled (809, 357) with delta (0, 0)
Screenshot: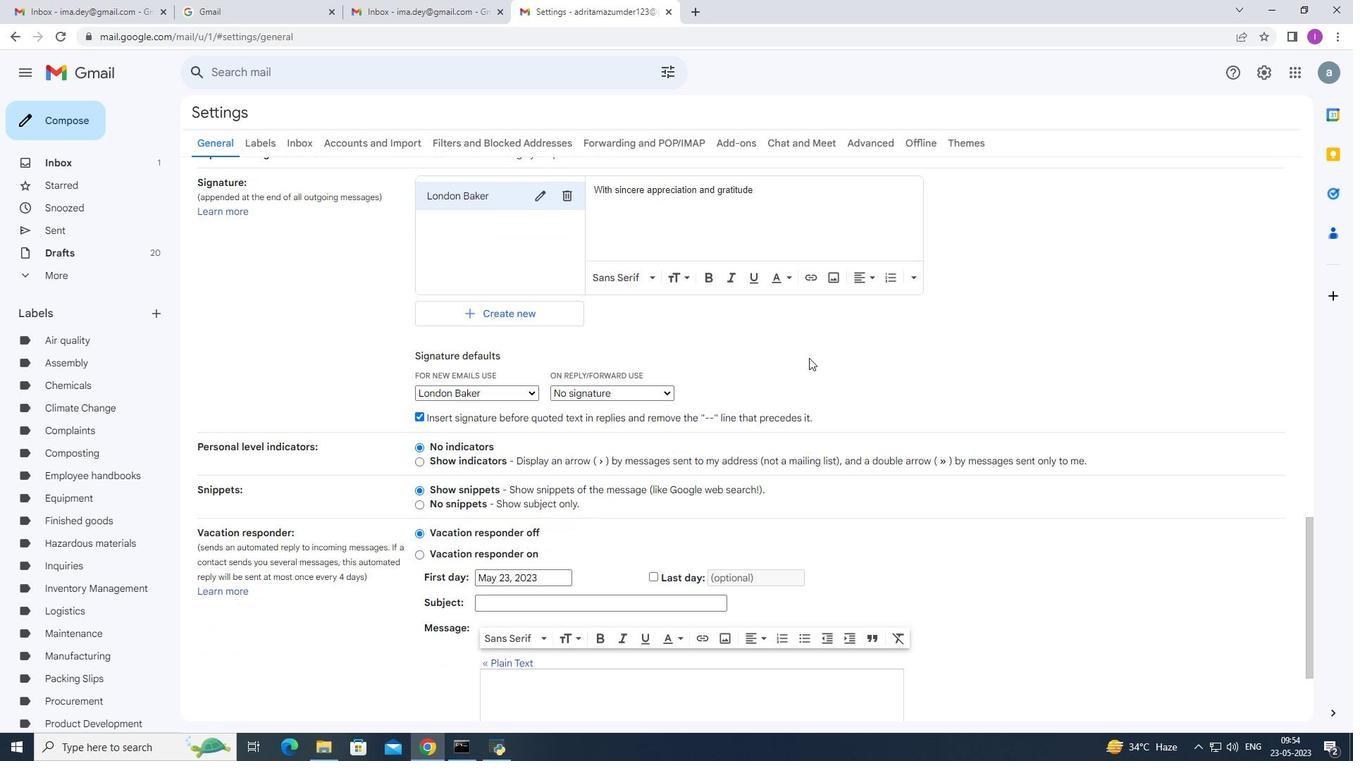 
Action: Mouse scrolled (809, 357) with delta (0, 0)
Screenshot: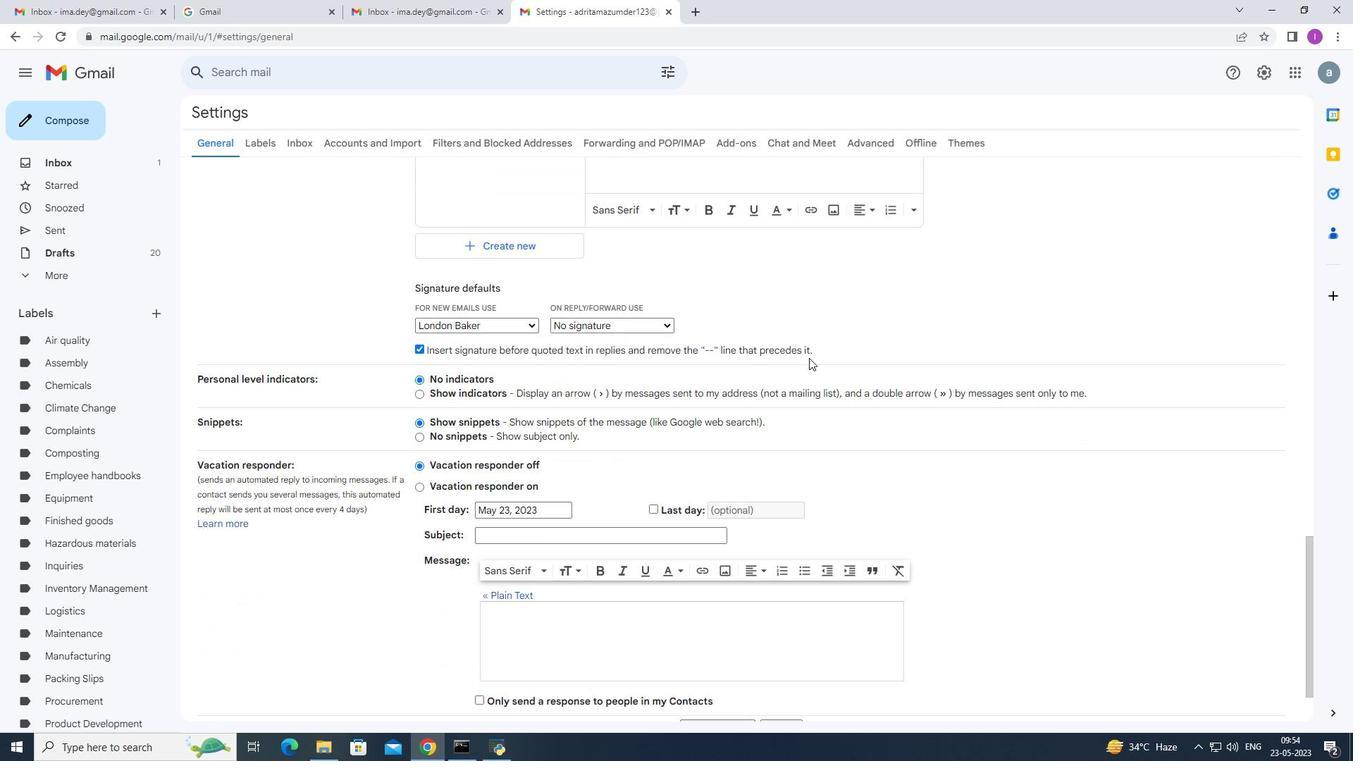 
Action: Mouse scrolled (809, 357) with delta (0, 0)
Screenshot: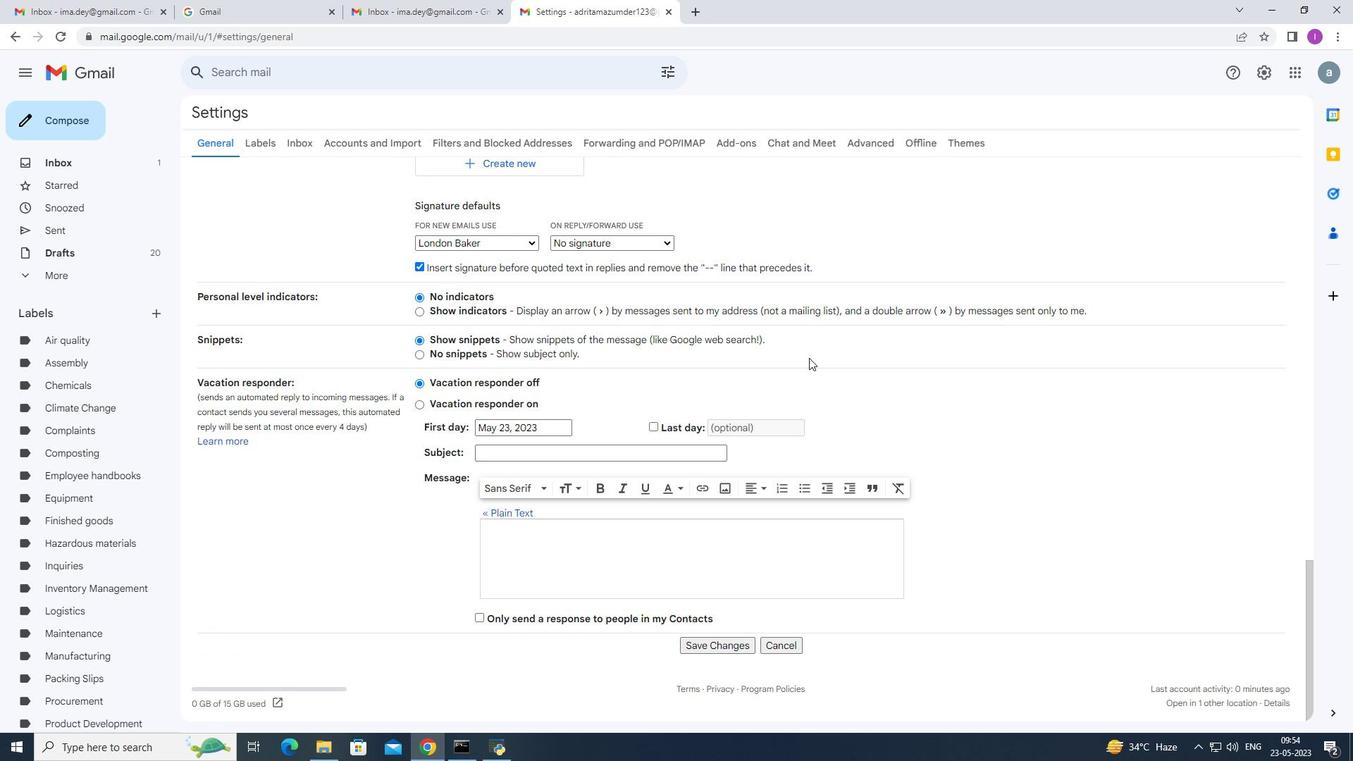 
Action: Mouse scrolled (809, 357) with delta (0, 0)
Screenshot: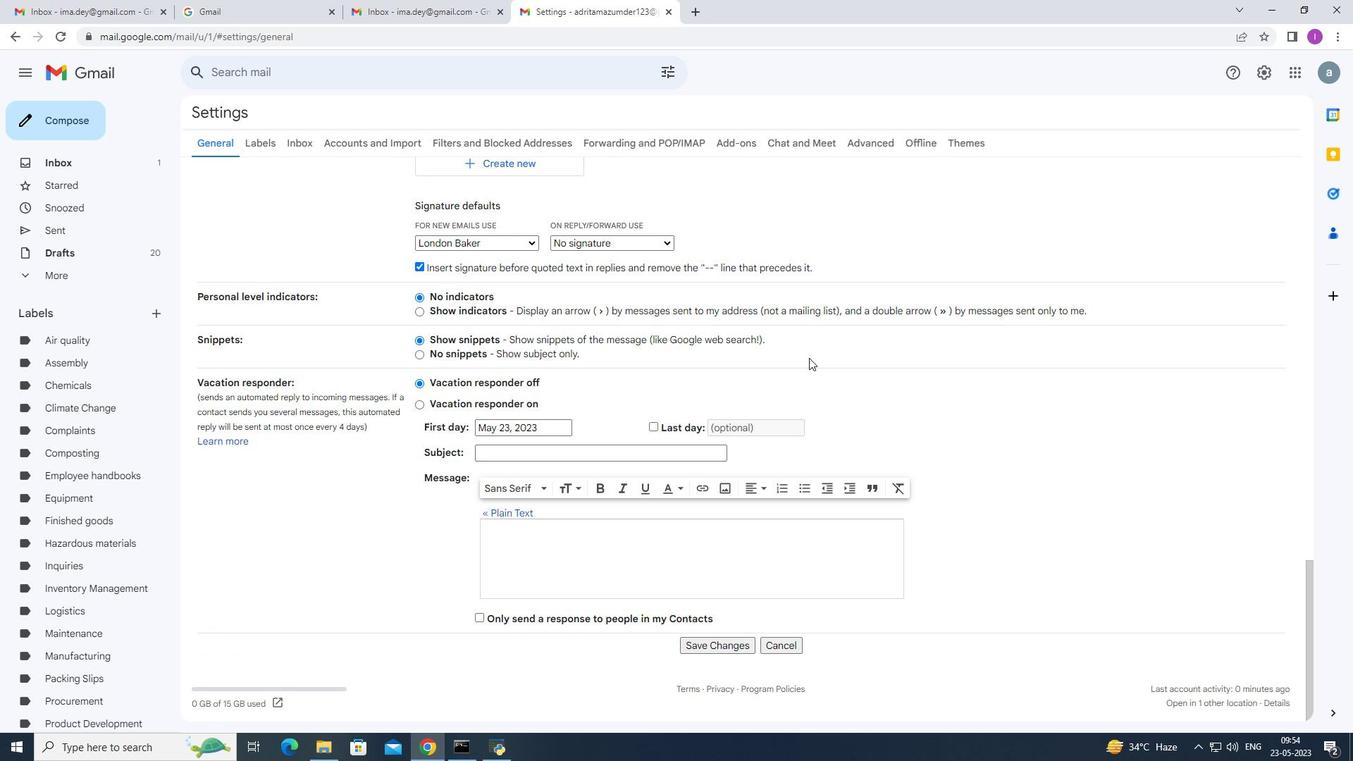 
Action: Mouse scrolled (809, 358) with delta (0, 0)
Screenshot: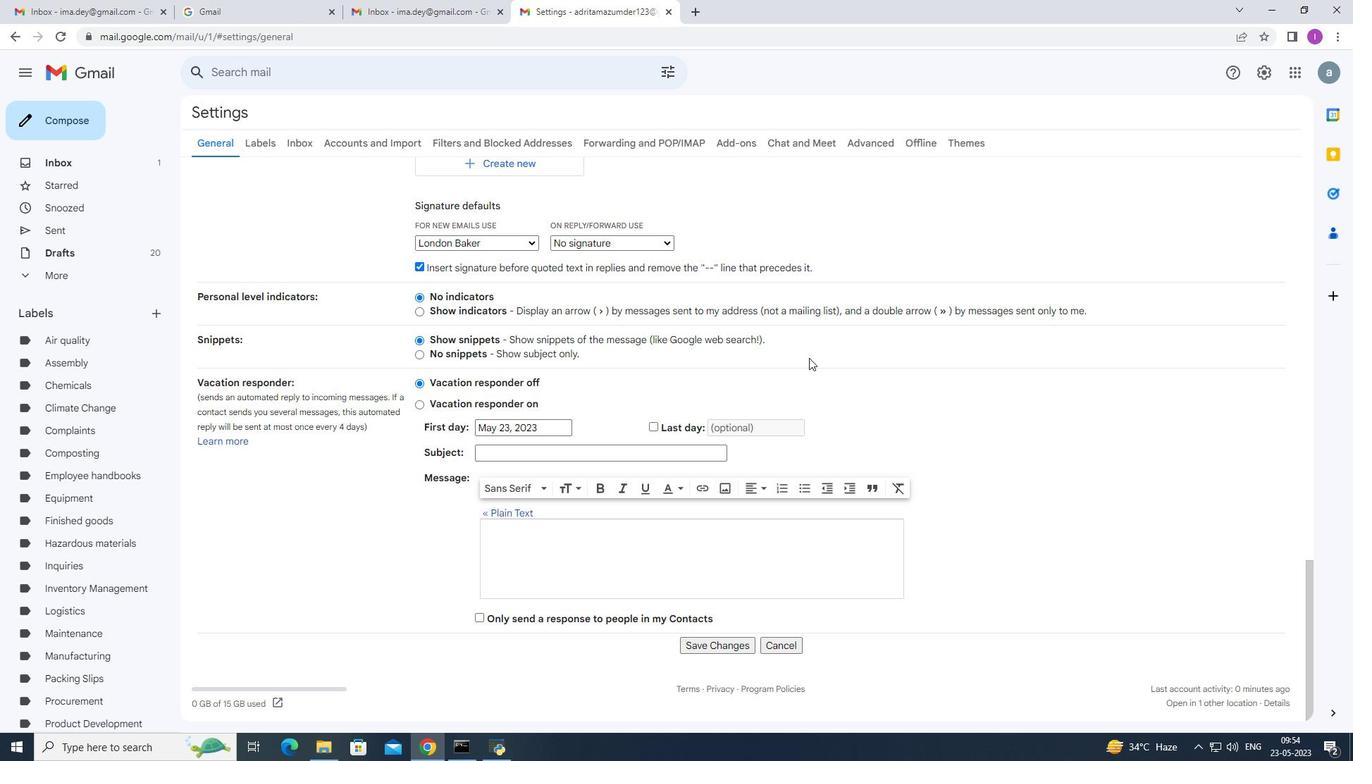 
Action: Mouse scrolled (809, 358) with delta (0, 0)
Screenshot: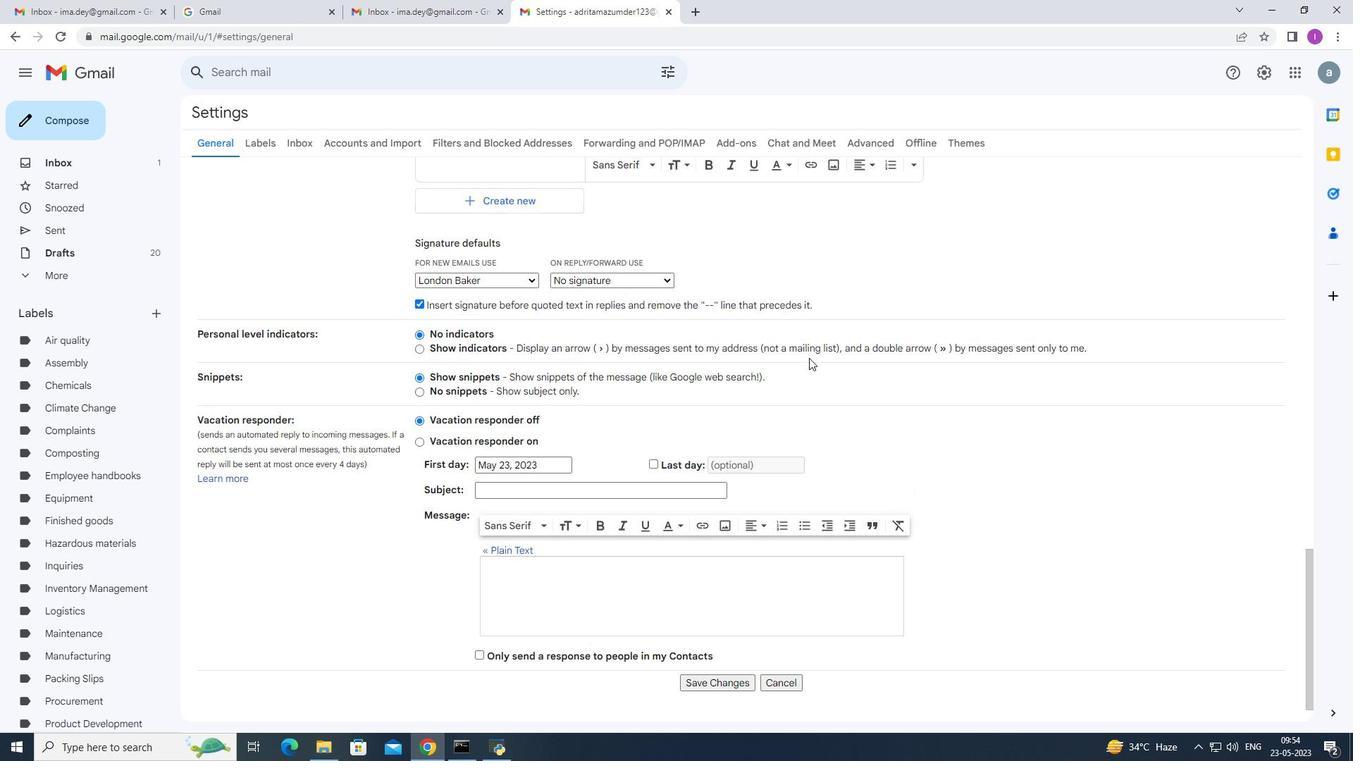 
Action: Mouse scrolled (809, 358) with delta (0, 0)
Screenshot: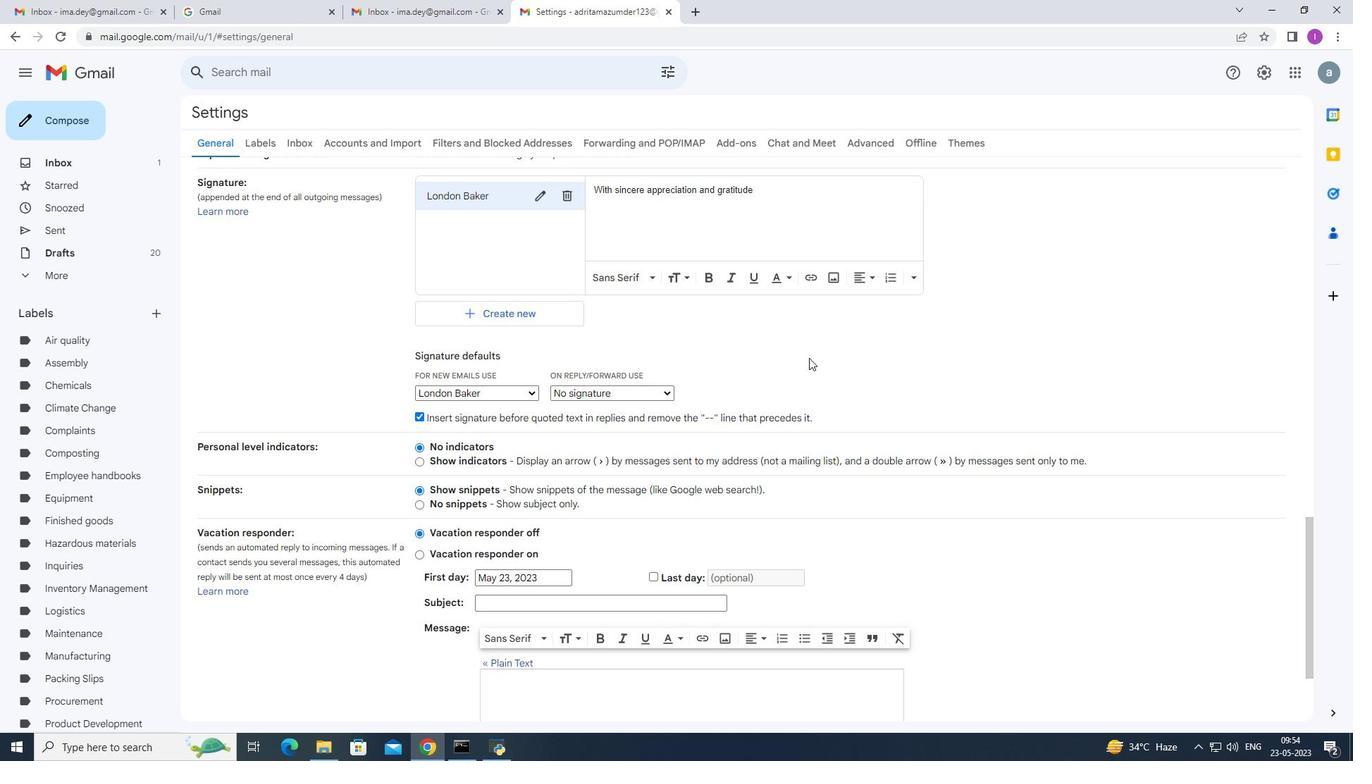 
Action: Mouse scrolled (809, 358) with delta (0, 0)
Screenshot: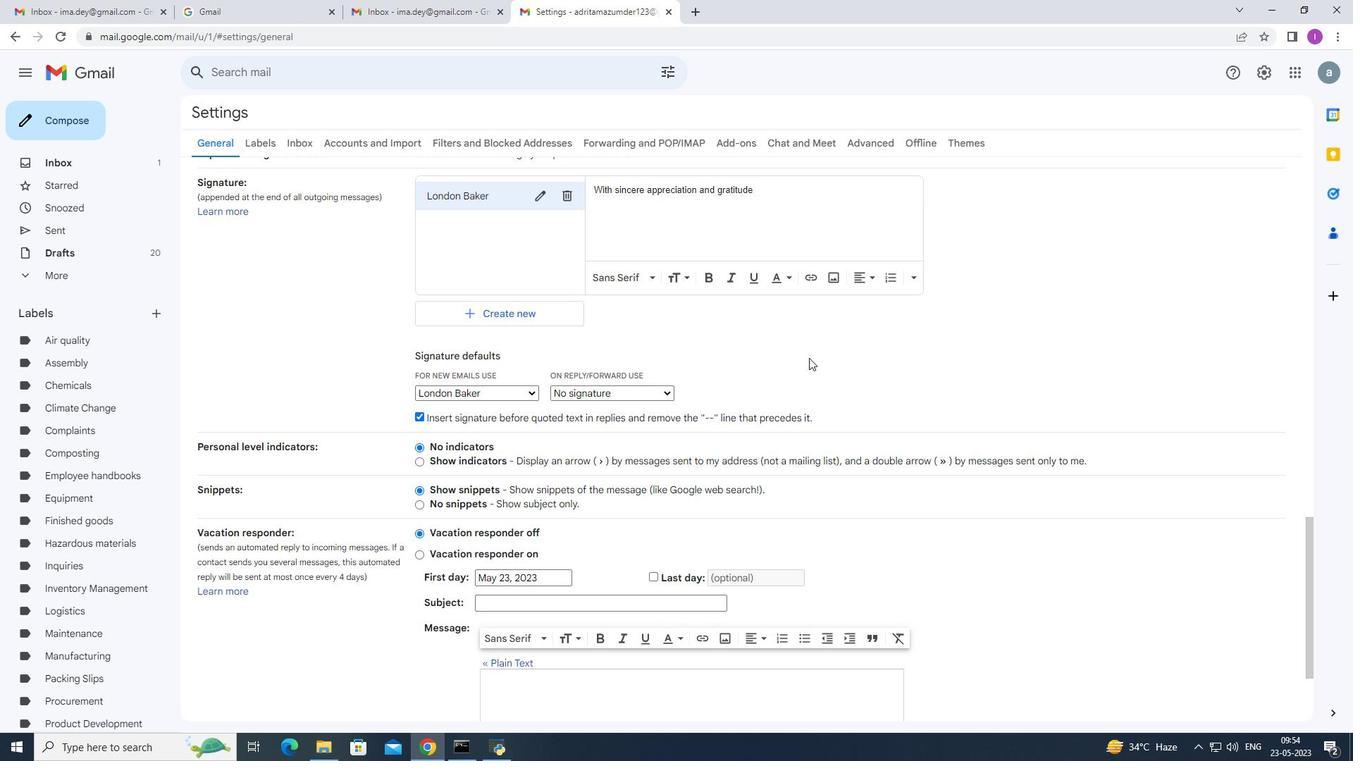 
Action: Mouse scrolled (809, 358) with delta (0, 0)
Screenshot: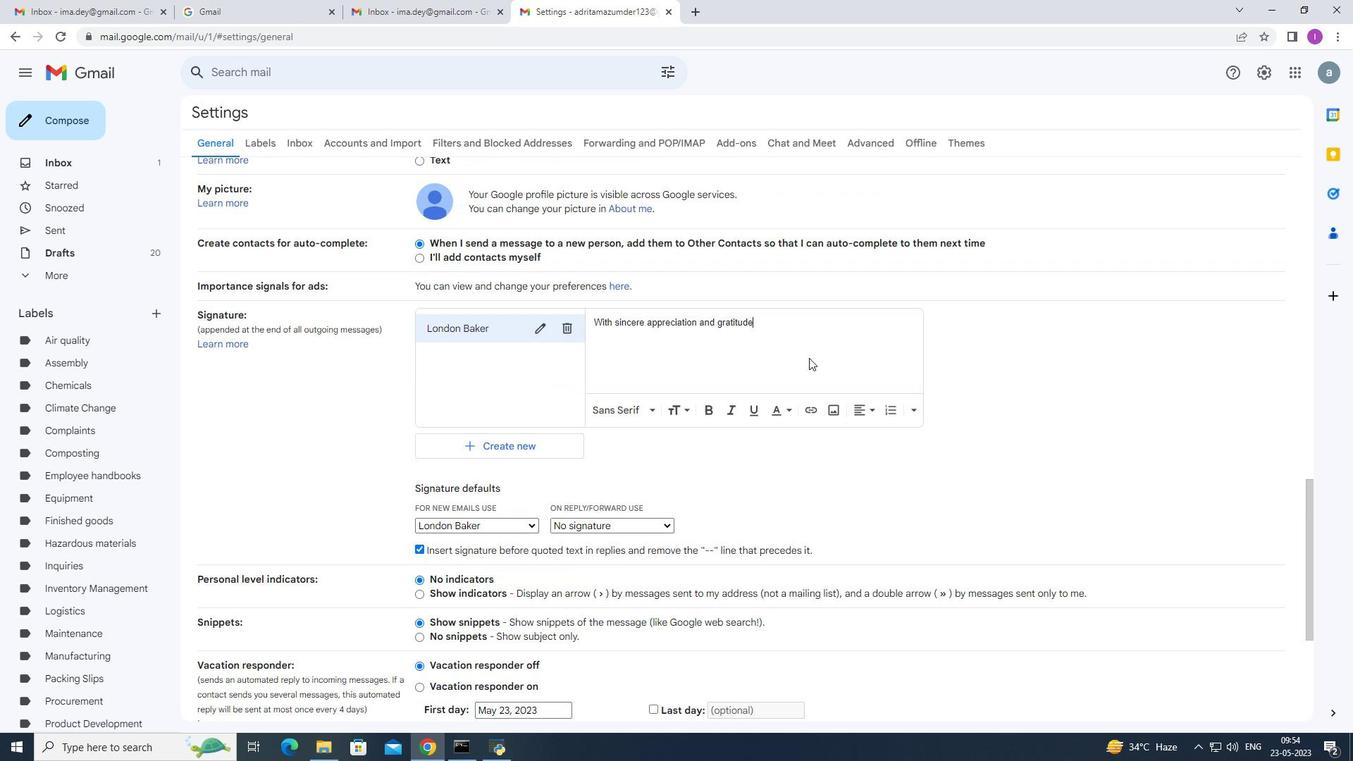 
Action: Mouse scrolled (809, 357) with delta (0, 0)
Screenshot: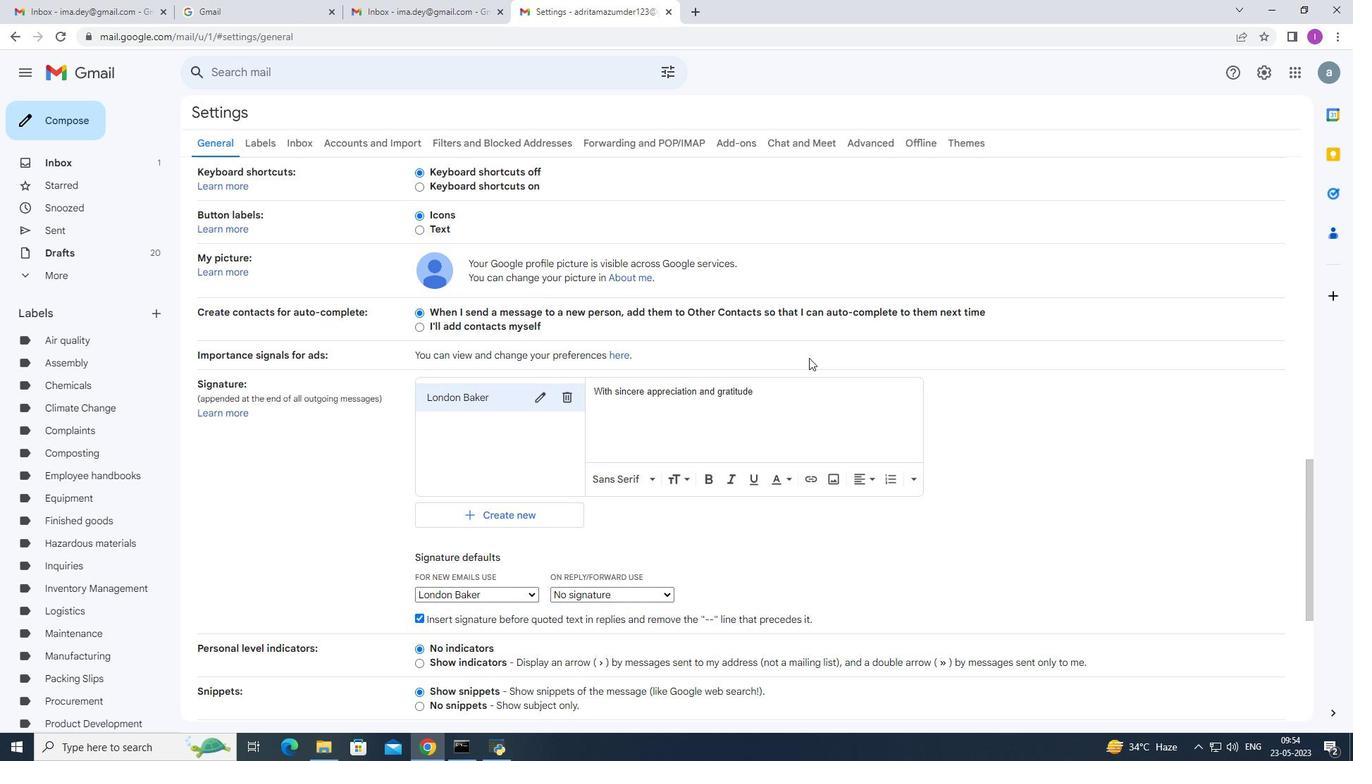
Action: Mouse scrolled (809, 357) with delta (0, 0)
Screenshot: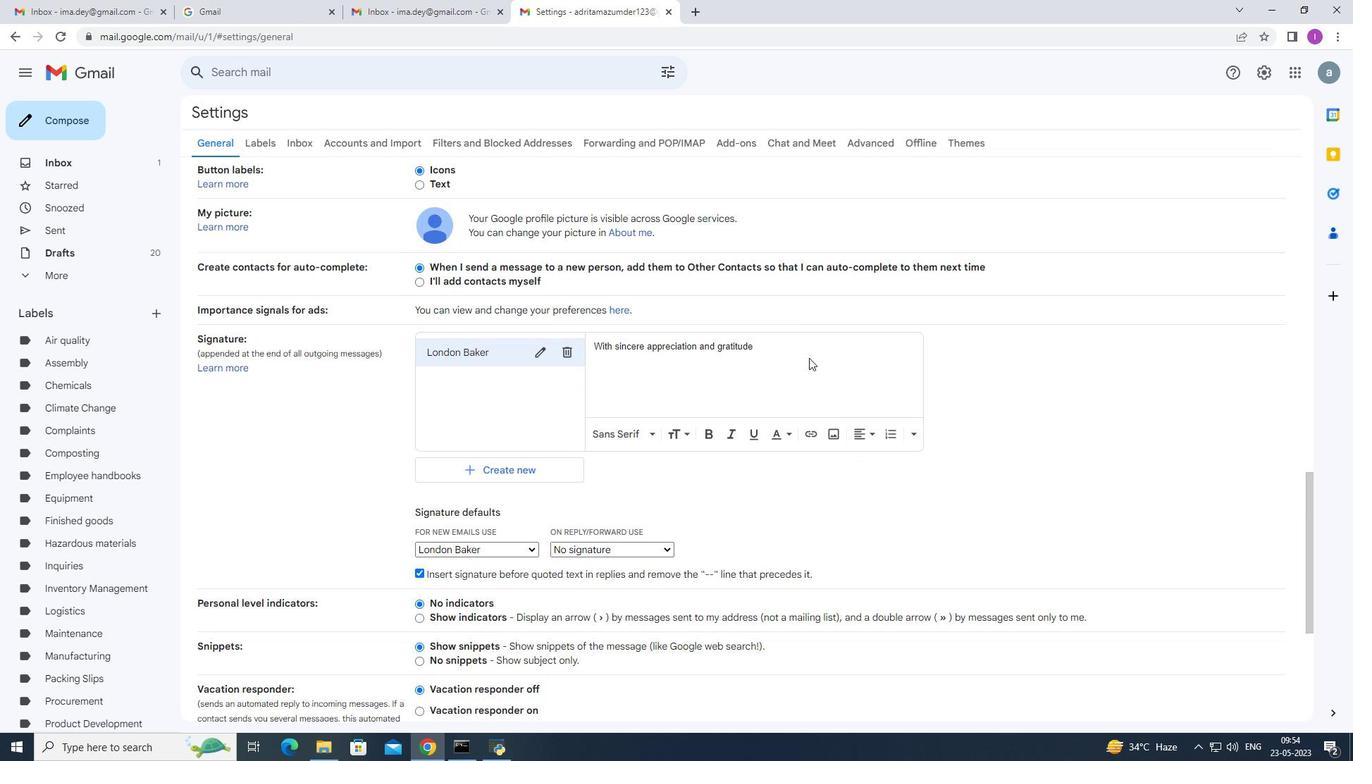 
Action: Mouse moved to (809, 357)
Screenshot: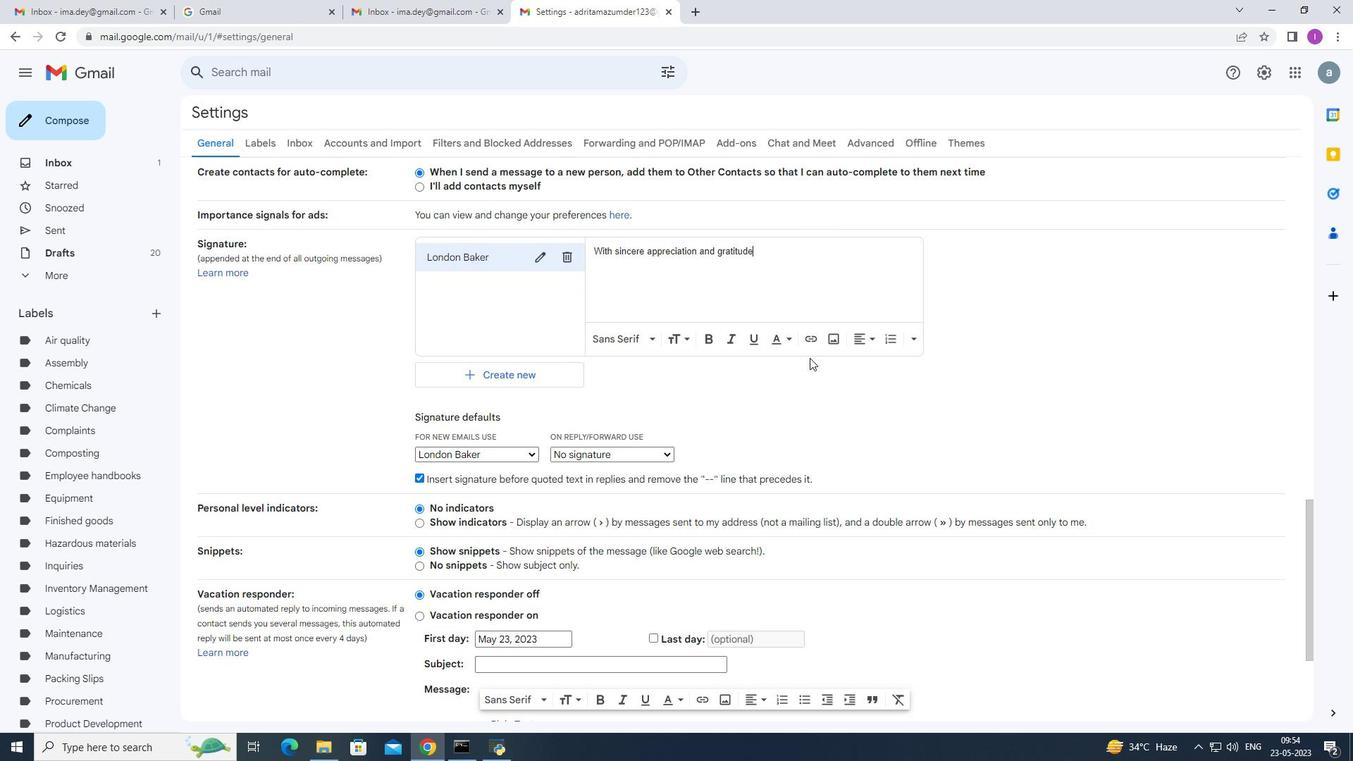 
Action: Mouse scrolled (809, 358) with delta (0, 0)
Screenshot: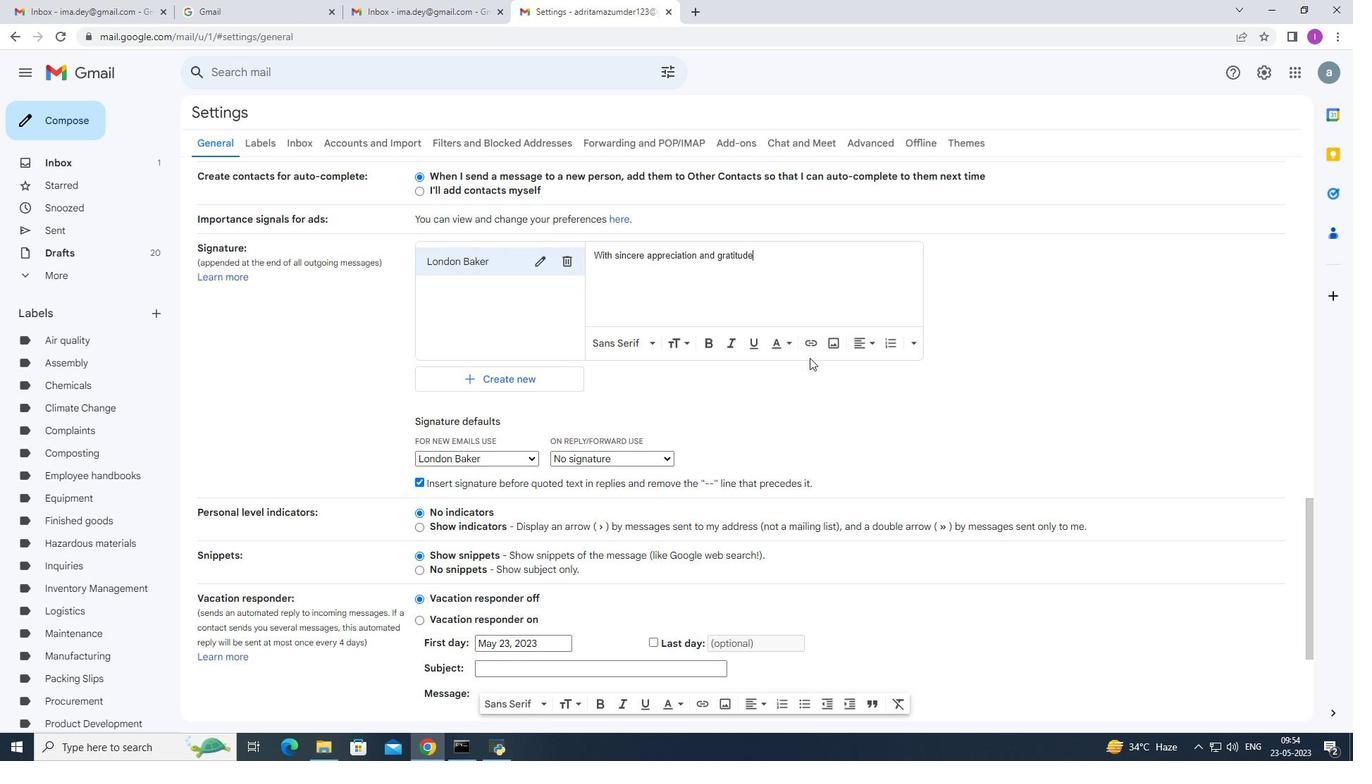 
Action: Mouse moved to (809, 357)
Screenshot: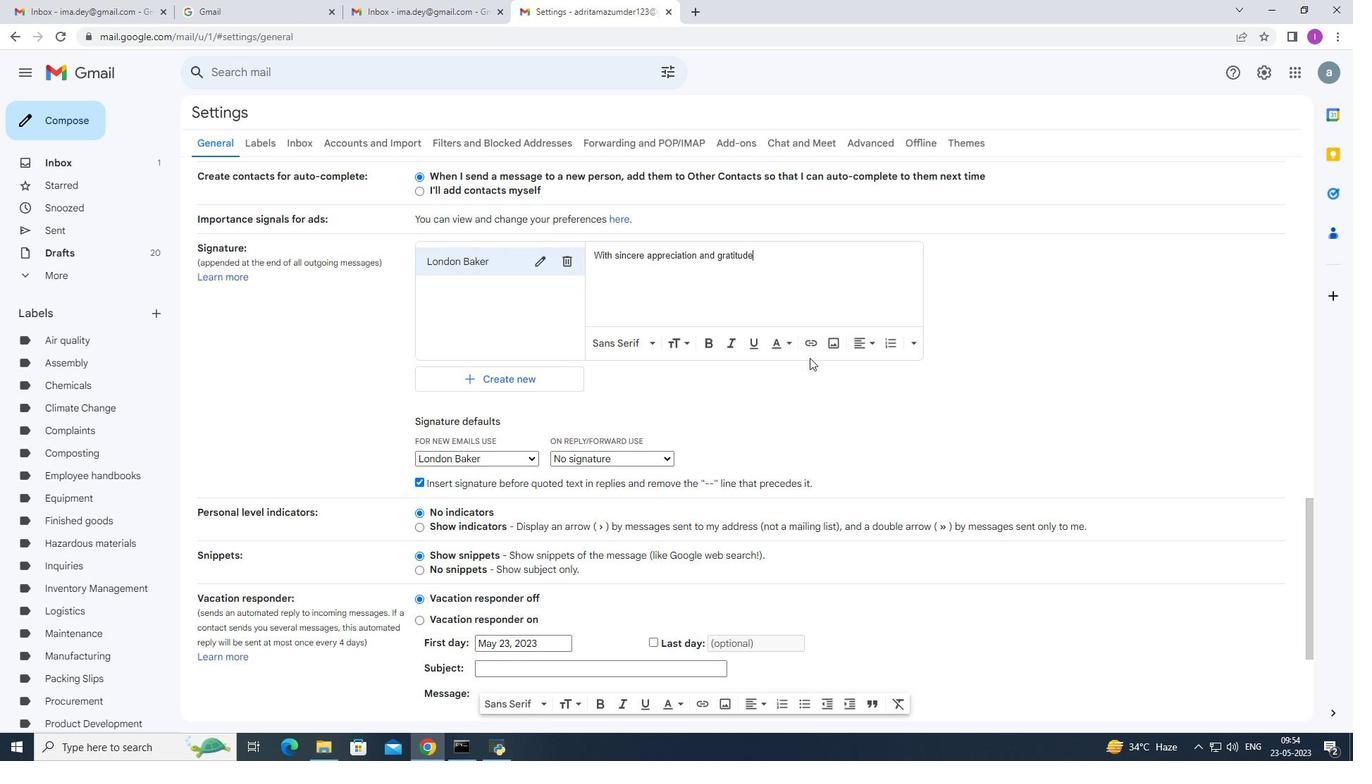 
Action: Mouse scrolled (809, 358) with delta (0, 0)
Screenshot: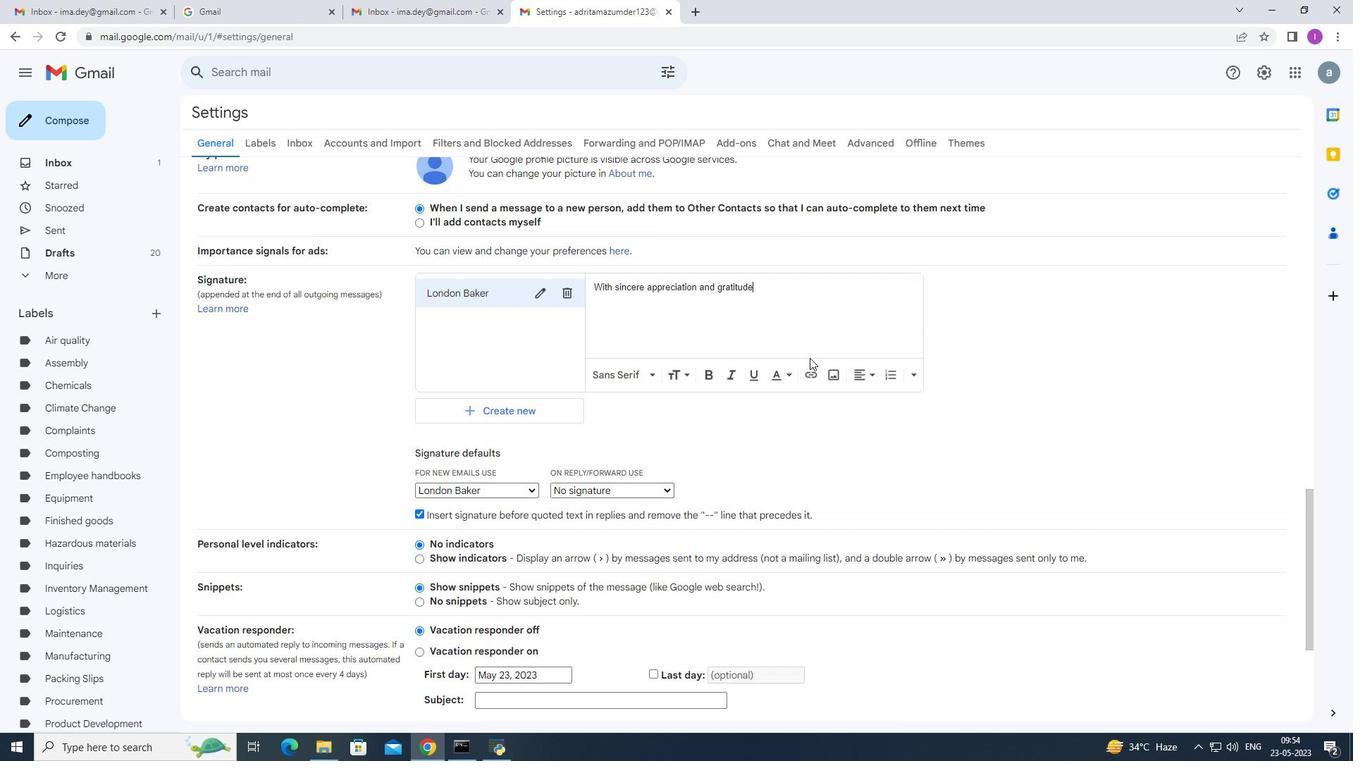 
Action: Mouse scrolled (809, 357) with delta (0, 0)
Screenshot: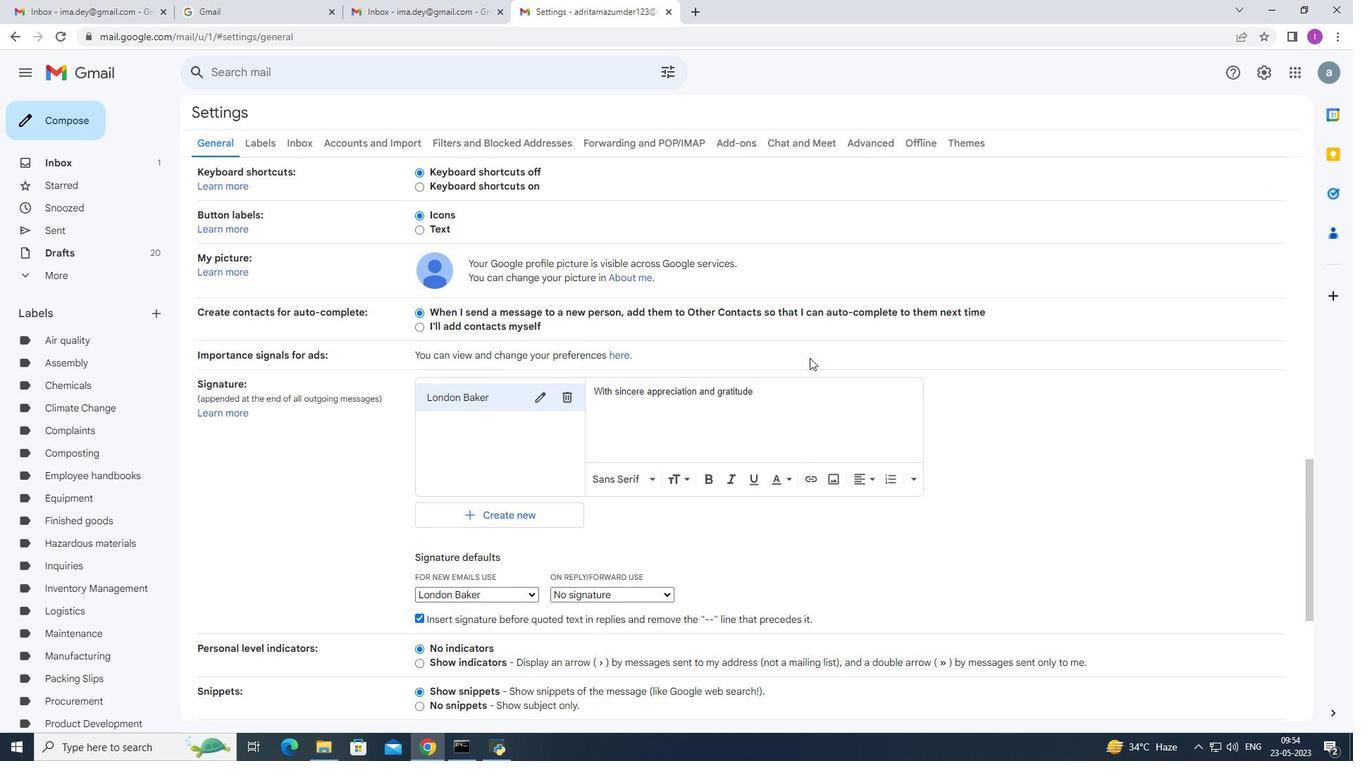 
Action: Mouse scrolled (809, 357) with delta (0, 0)
Screenshot: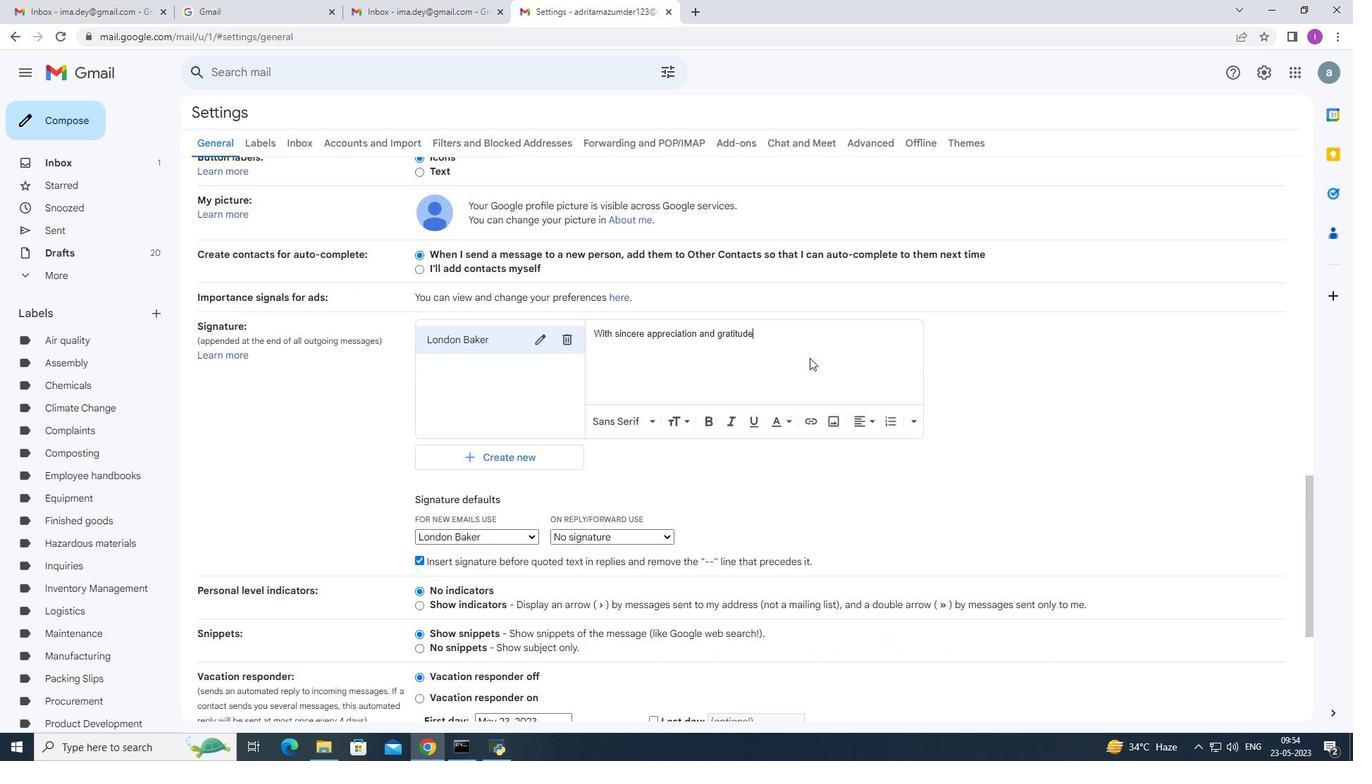 
Action: Mouse scrolled (809, 357) with delta (0, 0)
Screenshot: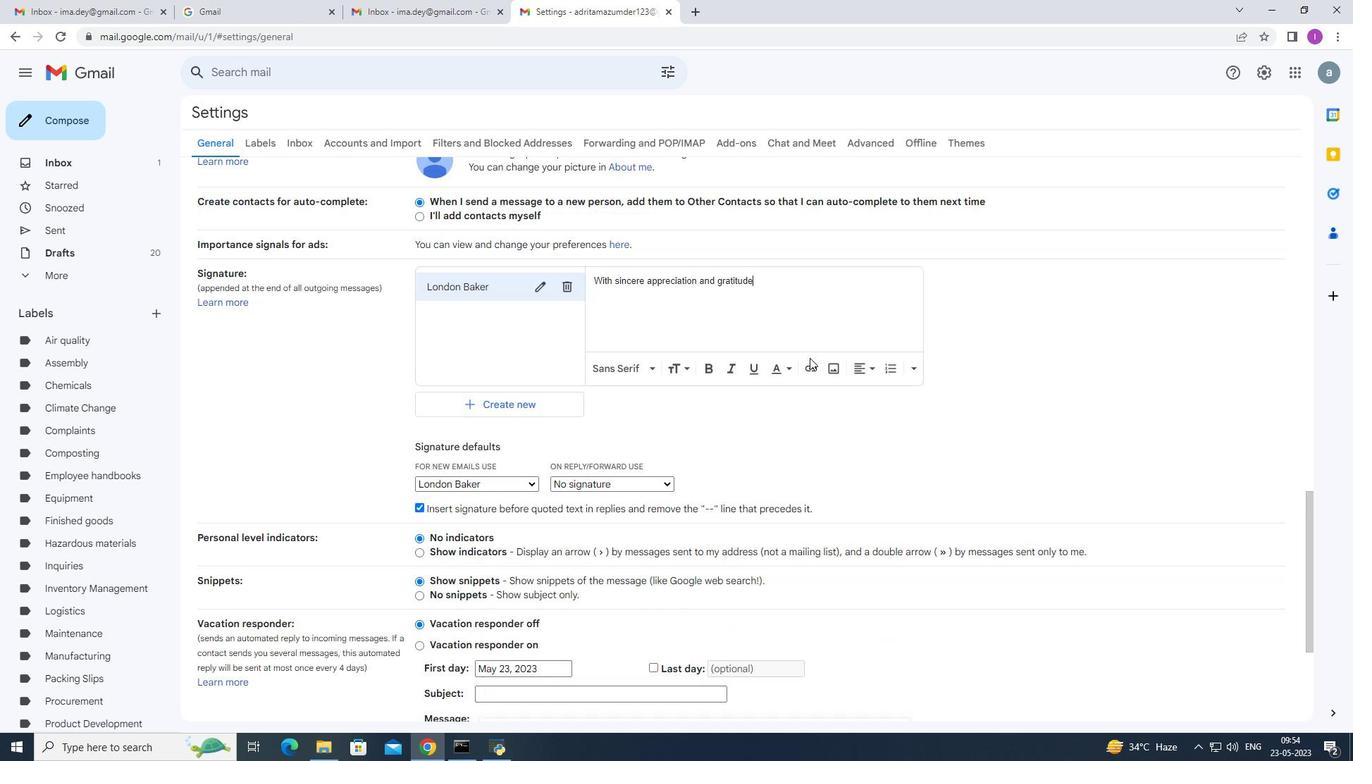 
Action: Mouse moved to (811, 356)
Screenshot: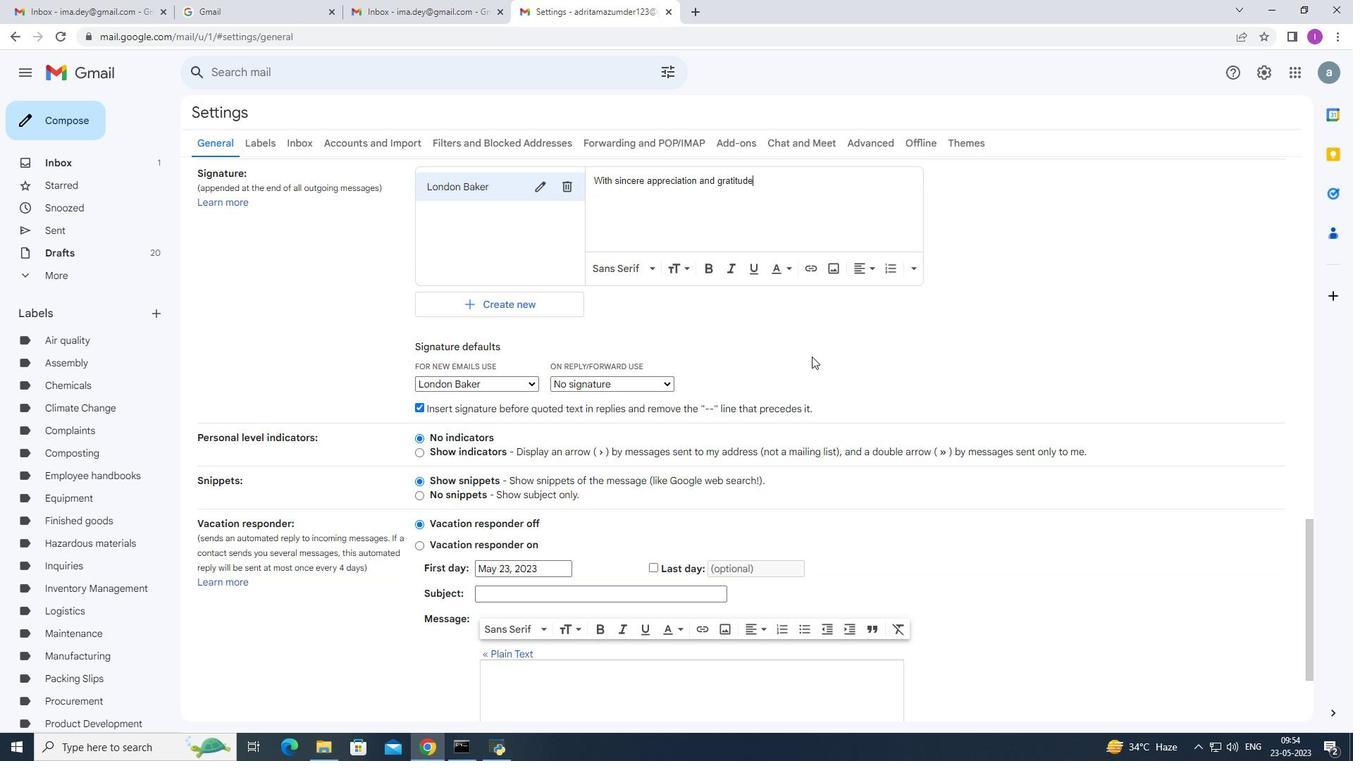 
Action: Mouse scrolled (811, 355) with delta (0, 0)
Screenshot: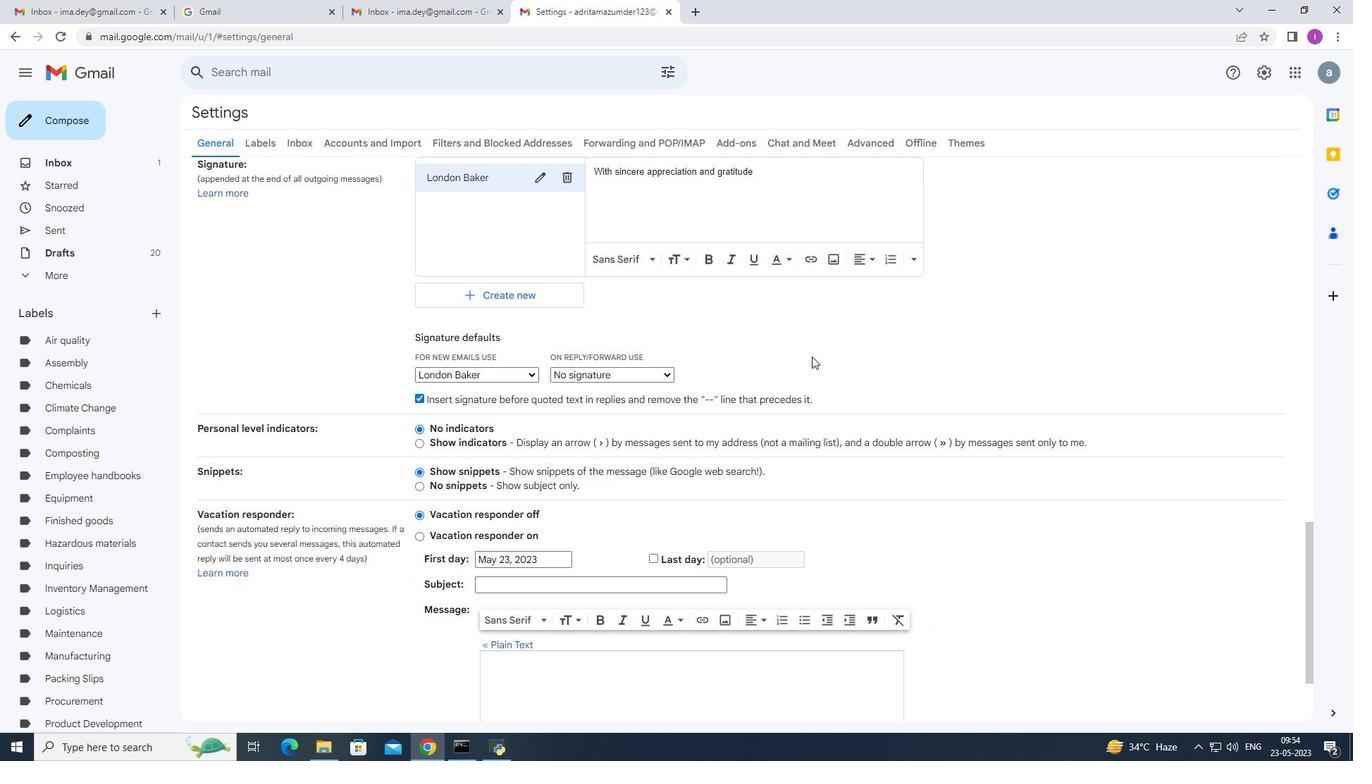 
Action: Mouse scrolled (811, 355) with delta (0, 0)
Screenshot: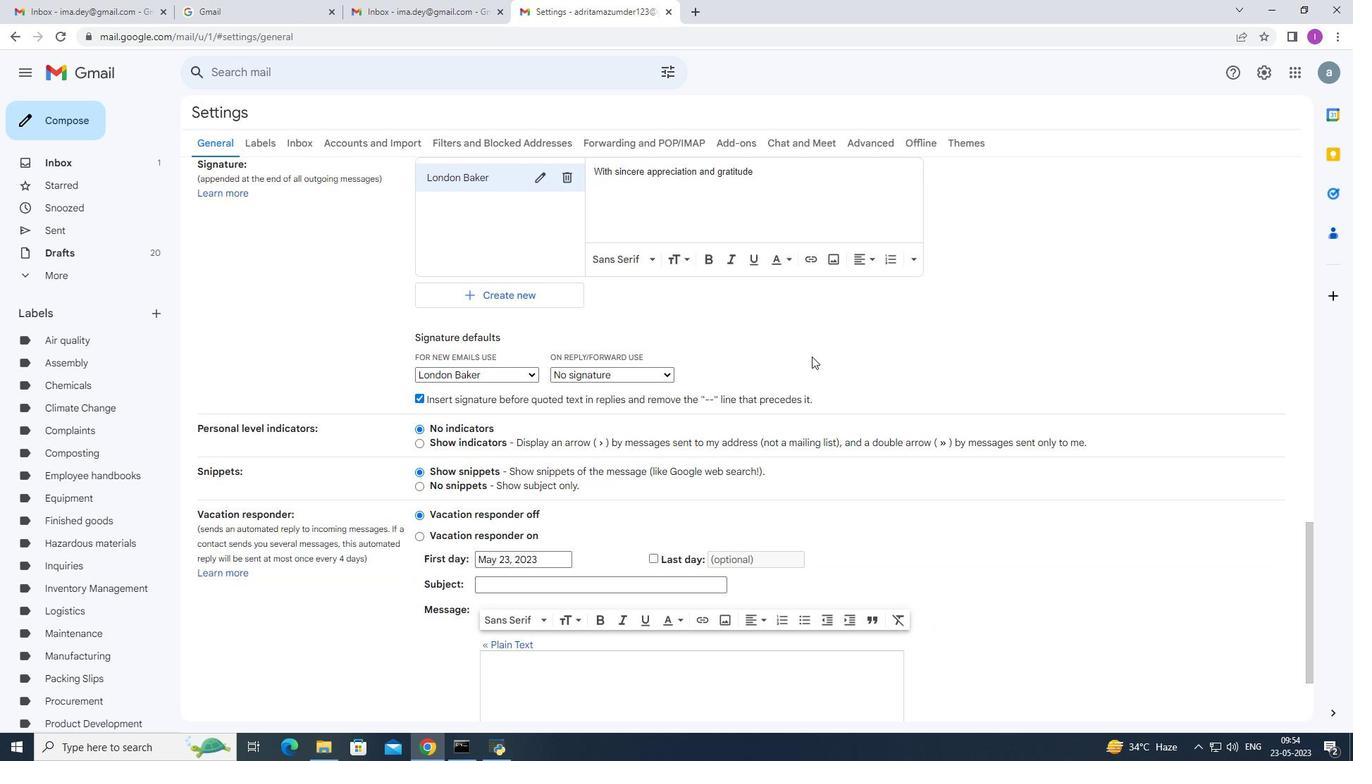 
Action: Mouse scrolled (811, 355) with delta (0, 0)
Screenshot: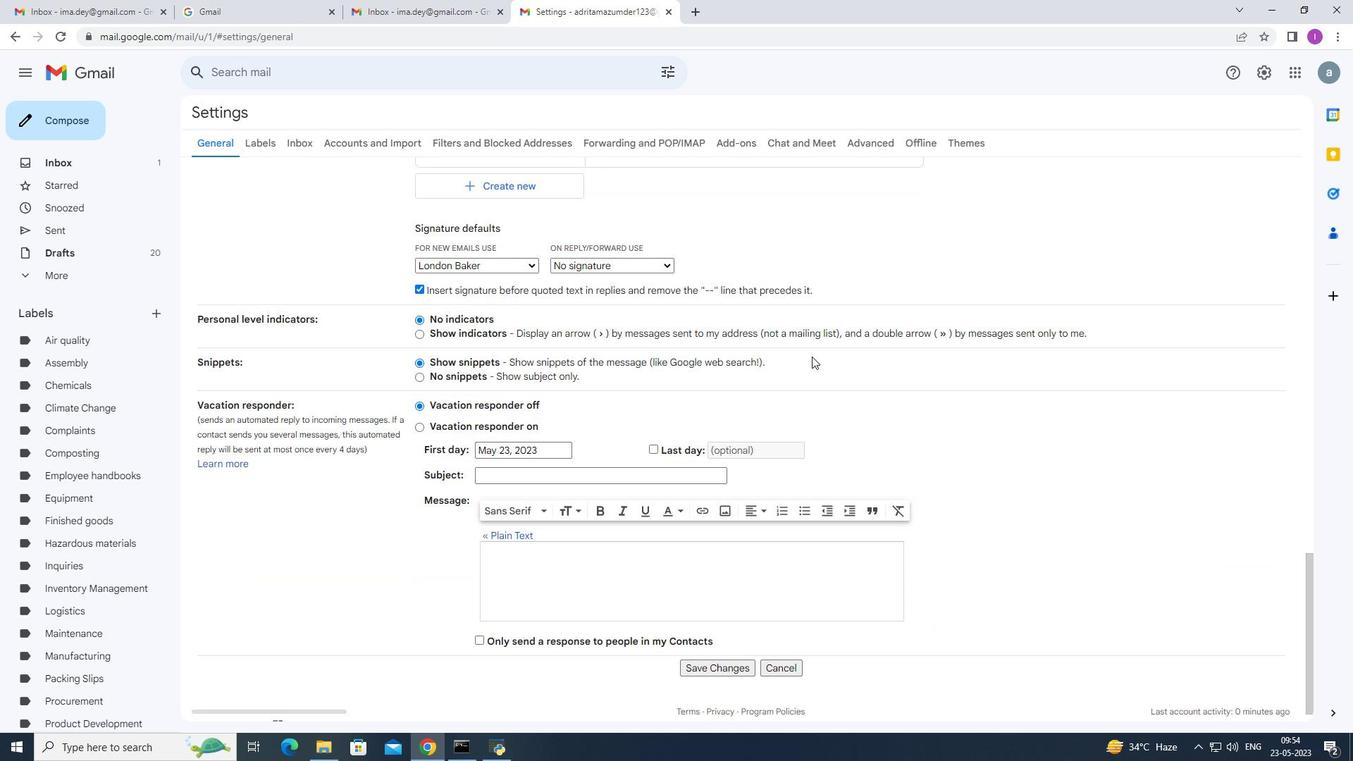 
Action: Mouse scrolled (811, 355) with delta (0, 0)
Screenshot: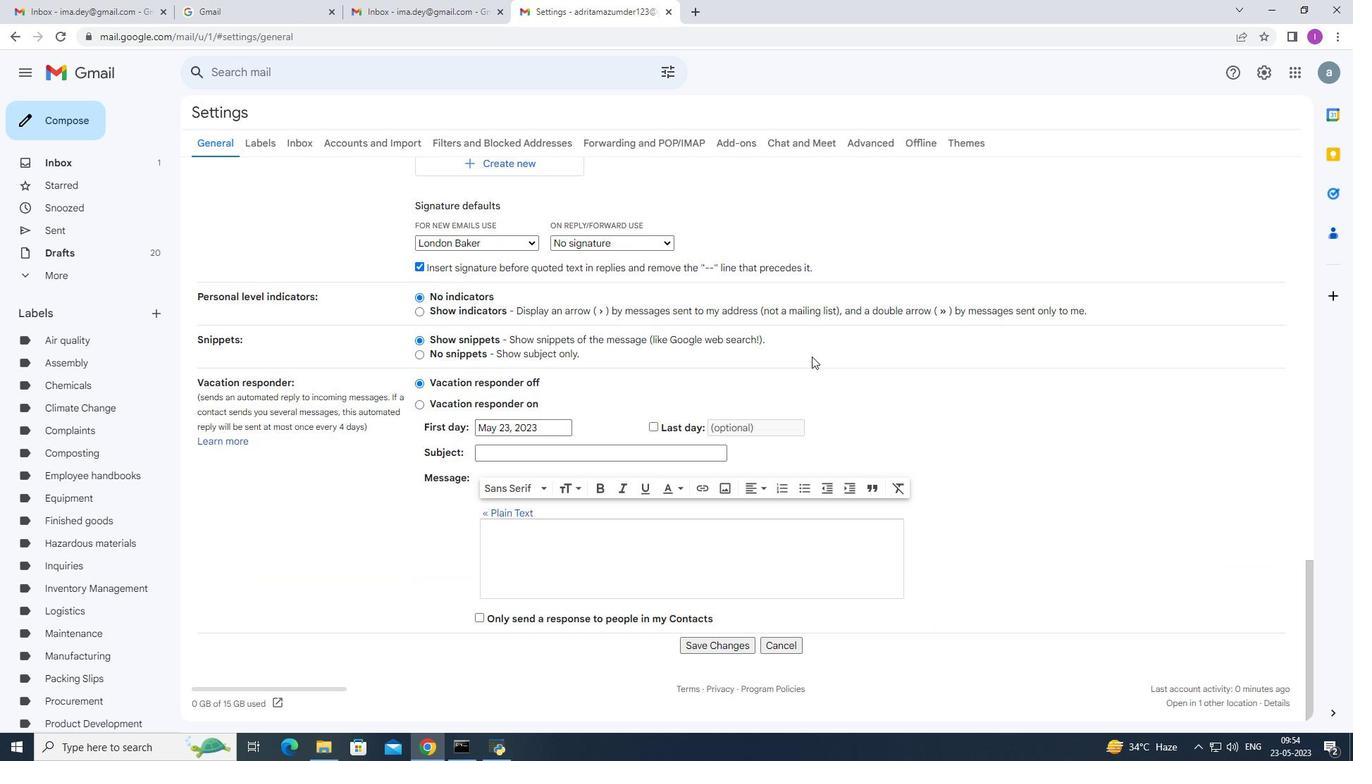 
Action: Mouse scrolled (811, 355) with delta (0, 0)
Screenshot: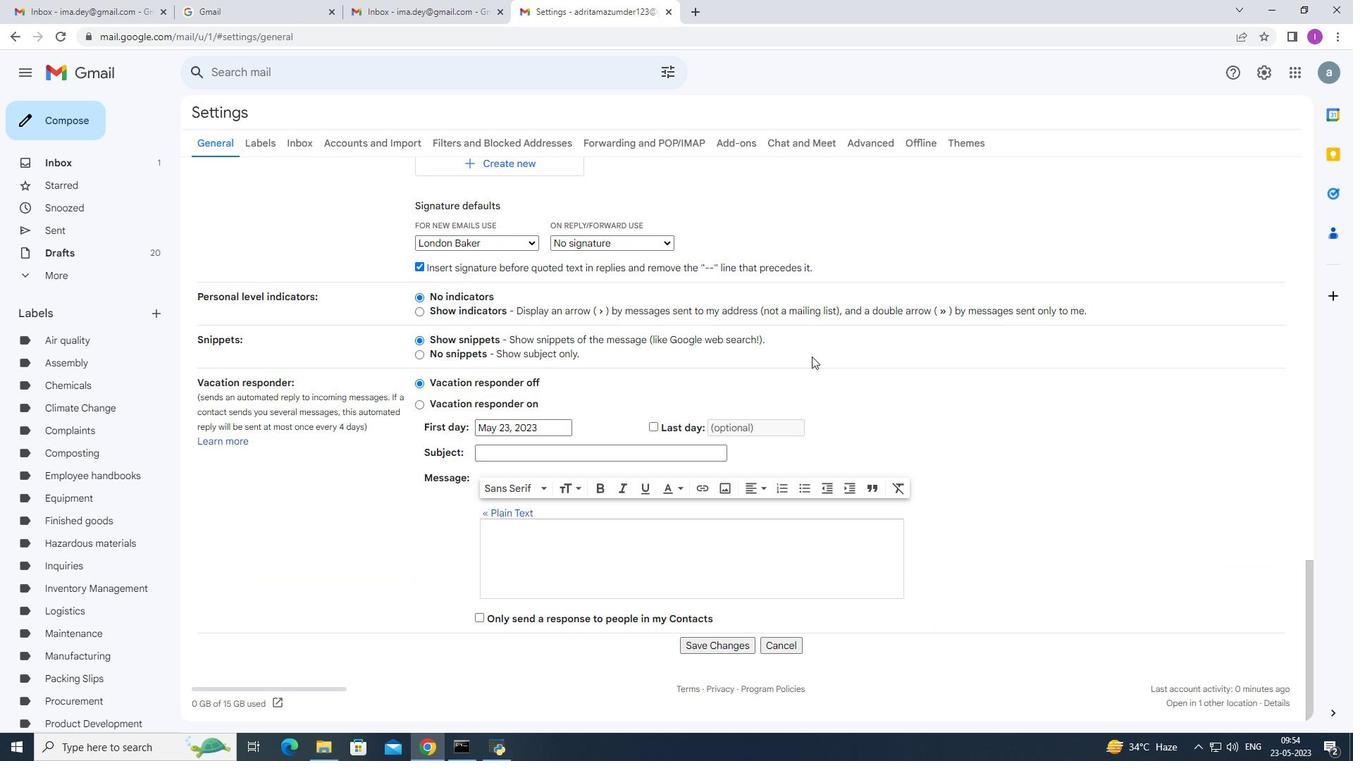 
Action: Mouse scrolled (811, 355) with delta (0, 0)
Screenshot: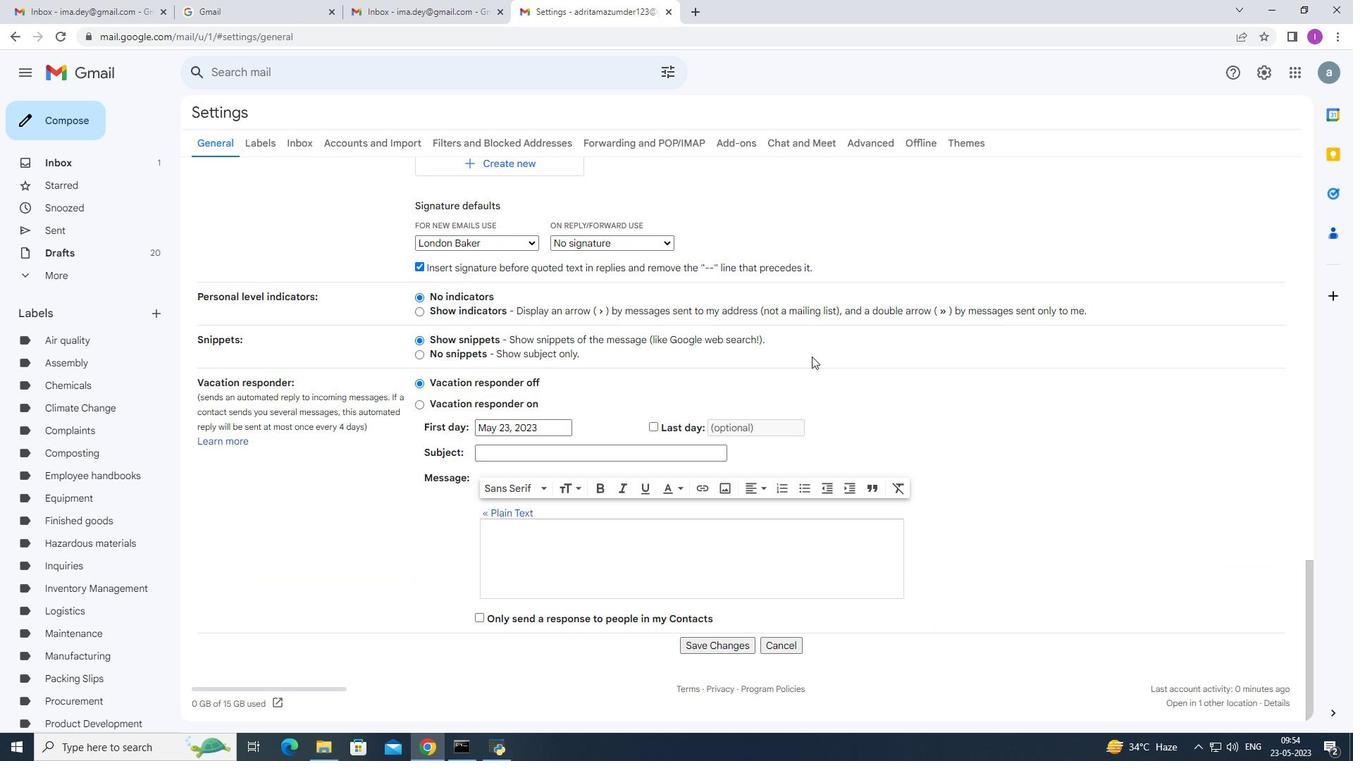 
Action: Mouse scrolled (811, 355) with delta (0, 0)
Screenshot: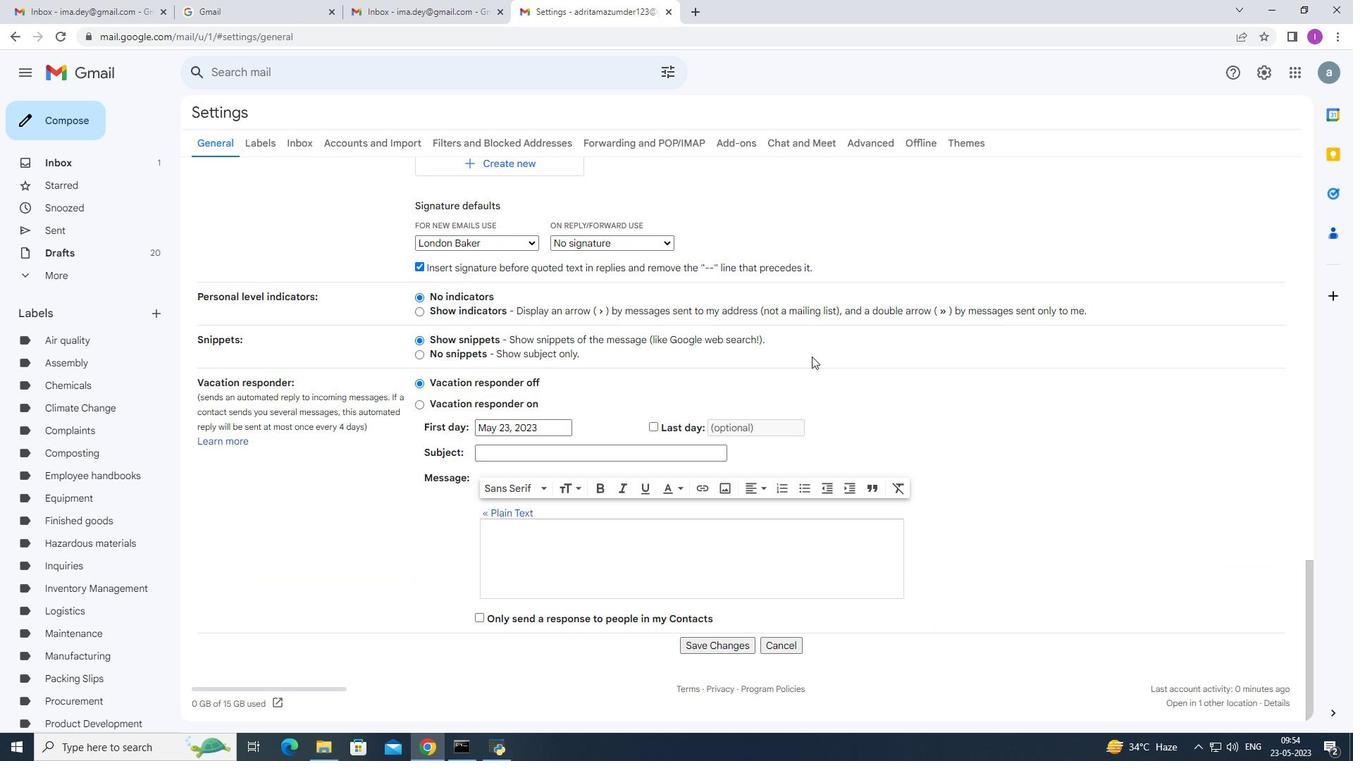 
Action: Mouse scrolled (811, 355) with delta (0, 0)
Screenshot: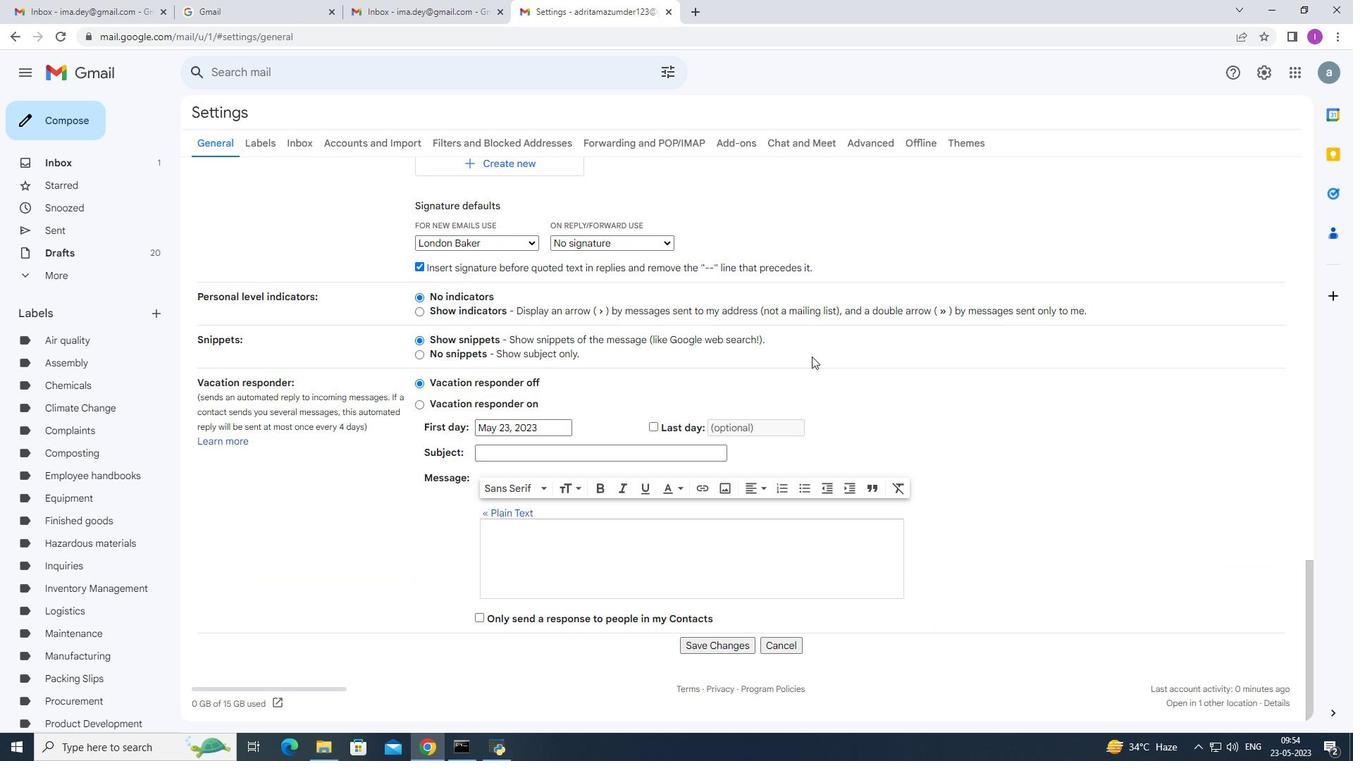 
Action: Mouse scrolled (811, 355) with delta (0, 0)
Screenshot: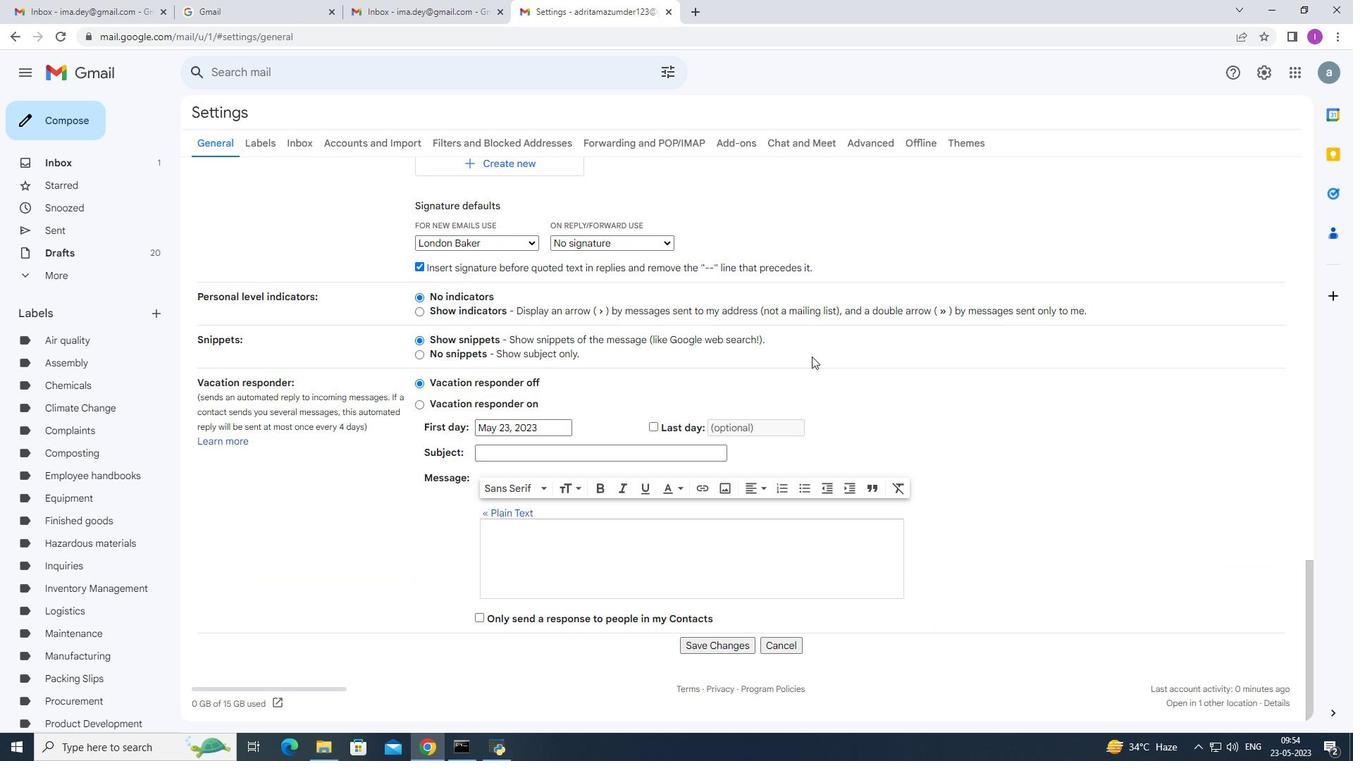 
Action: Mouse scrolled (811, 355) with delta (0, 0)
Screenshot: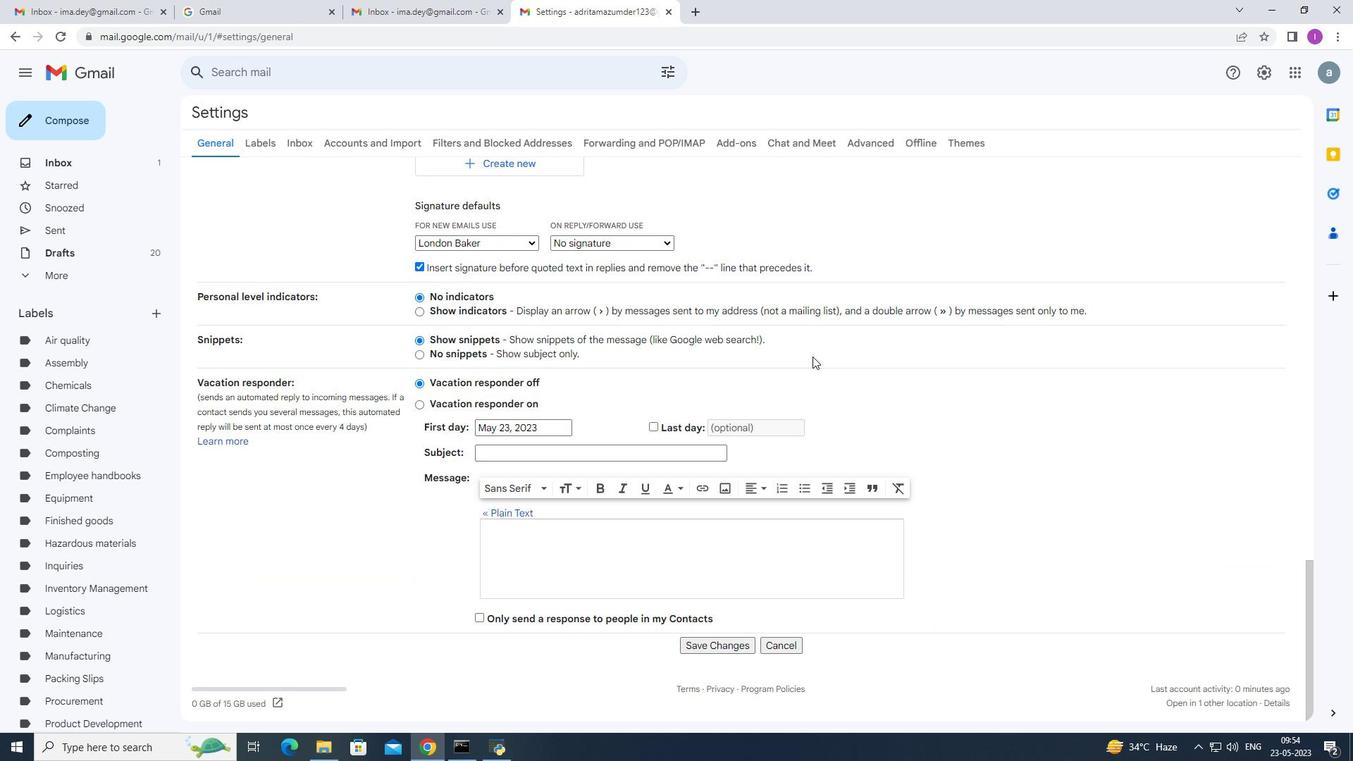 
Action: Mouse moved to (710, 646)
Screenshot: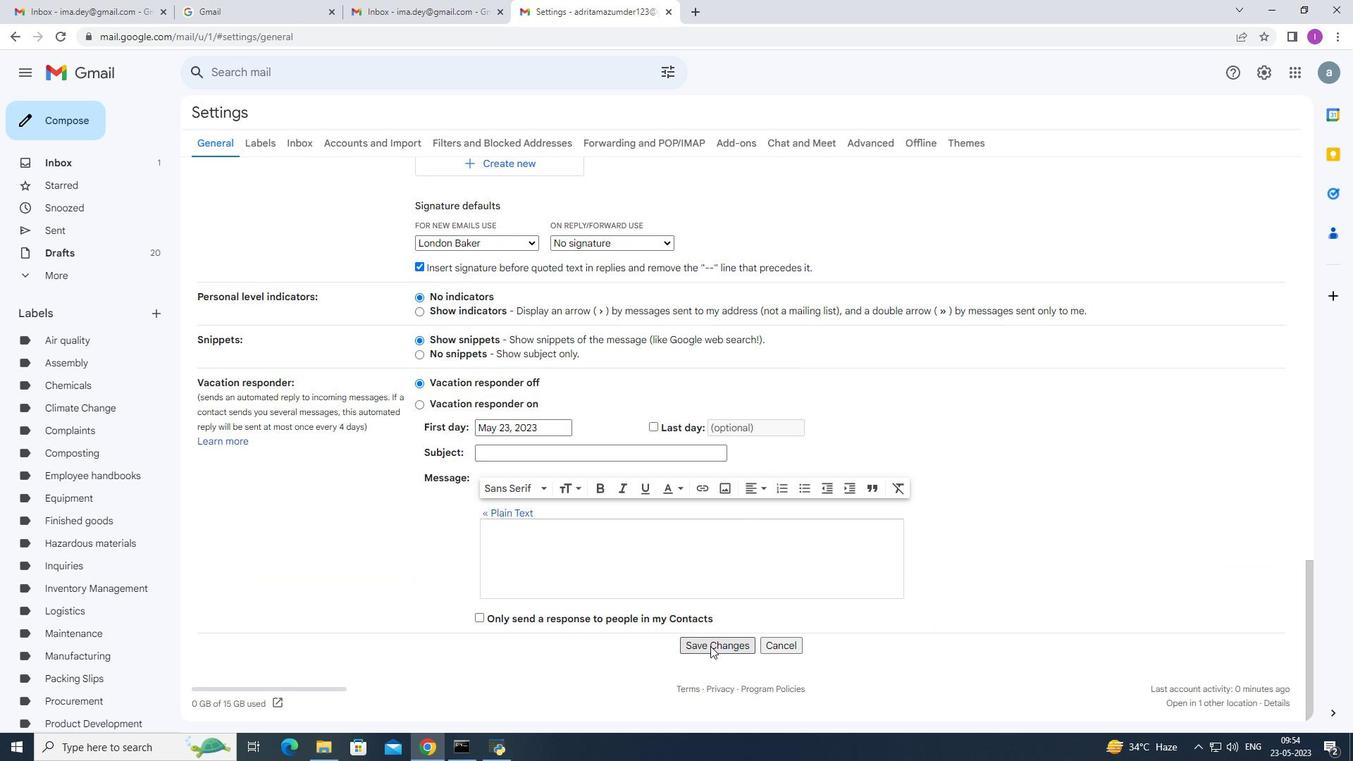 
Action: Mouse pressed left at (710, 646)
Screenshot: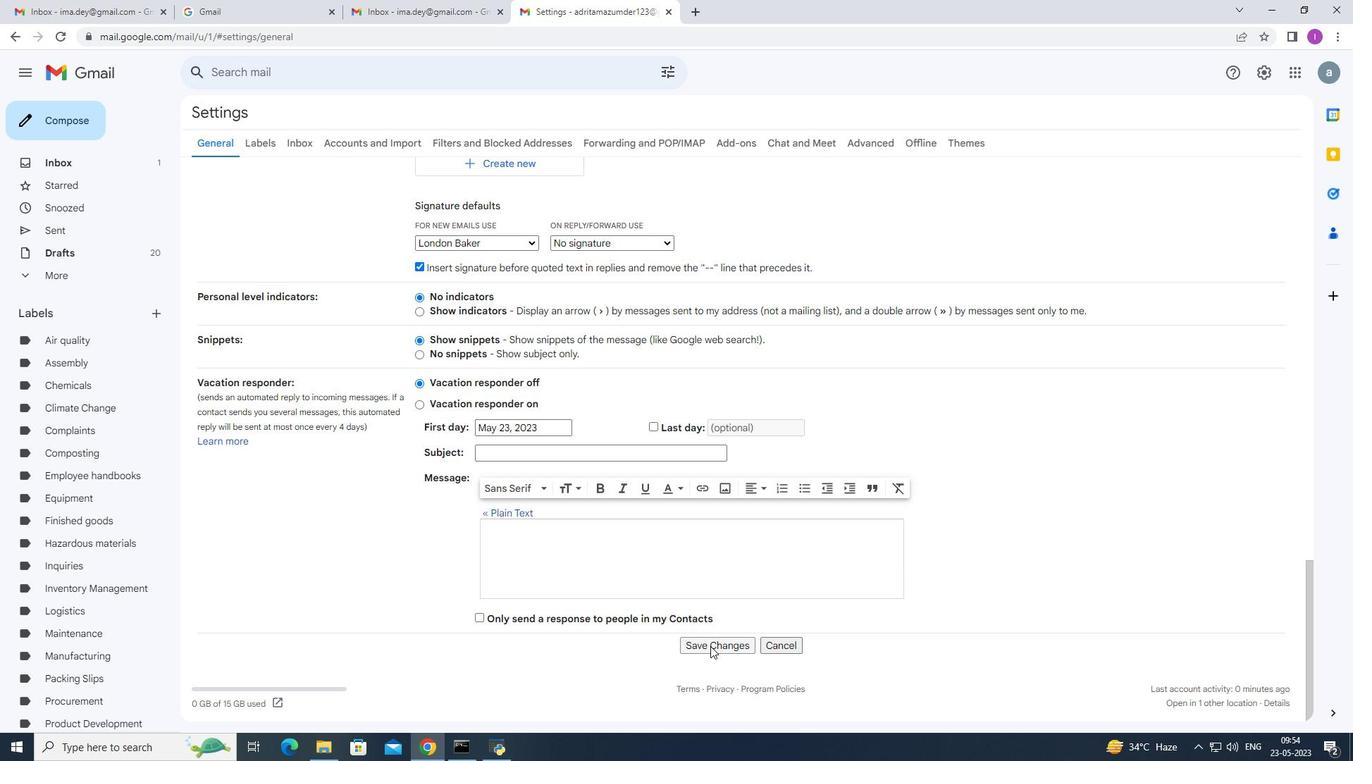 
Action: Mouse moved to (50, 121)
Screenshot: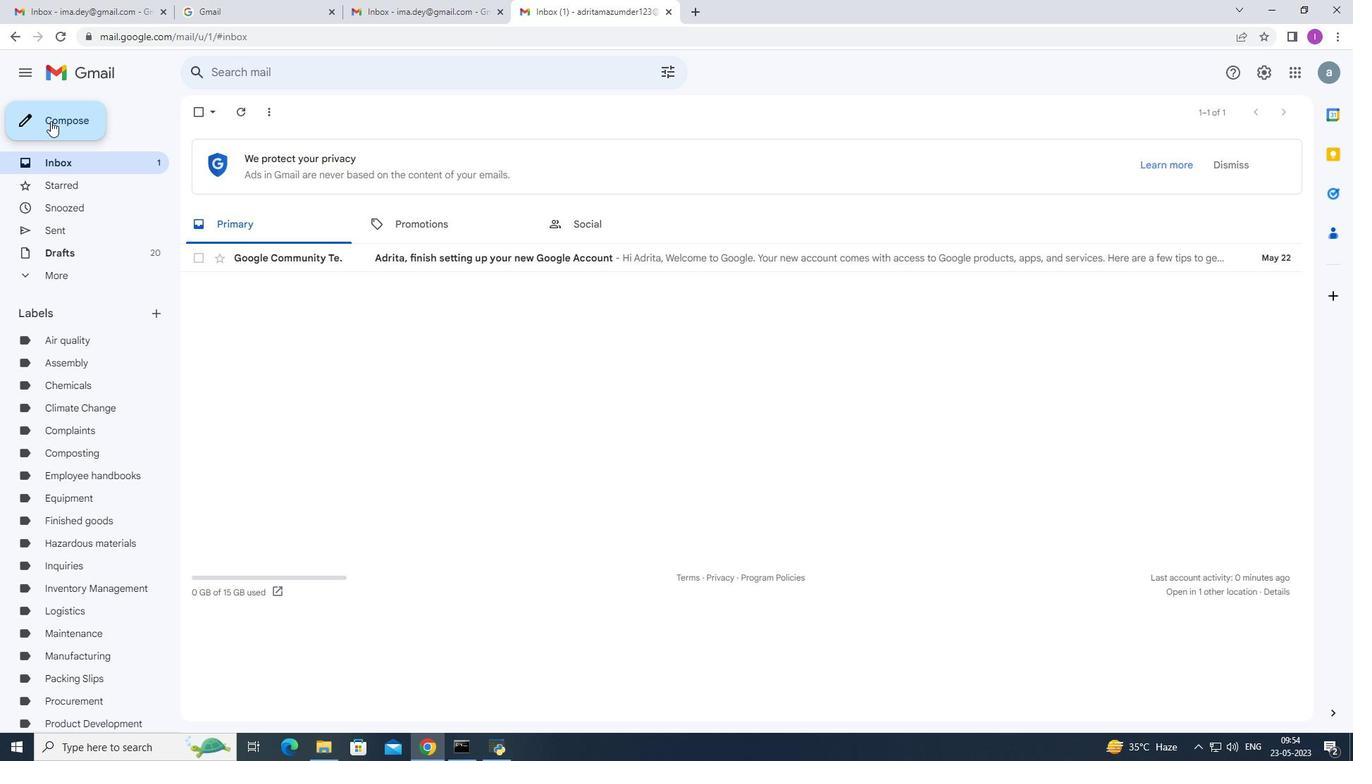 
Action: Mouse pressed left at (50, 121)
Screenshot: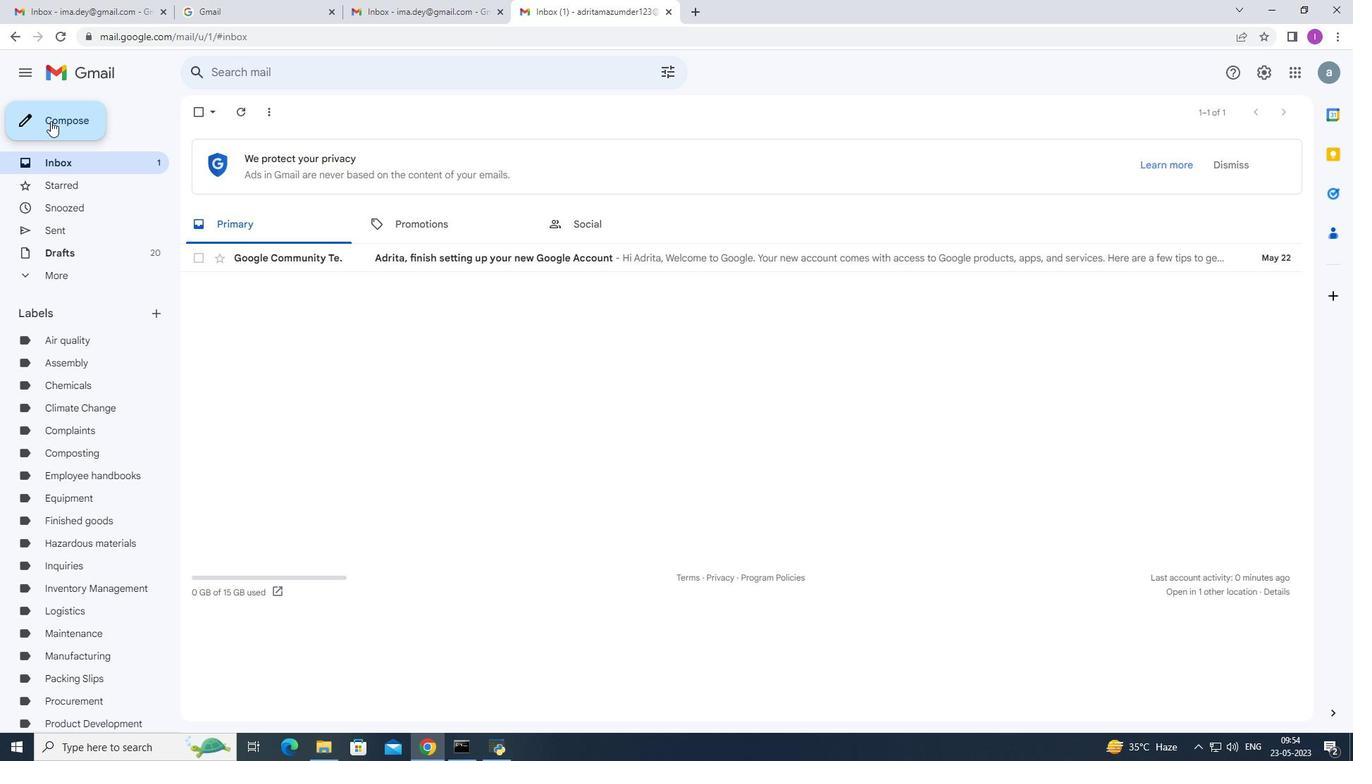 
Action: Mouse moved to (951, 335)
Screenshot: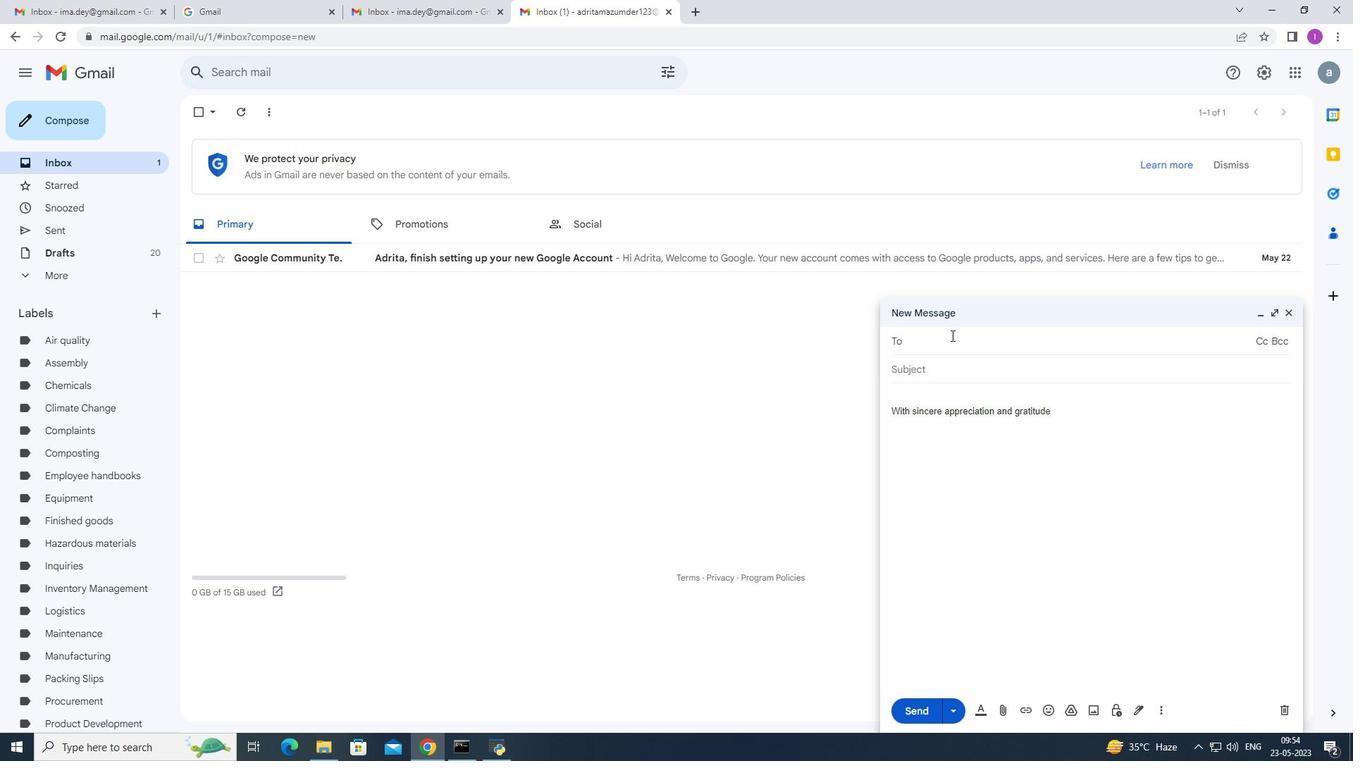 
Action: Key pressed so
Screenshot: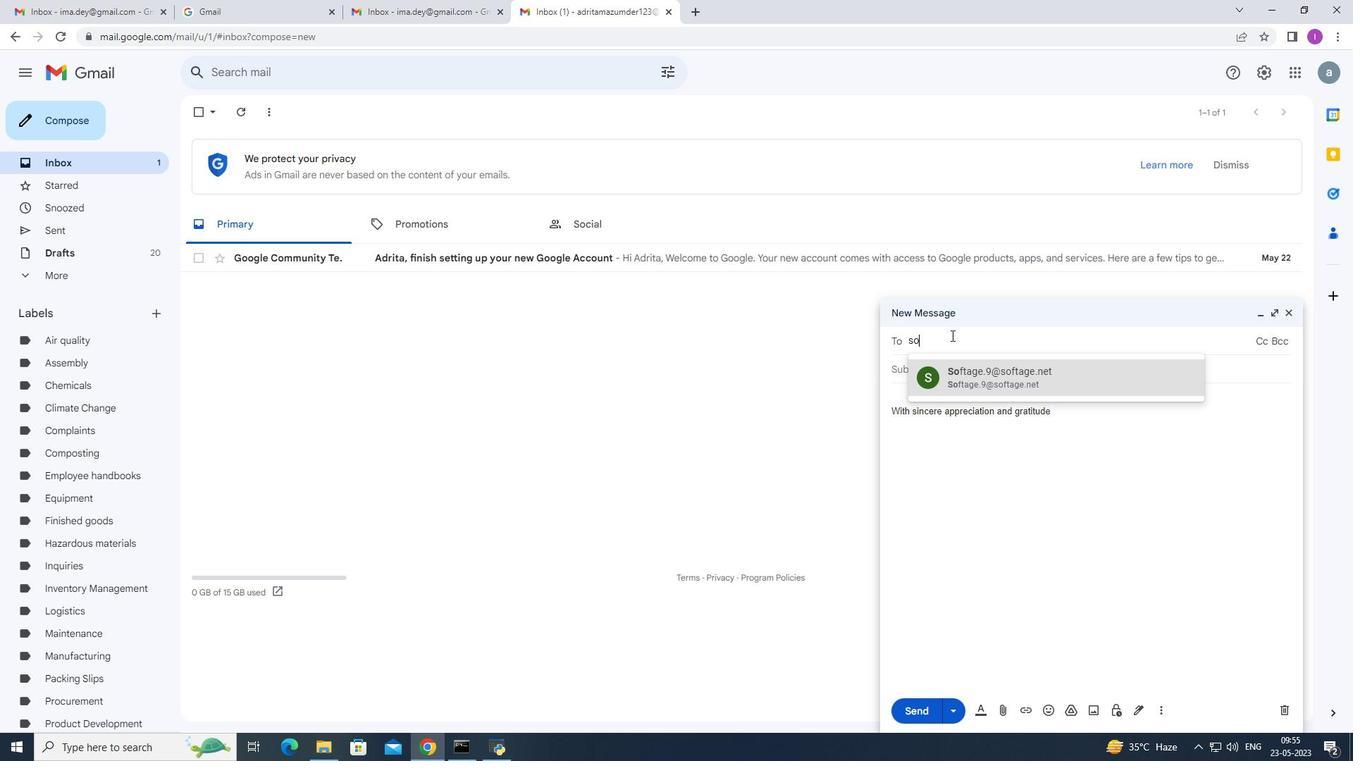
Action: Mouse moved to (997, 380)
Screenshot: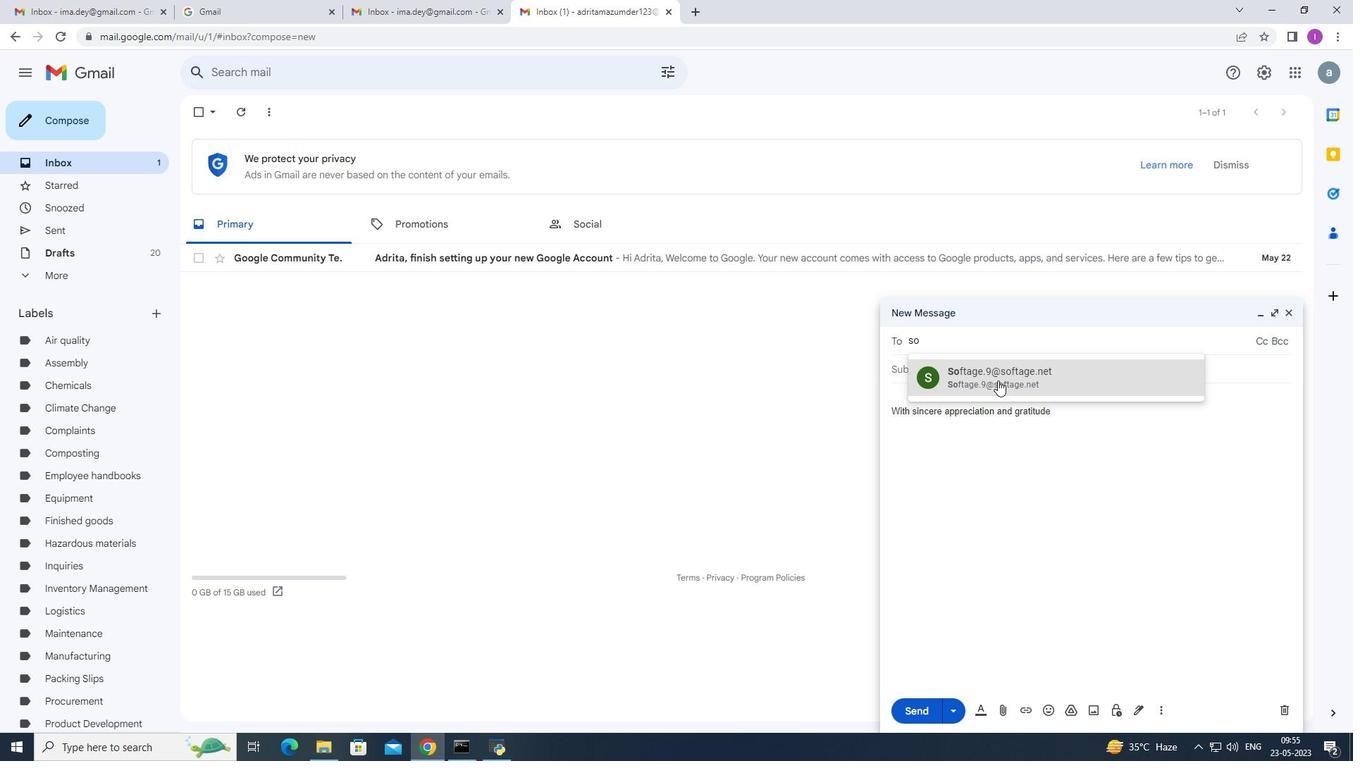 
Action: Mouse pressed left at (997, 380)
Screenshot: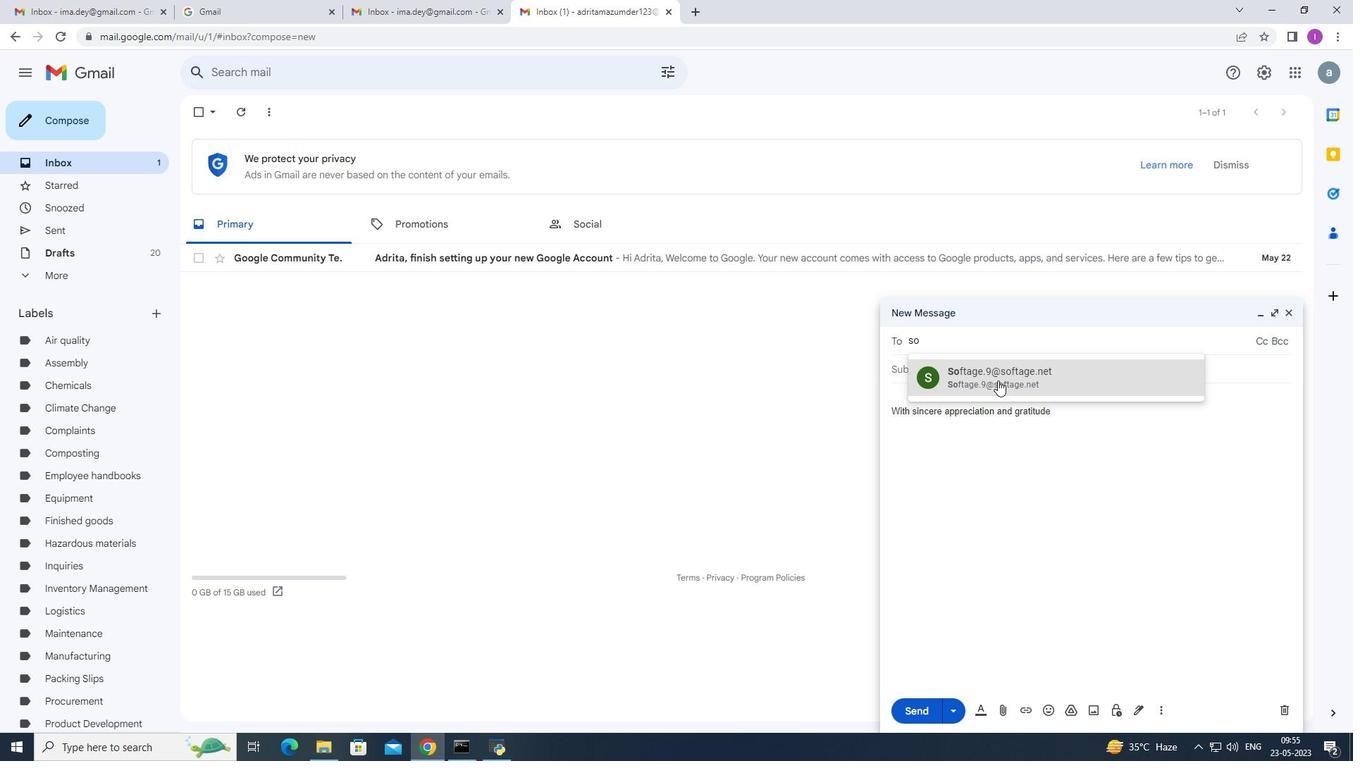 
Action: Mouse moved to (1163, 710)
Screenshot: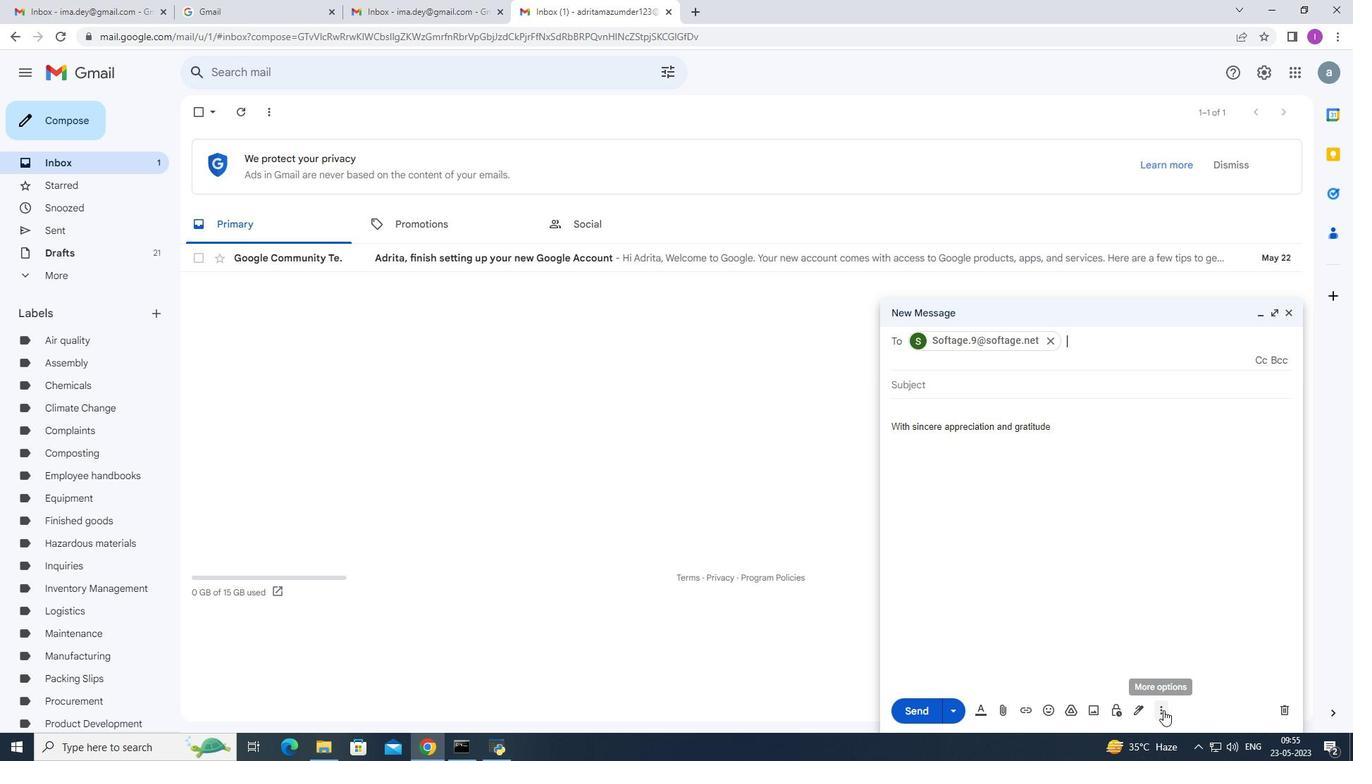 
Action: Mouse pressed left at (1163, 710)
Screenshot: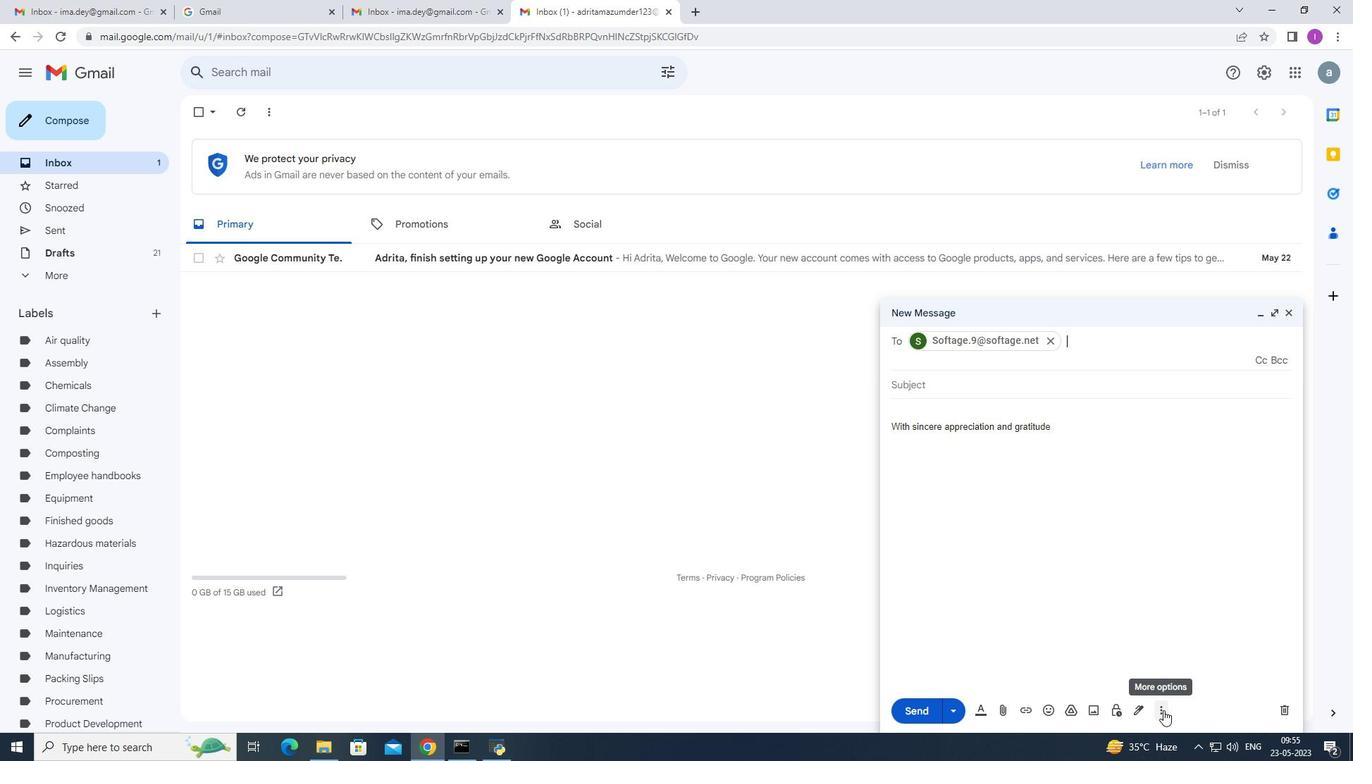 
Action: Mouse moved to (1185, 586)
Screenshot: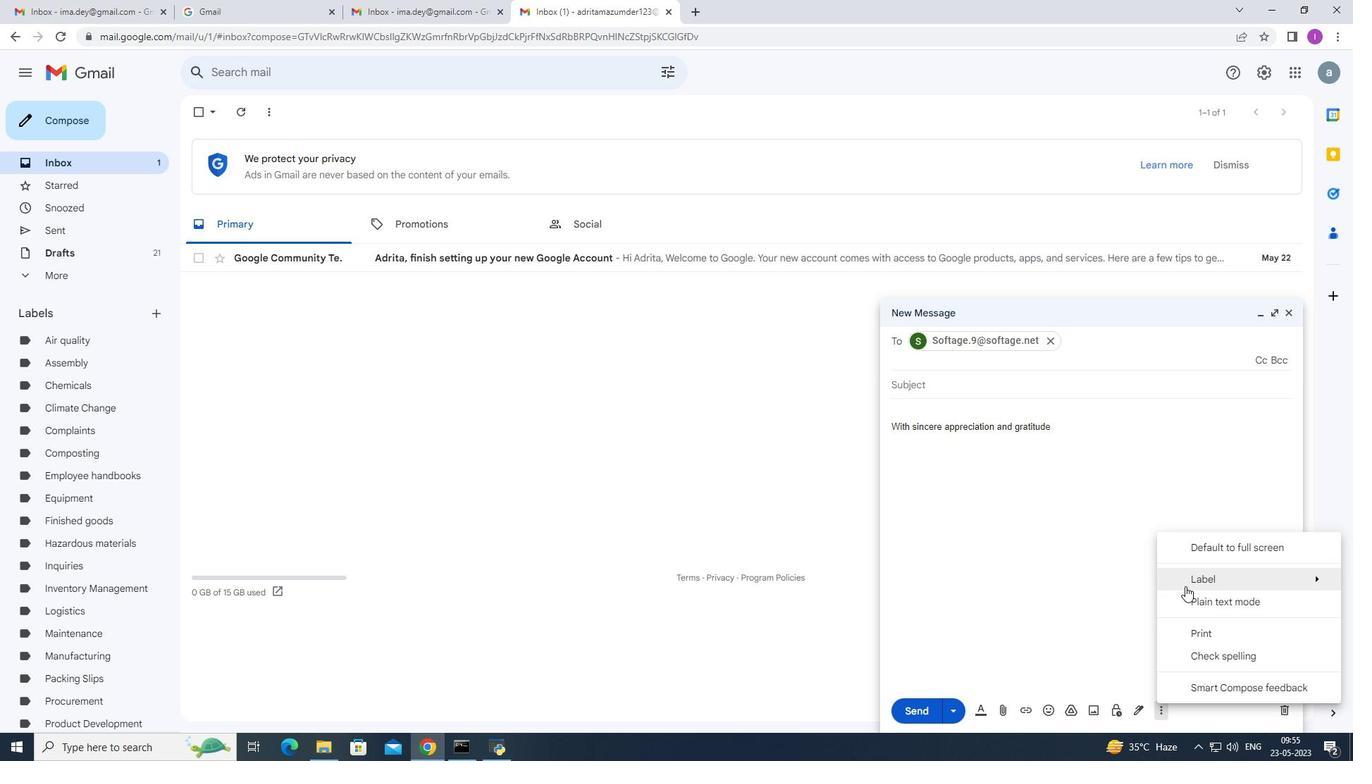 
Action: Mouse pressed left at (1185, 586)
Screenshot: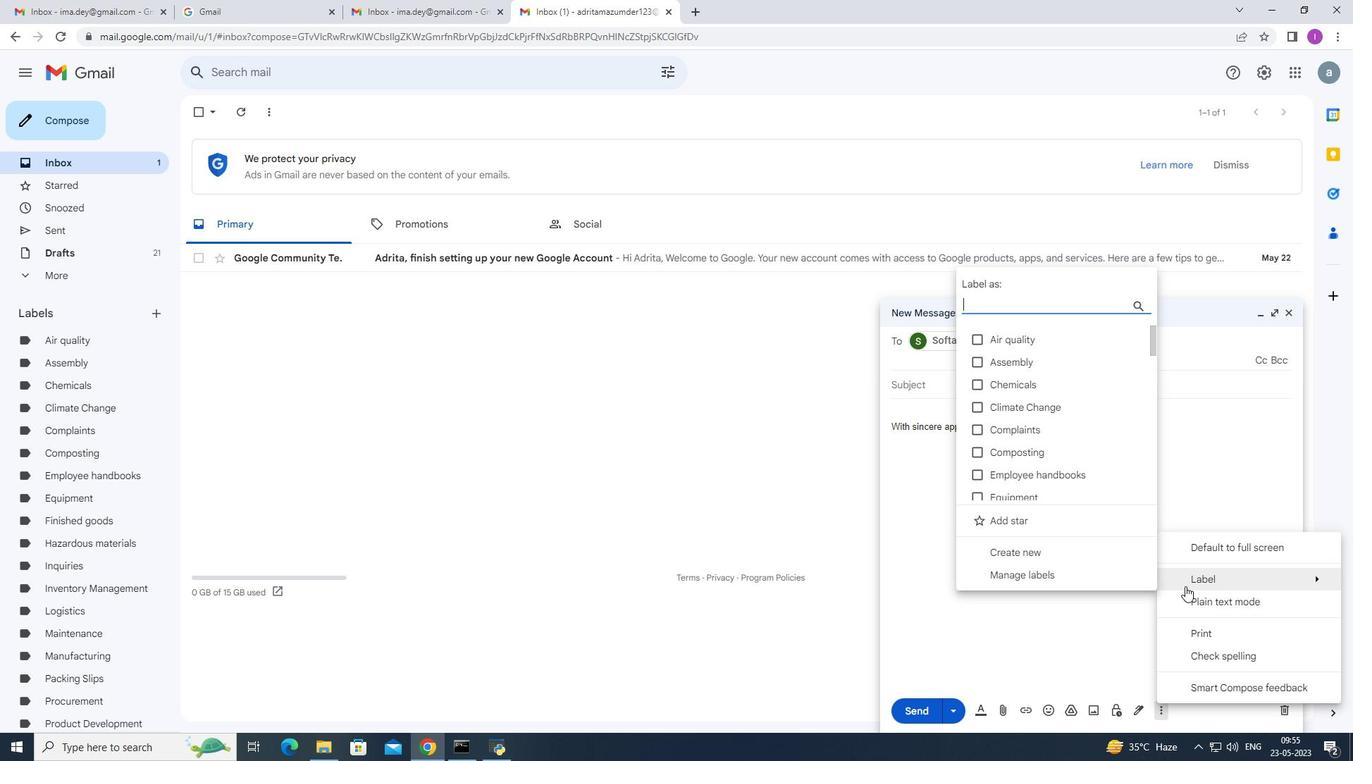 
Action: Mouse moved to (971, 298)
Screenshot: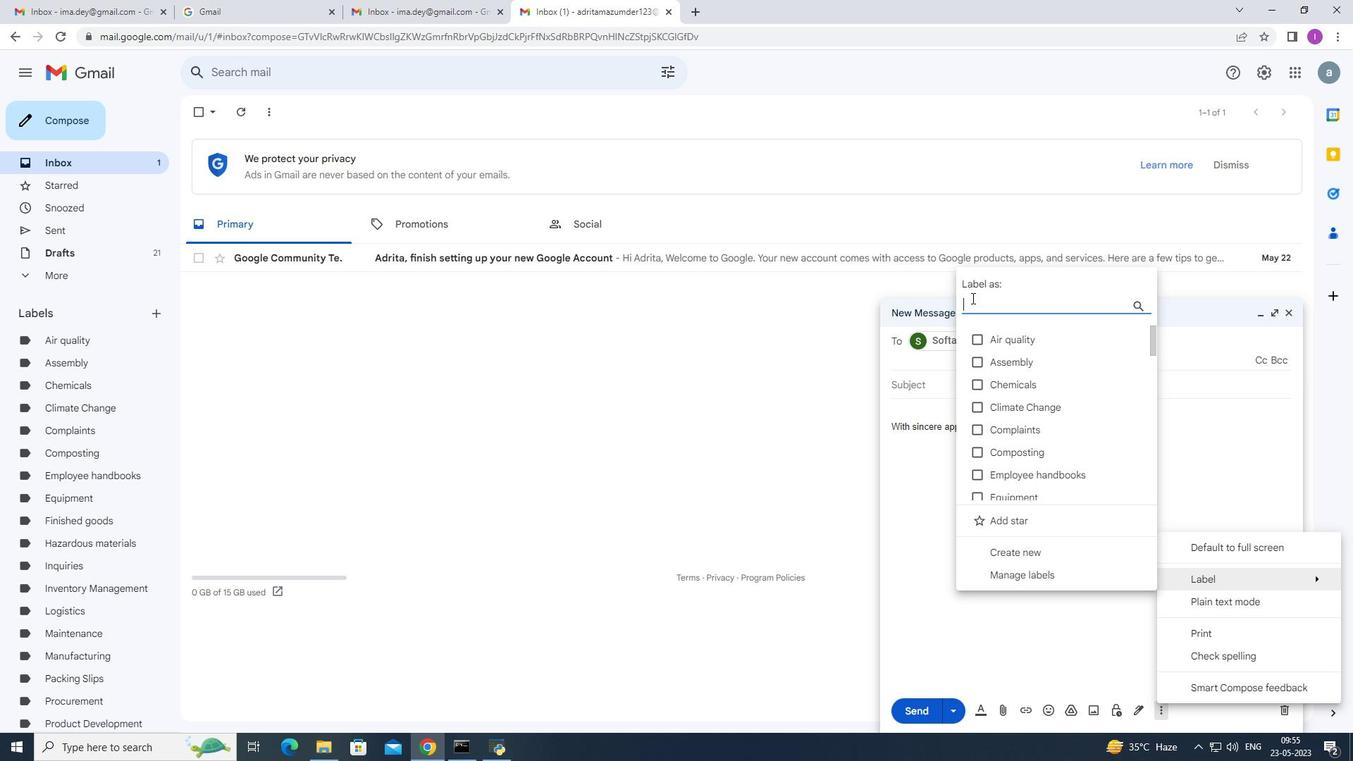 
Action: Mouse pressed left at (971, 298)
Screenshot: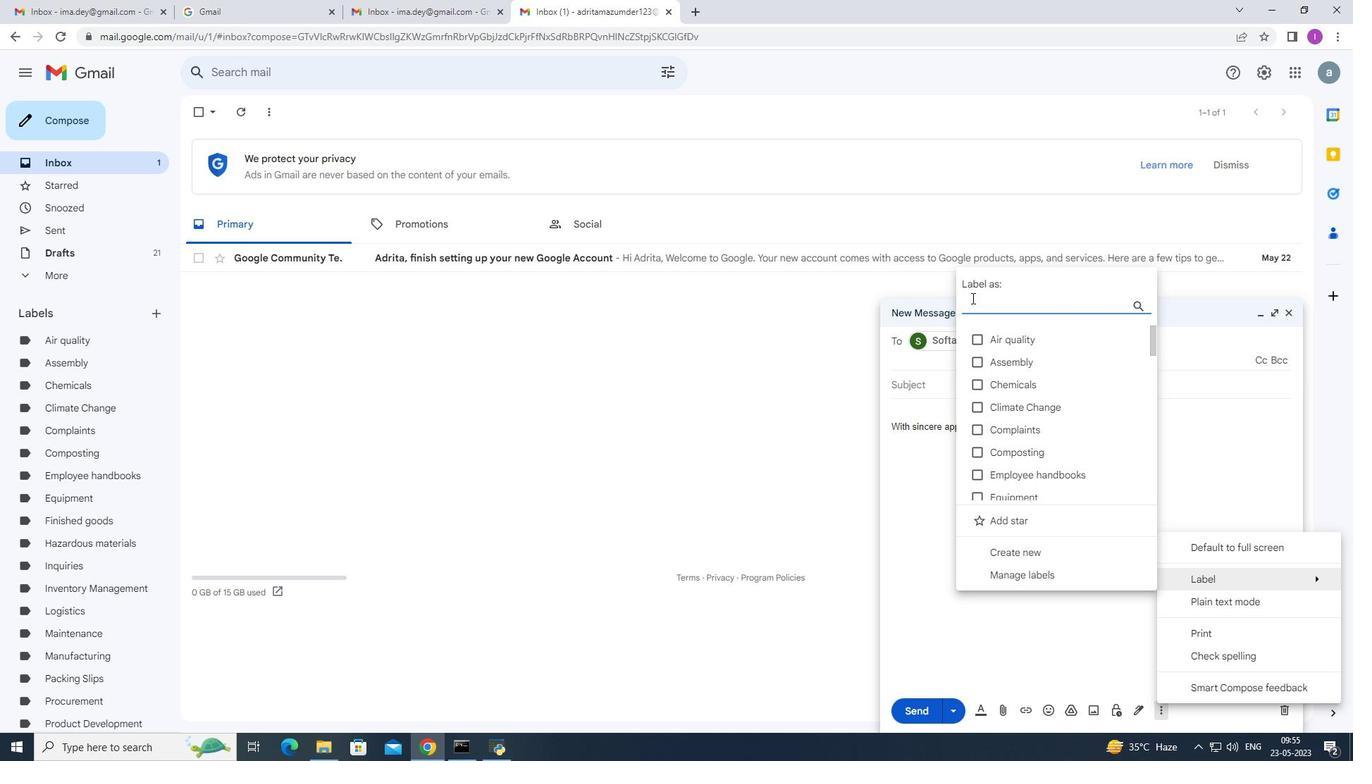 
Action: Key pressed <Key.shift>Job<Key.space><Key.shift><Key.shift><Key.shift><Key.shift><Key.shift><Key.shift><Key.shift><Key.shift><Key.shift><Key.shift><Key.shift><Key.shift><Key.shift><Key.shift><Key.shift><Key.shift><Key.shift>descrio<Key.backspace>
Screenshot: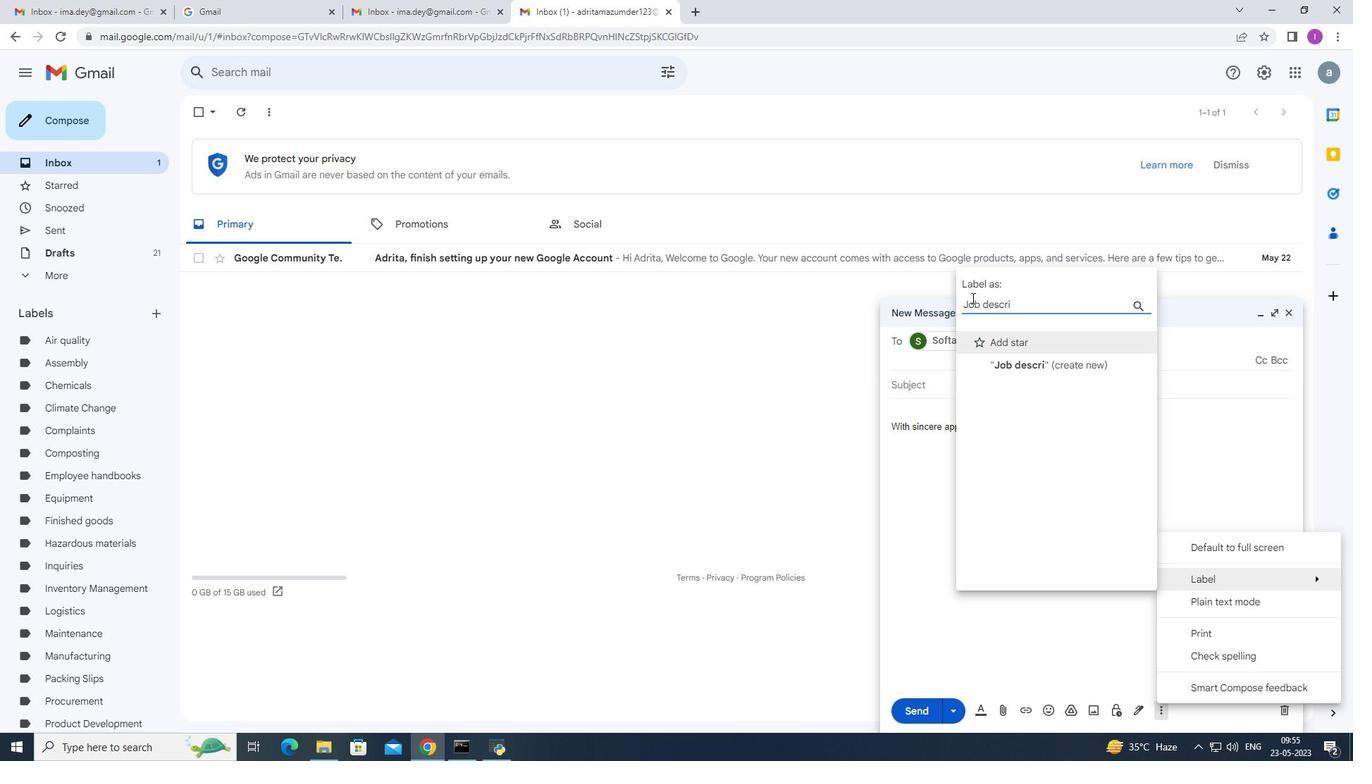 
Action: Mouse moved to (1288, 132)
Screenshot: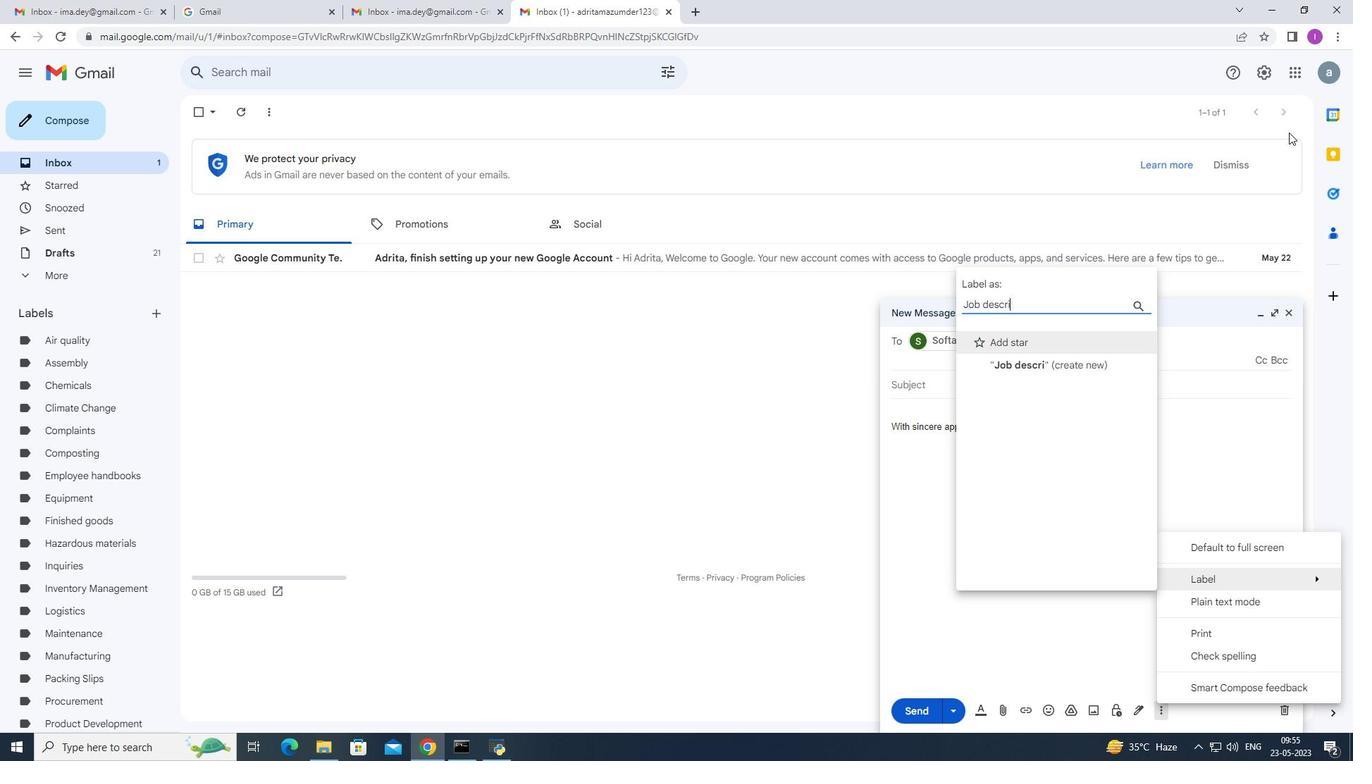 
Action: Key pressed ptio
Screenshot: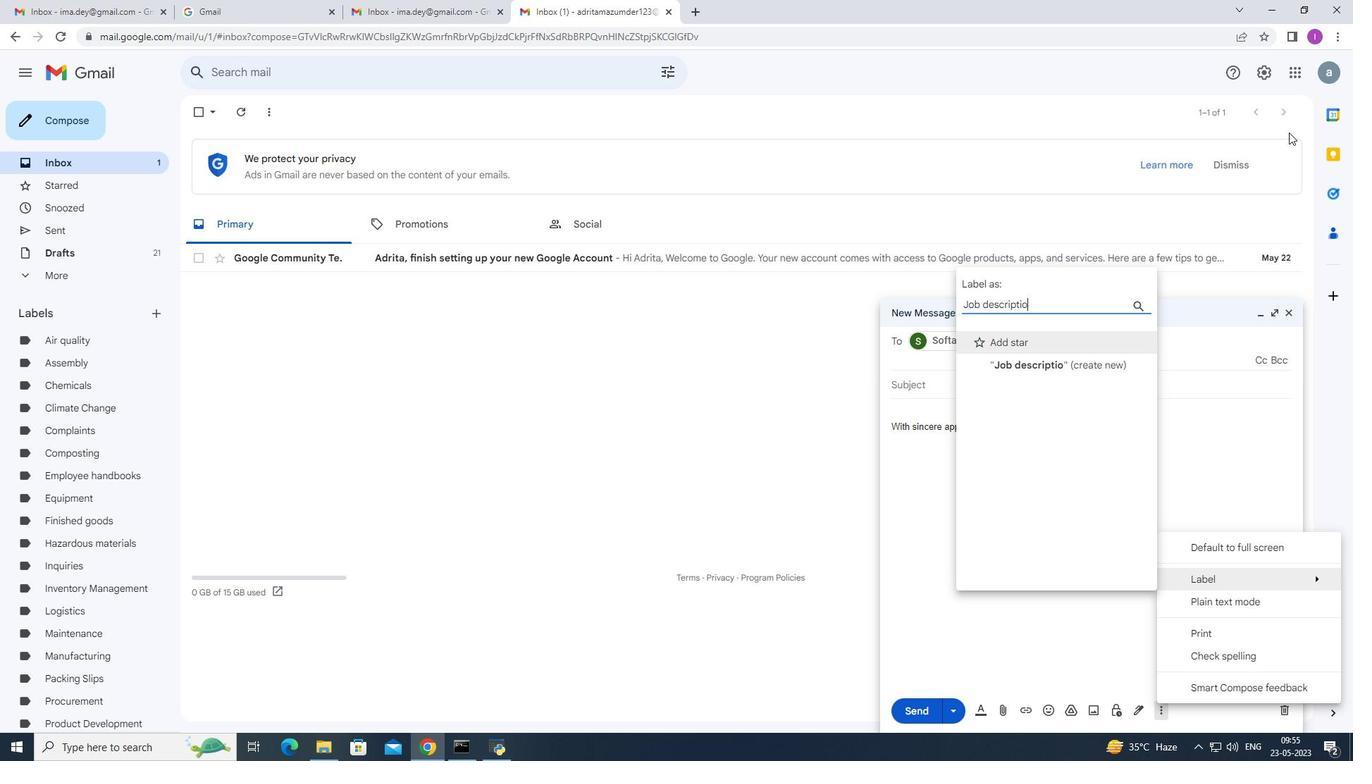 
Action: Mouse moved to (1352, 0)
Screenshot: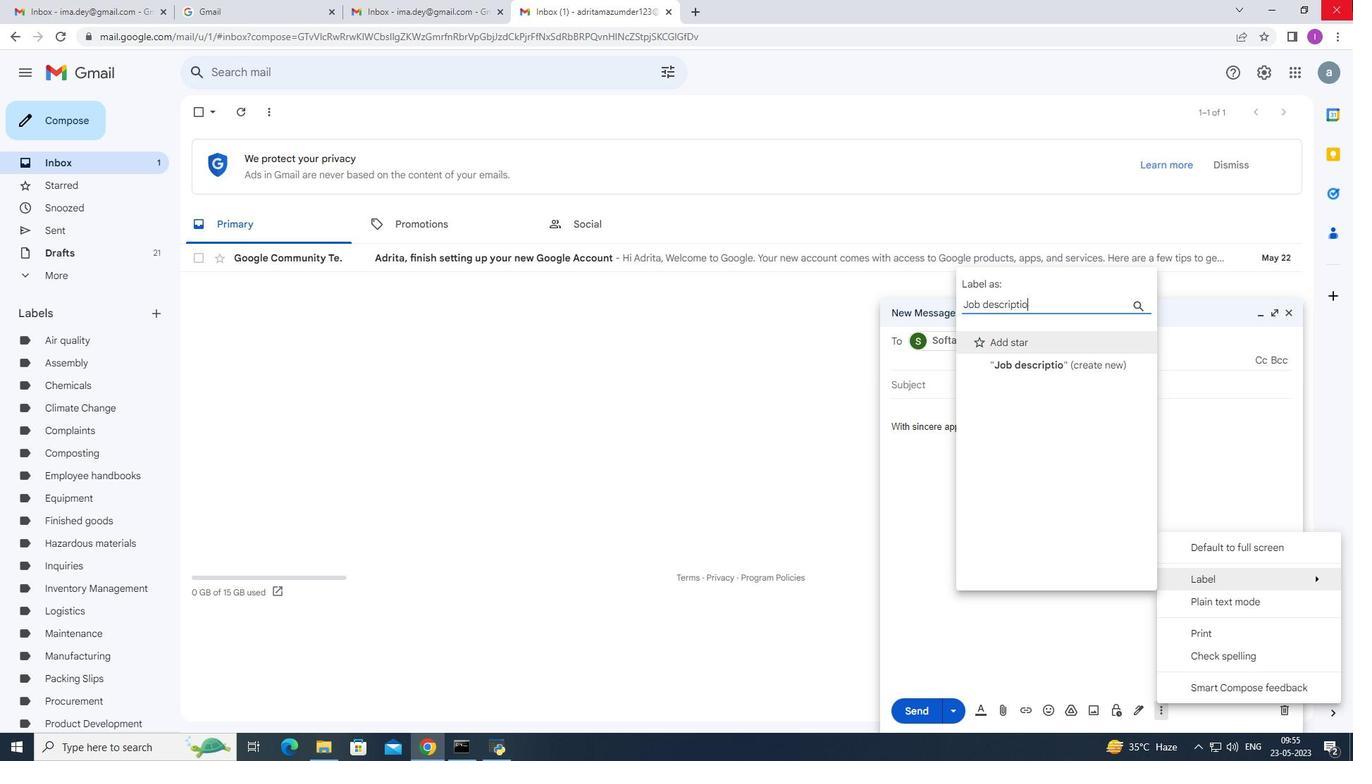 
Action: Key pressed ns
Screenshot: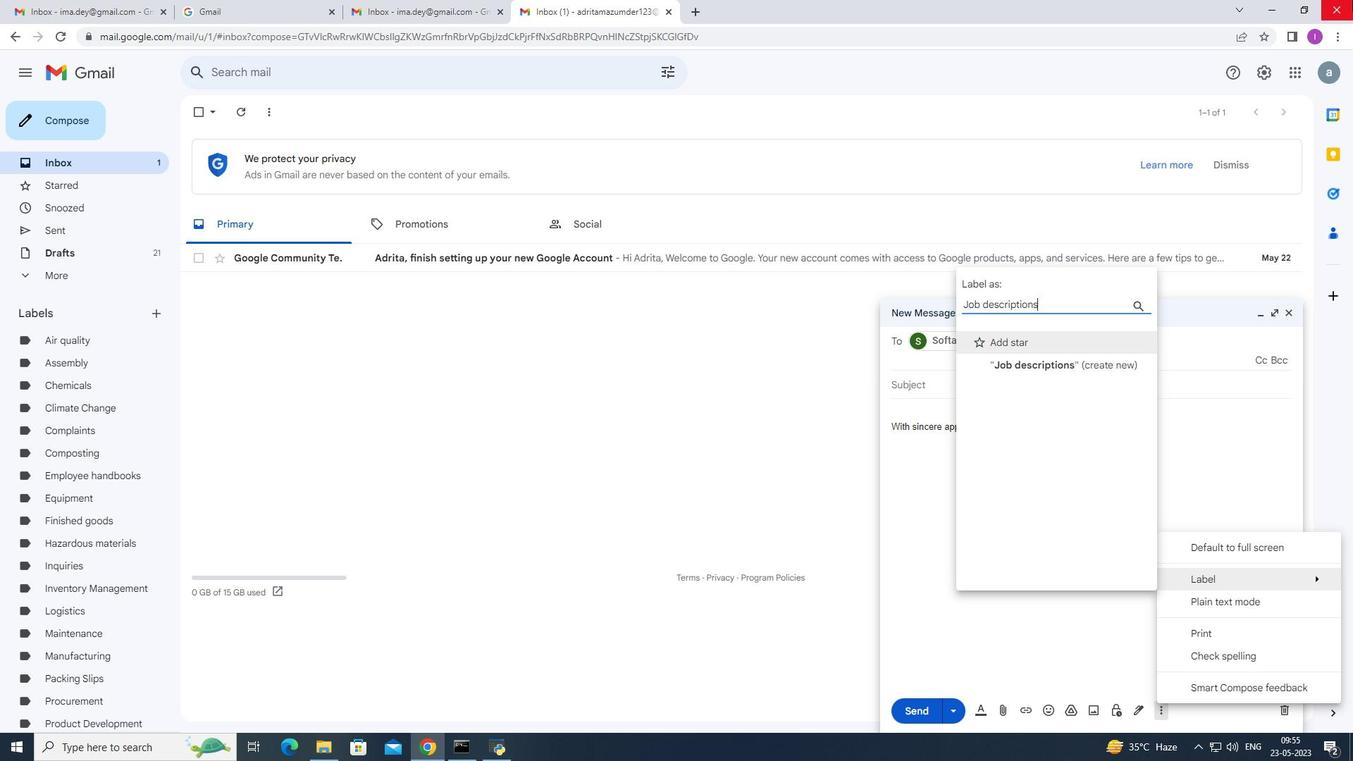 
Action: Mouse moved to (1348, 124)
Screenshot: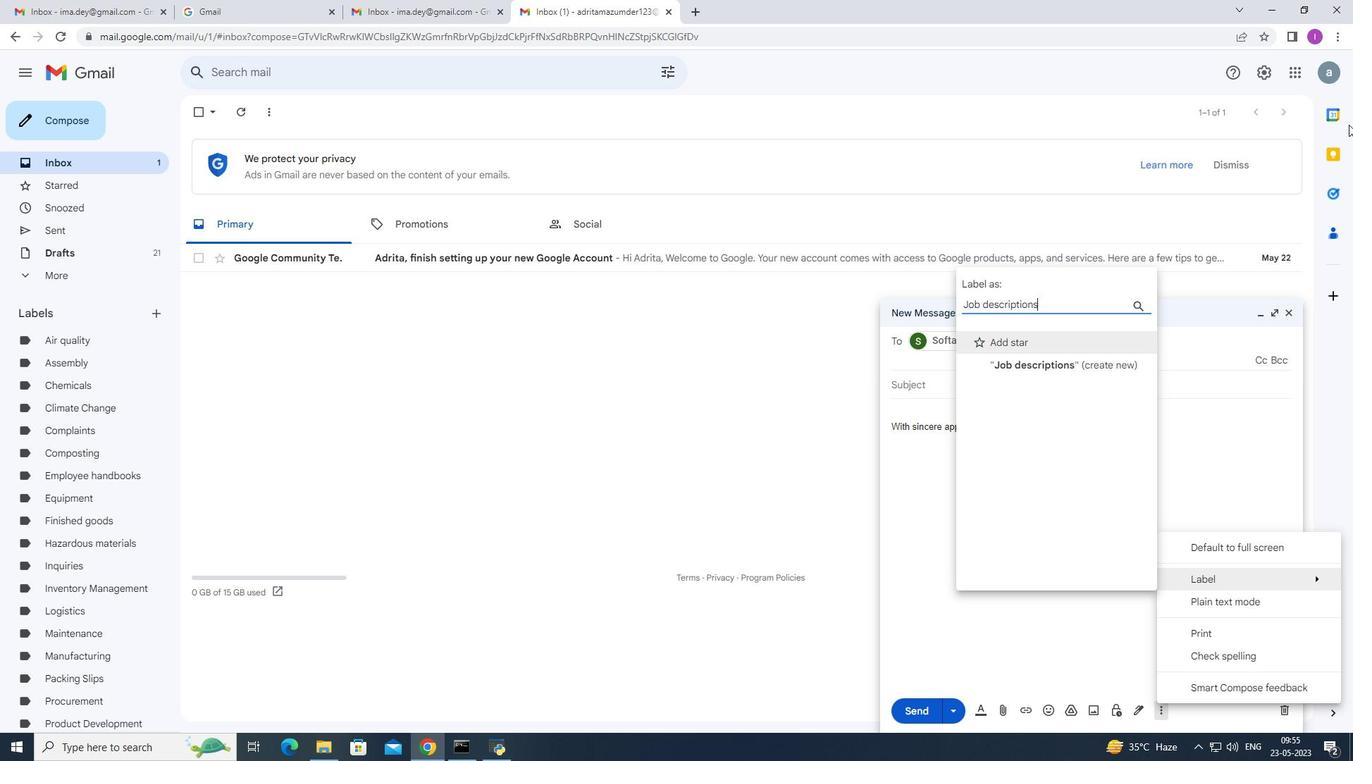 
Action: Mouse pressed left at (1348, 124)
Screenshot: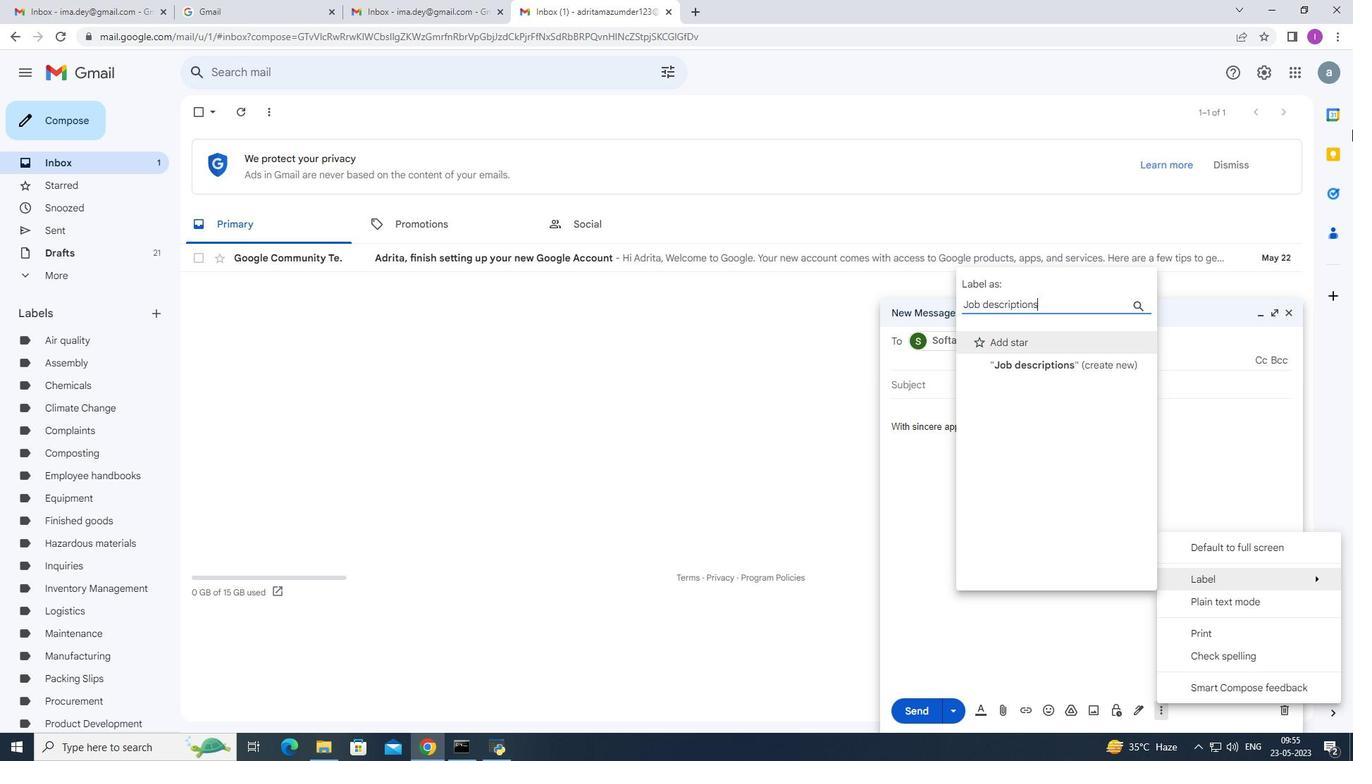 
Action: Mouse moved to (1352, 138)
Screenshot: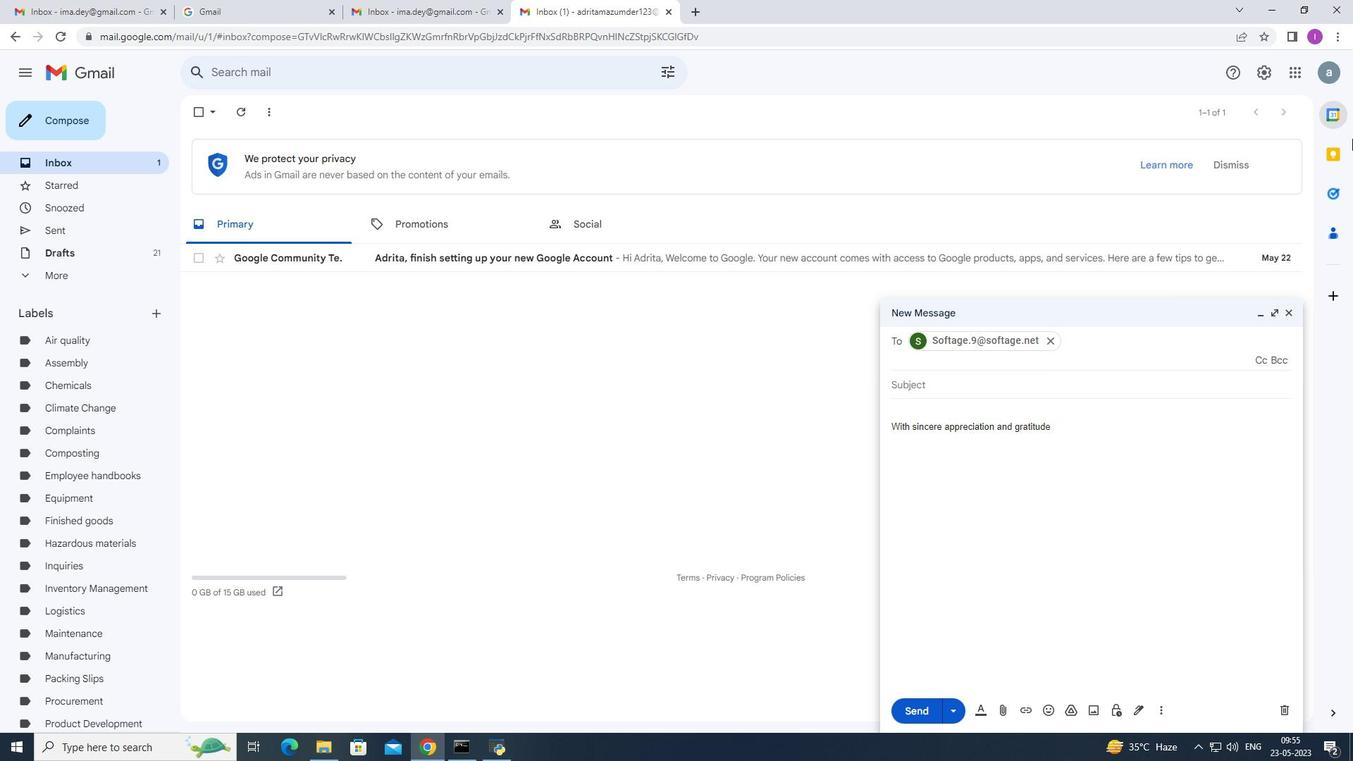 
Action: Mouse pressed left at (1352, 138)
Screenshot: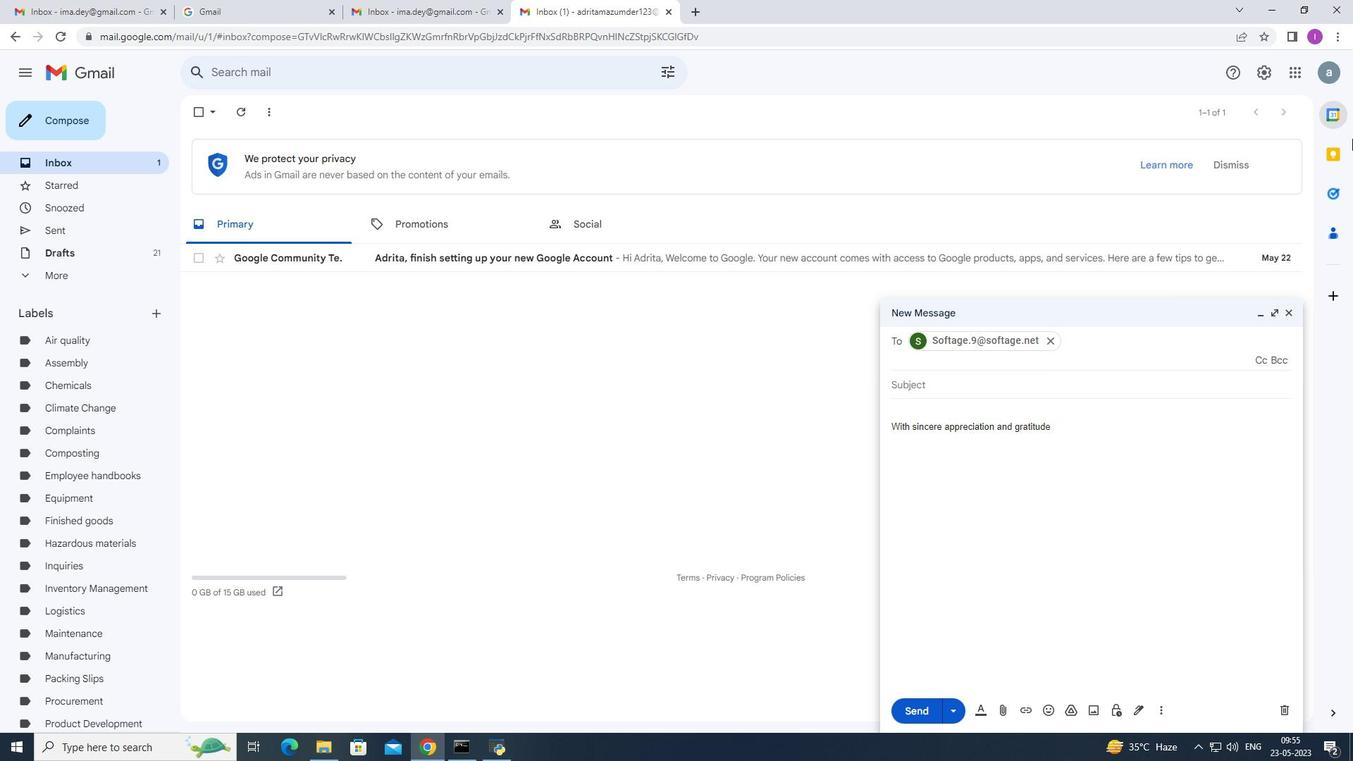 
Action: Mouse moved to (1158, 708)
Screenshot: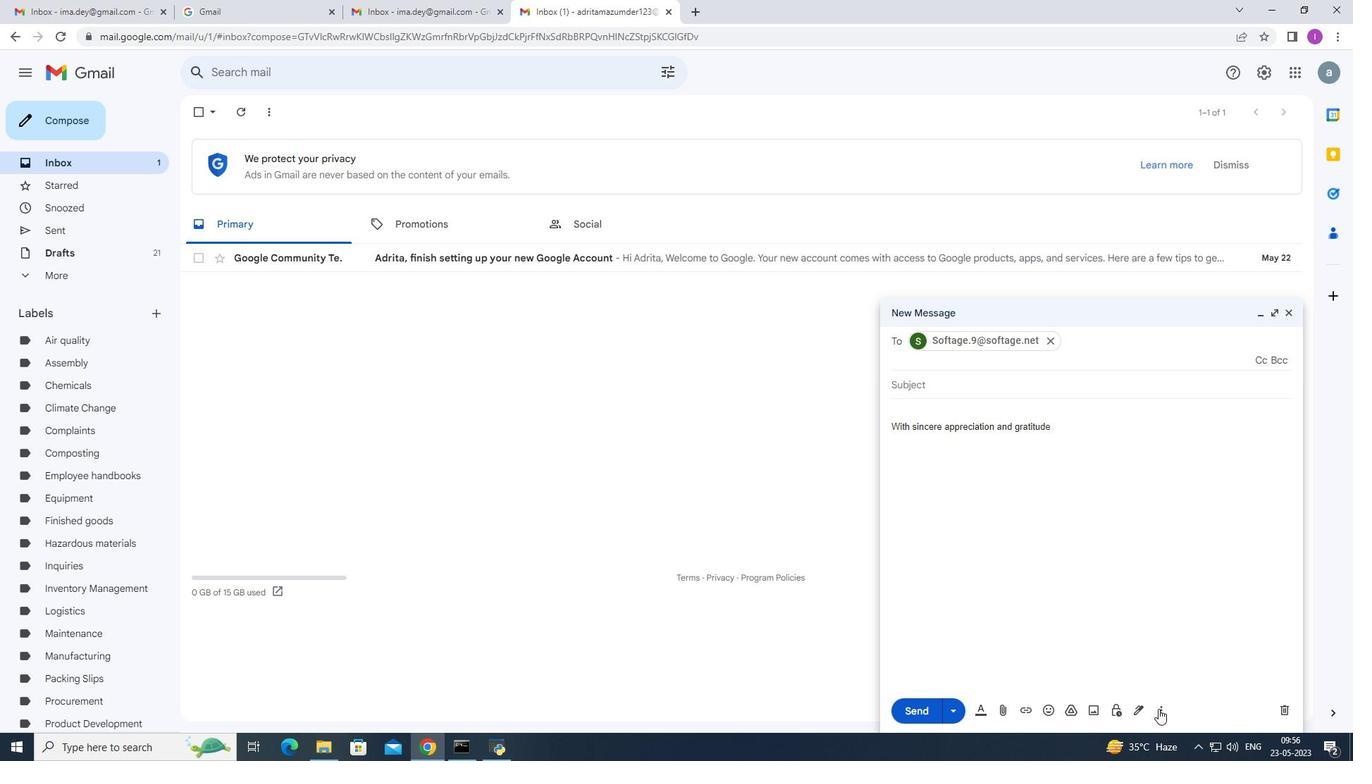 
Action: Mouse pressed left at (1158, 708)
Screenshot: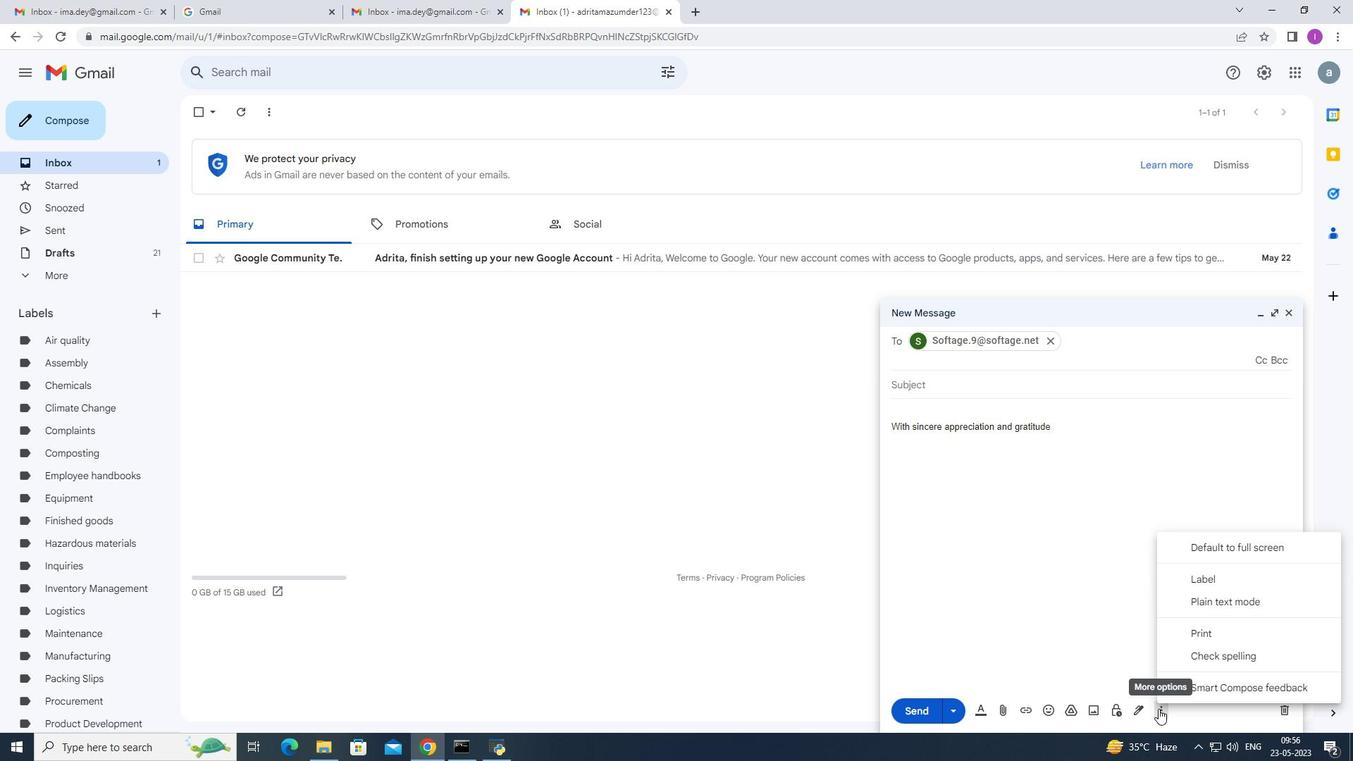 
Action: Mouse moved to (1200, 580)
Screenshot: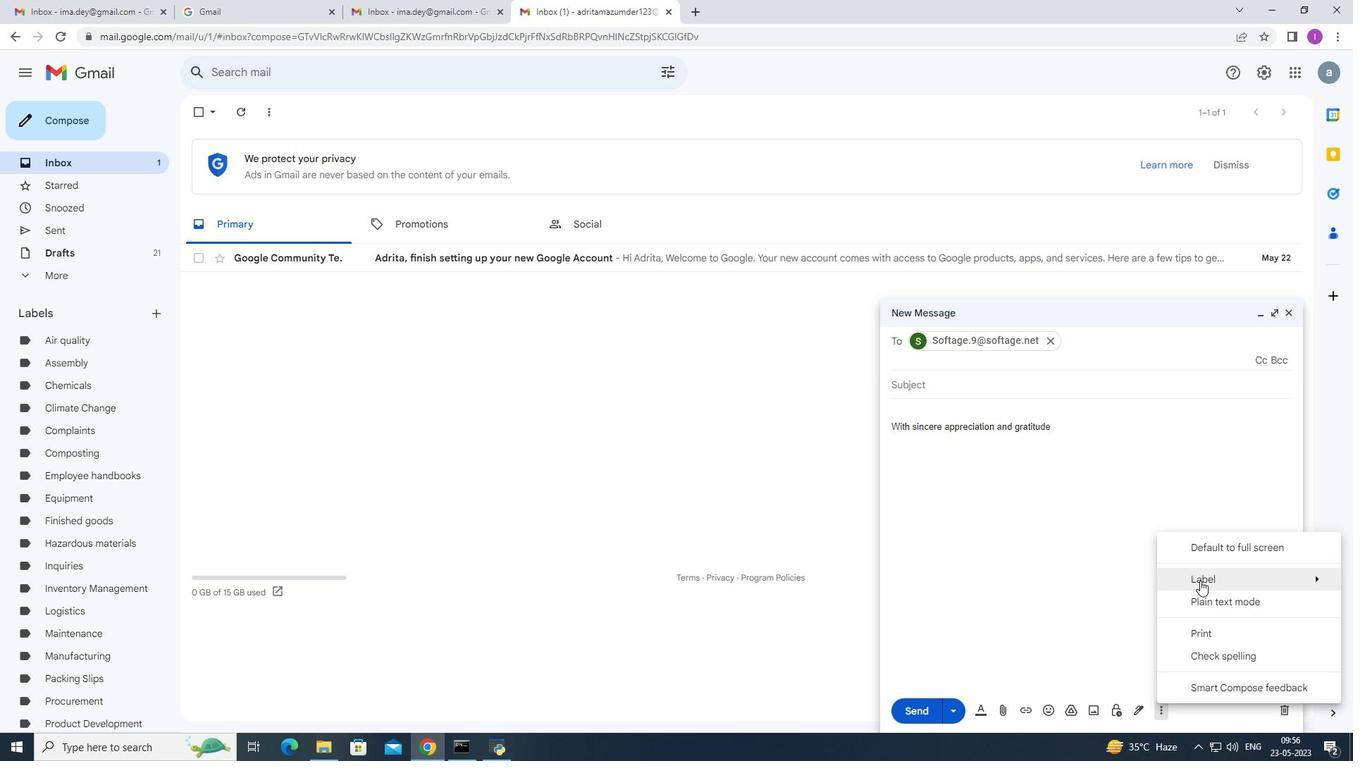 
Action: Mouse pressed left at (1200, 580)
Screenshot: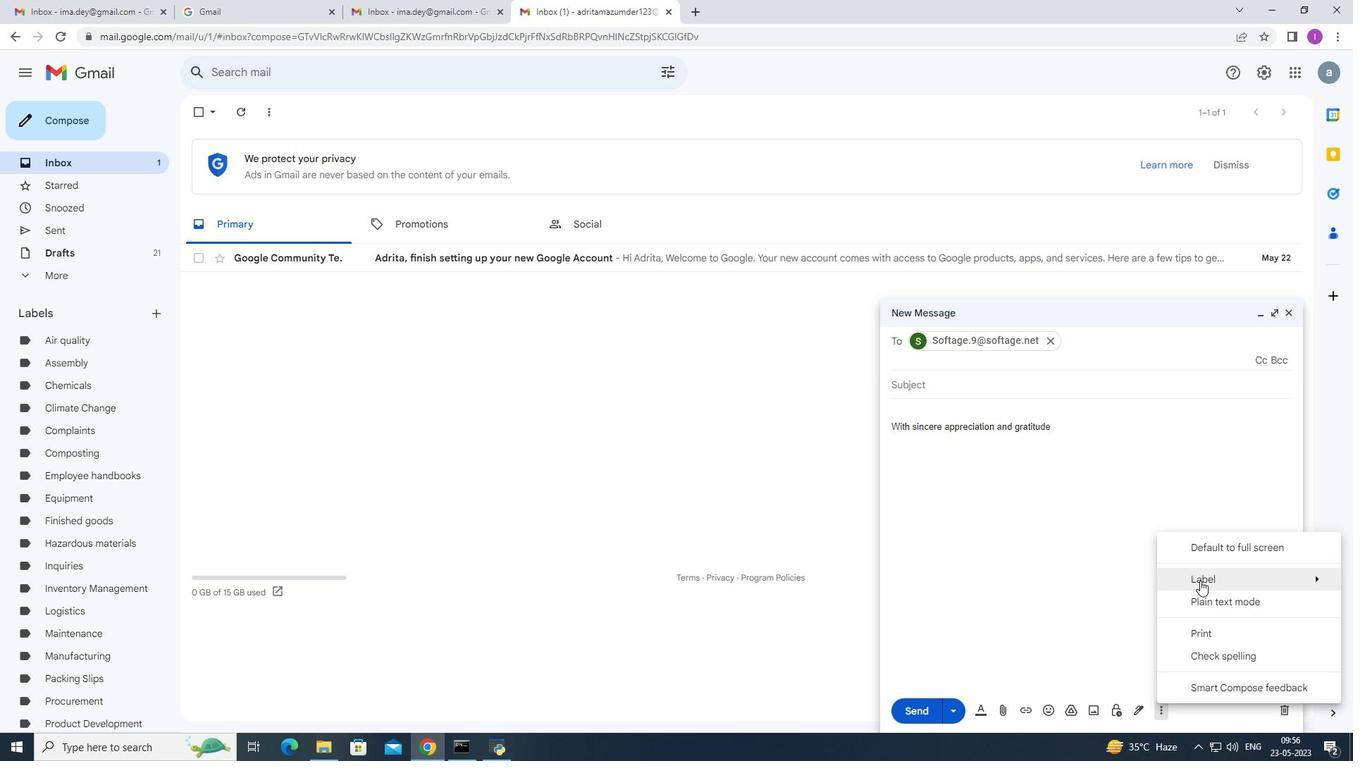 
Action: Mouse moved to (1040, 307)
Screenshot: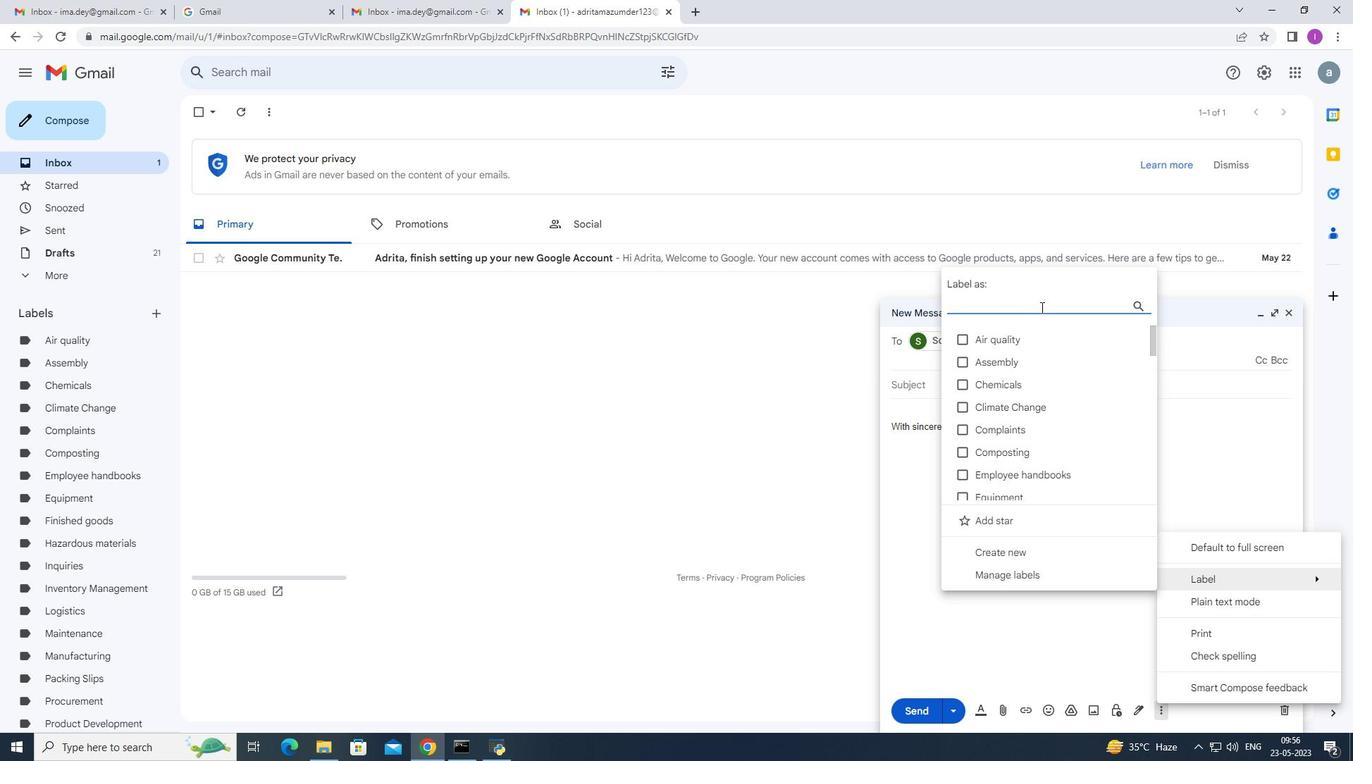 
Action: Key pressed job<Key.space><Key.backspace><Key.backspace><Key.backspace><Key.backspace><Key.shift><Key.shift><Key.shift><Key.shift><Key.shift><Key.shift><Key.shift>Job<Key.space>descriptions
Screenshot: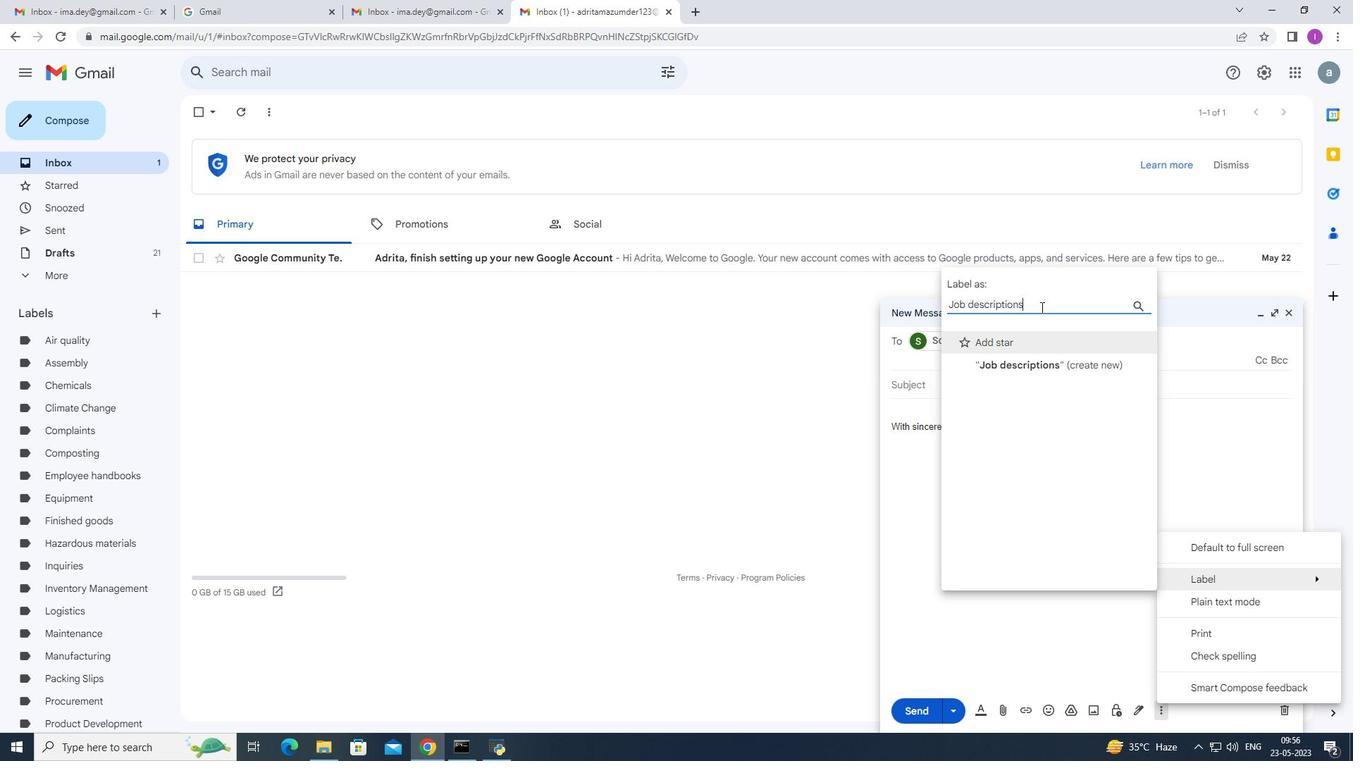 
Action: Mouse moved to (1104, 359)
Screenshot: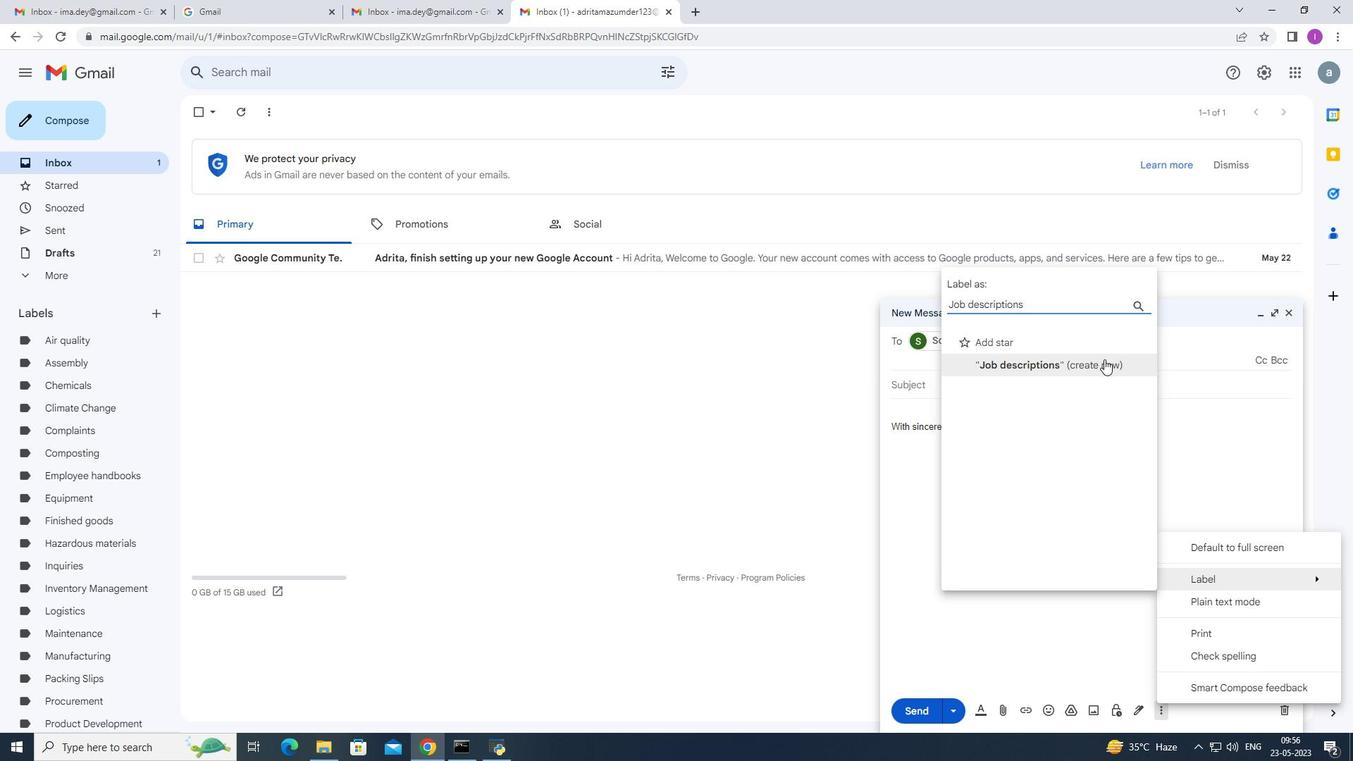
Action: Mouse pressed left at (1104, 359)
Screenshot: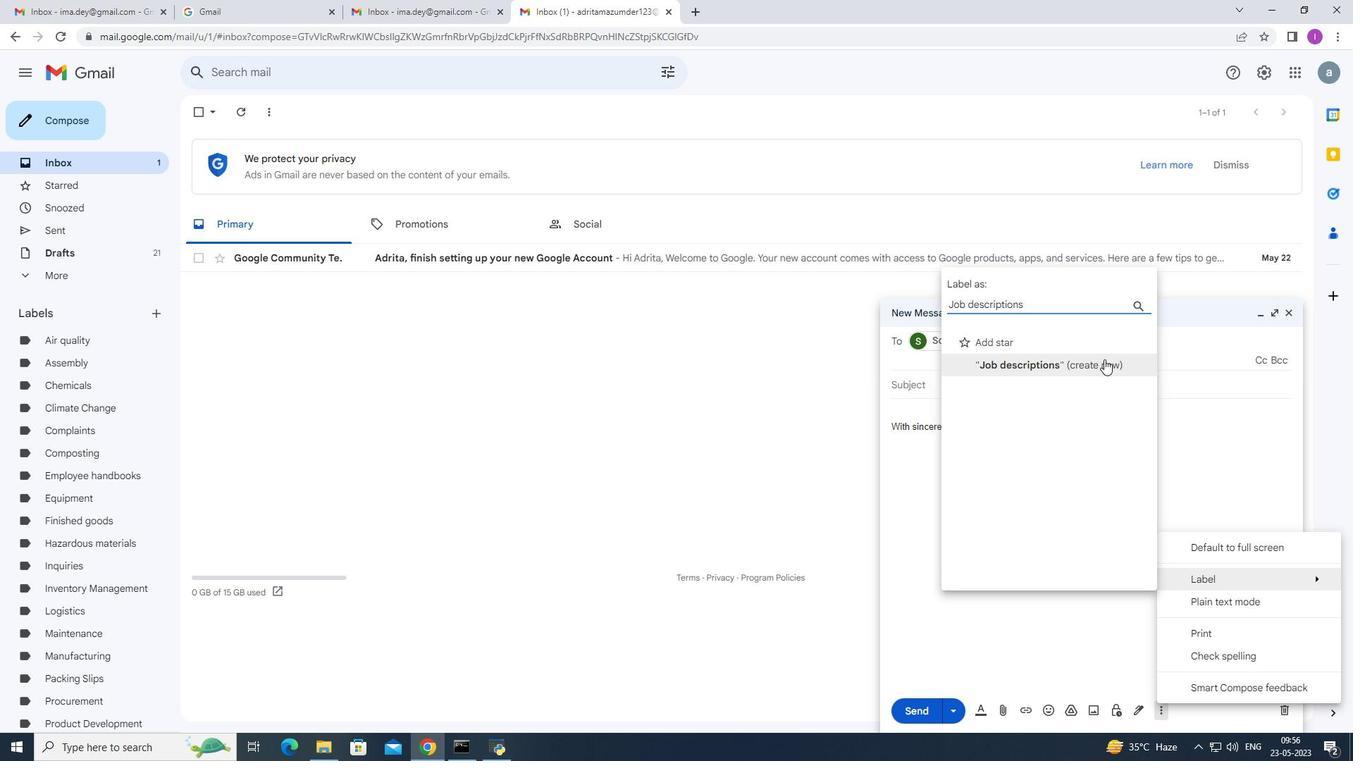 
Action: Mouse moved to (806, 451)
Screenshot: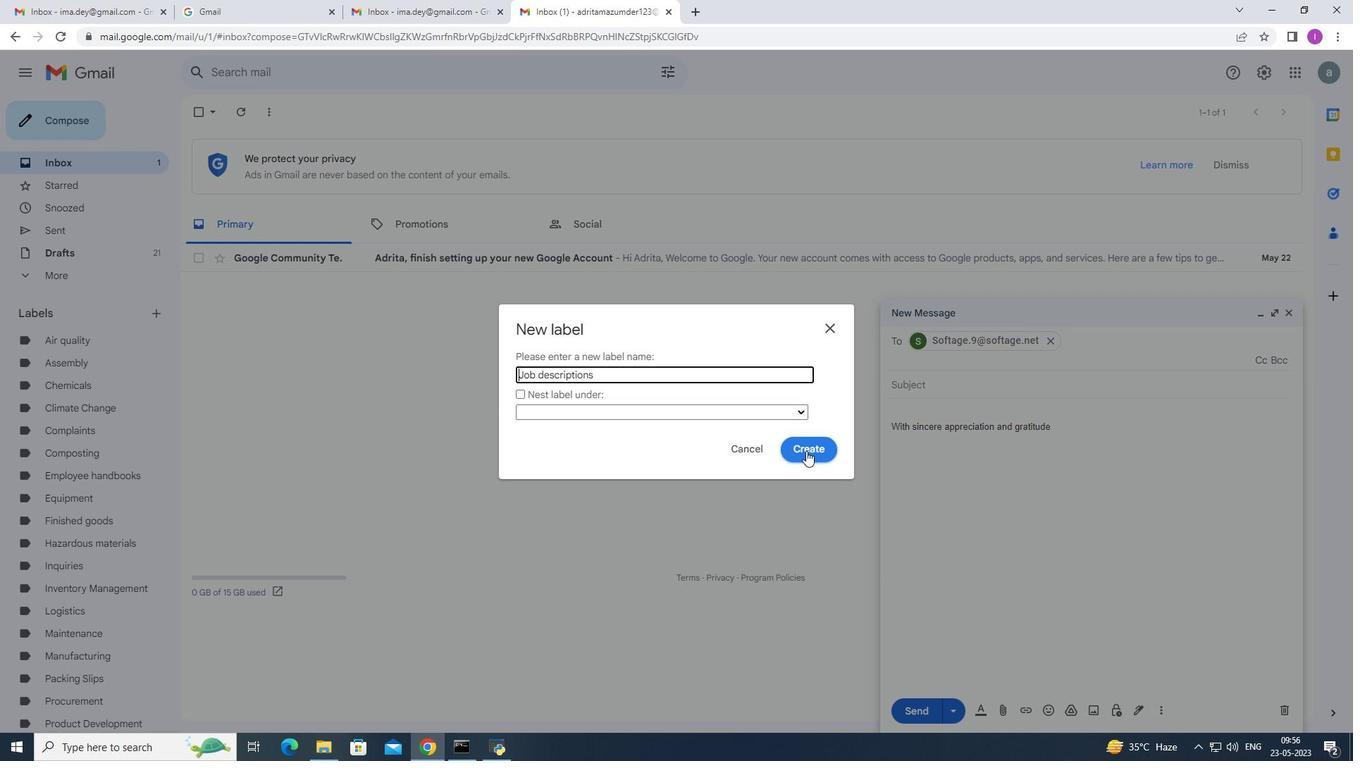 
Action: Mouse pressed left at (806, 451)
Screenshot: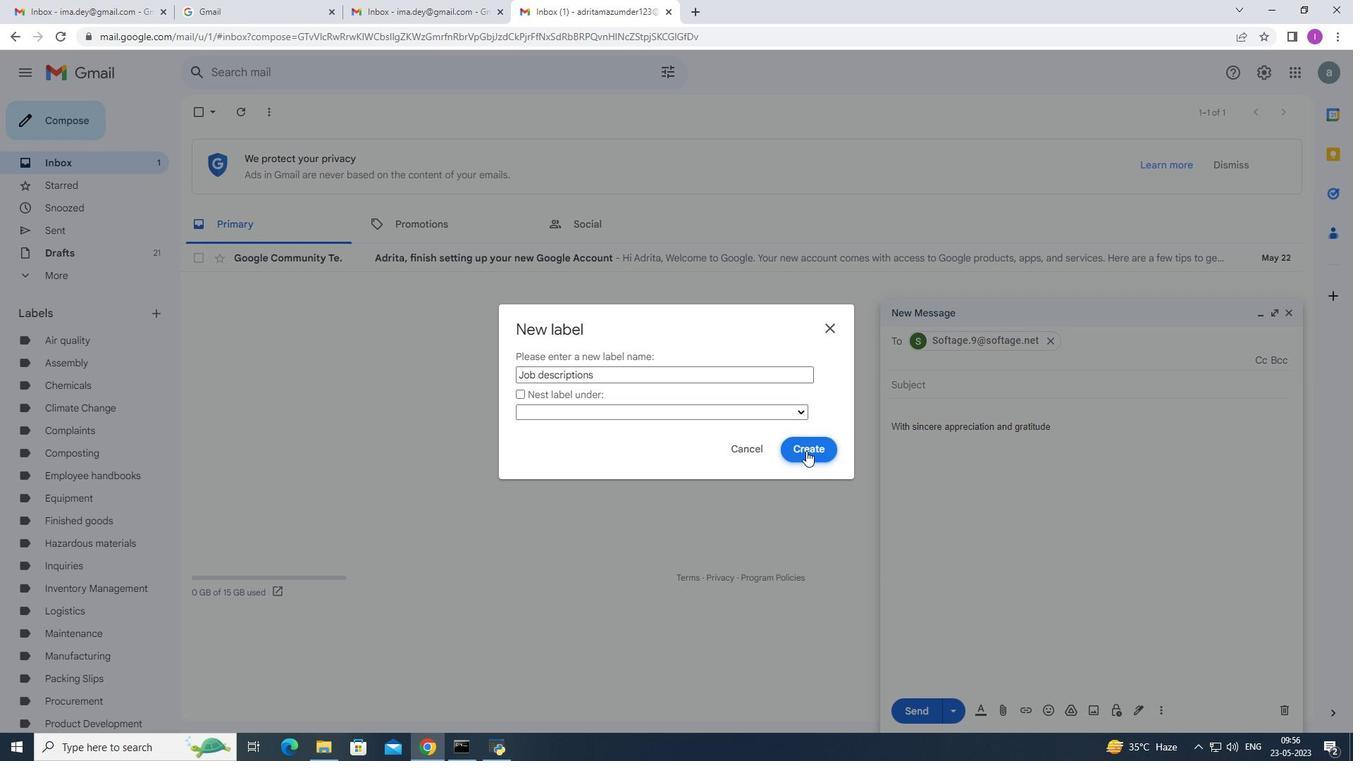 
Action: Mouse moved to (1164, 707)
Screenshot: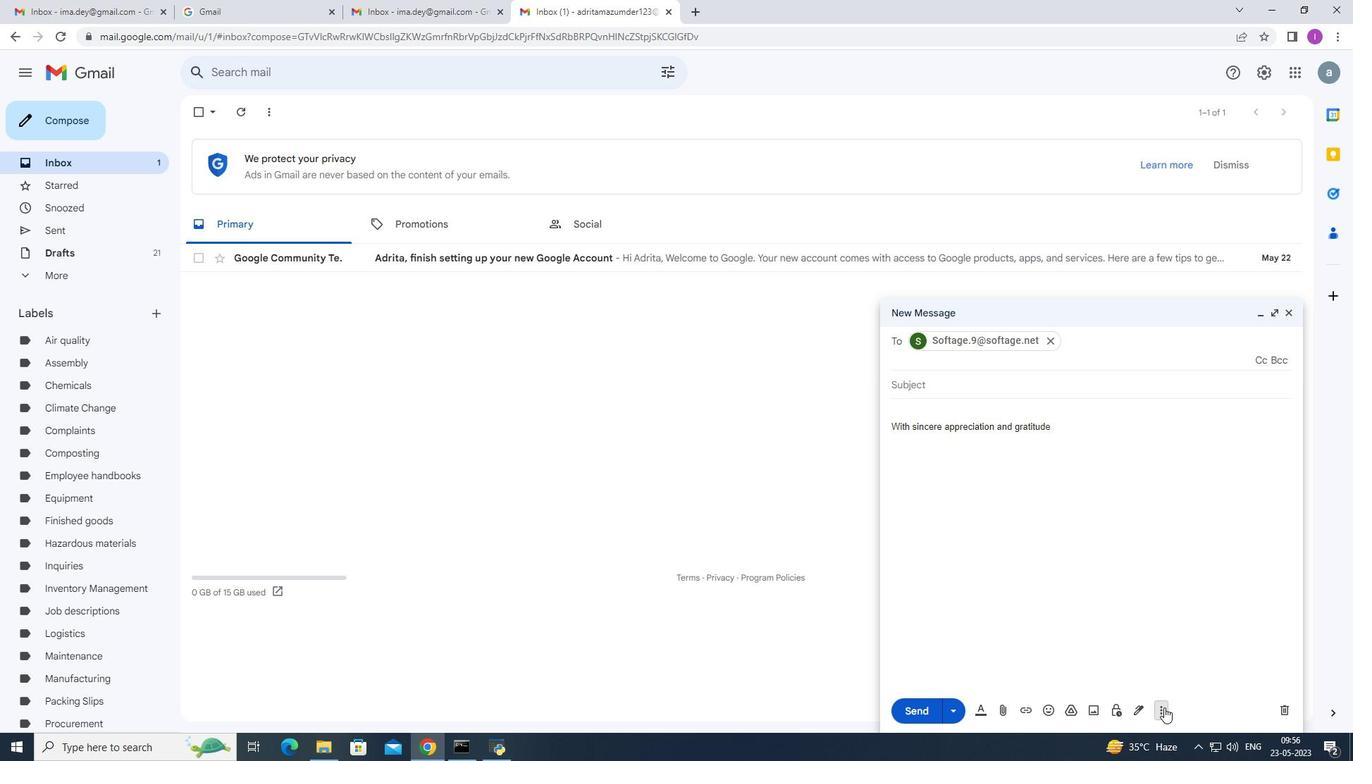 
Action: Mouse pressed left at (1164, 707)
Screenshot: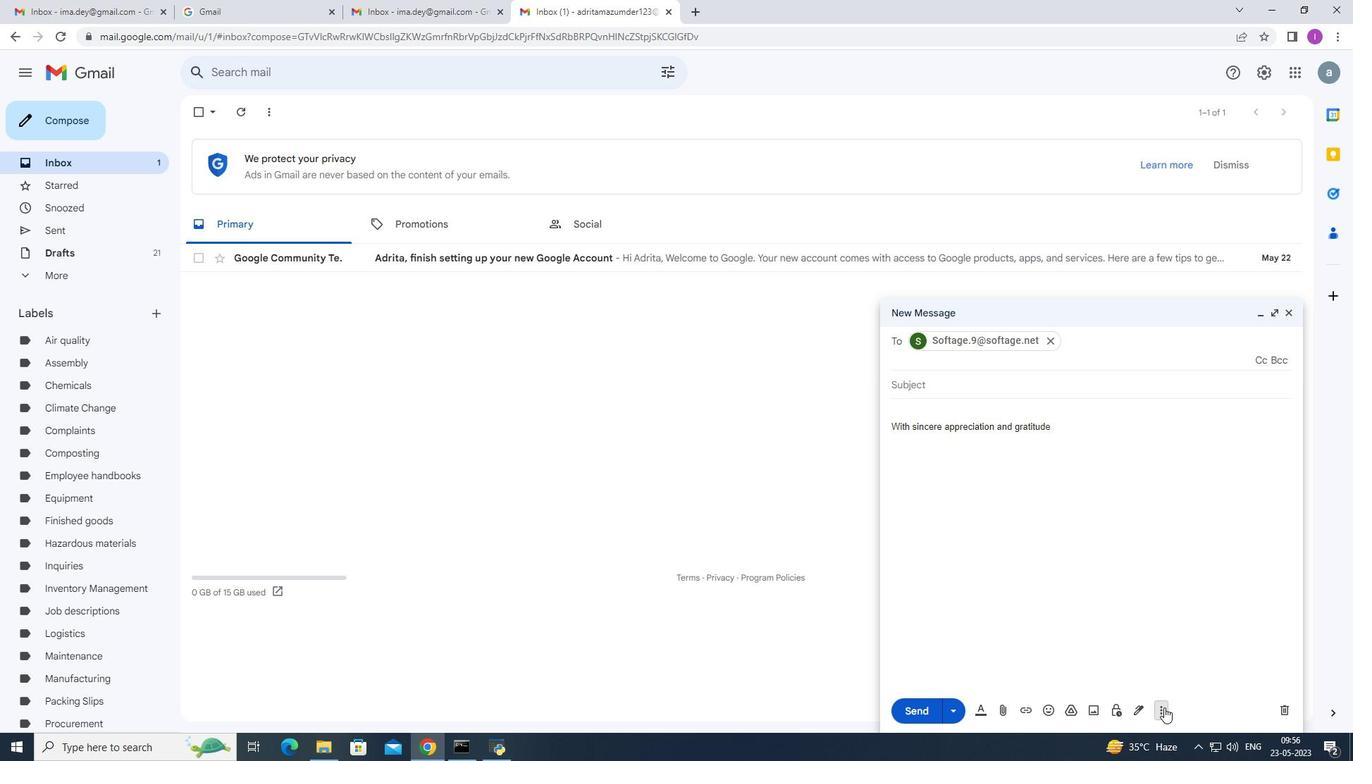
Action: Mouse moved to (1203, 572)
Screenshot: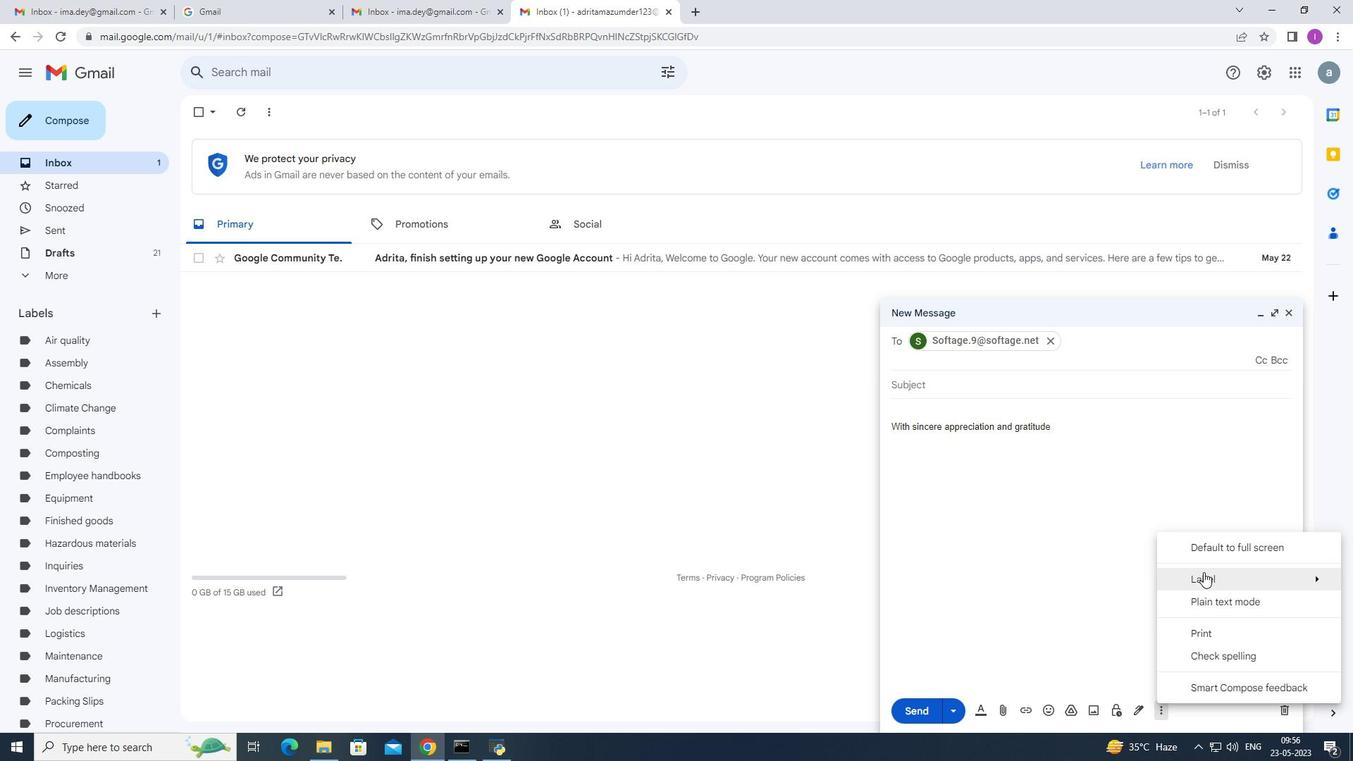 
Action: Mouse pressed left at (1203, 572)
Screenshot: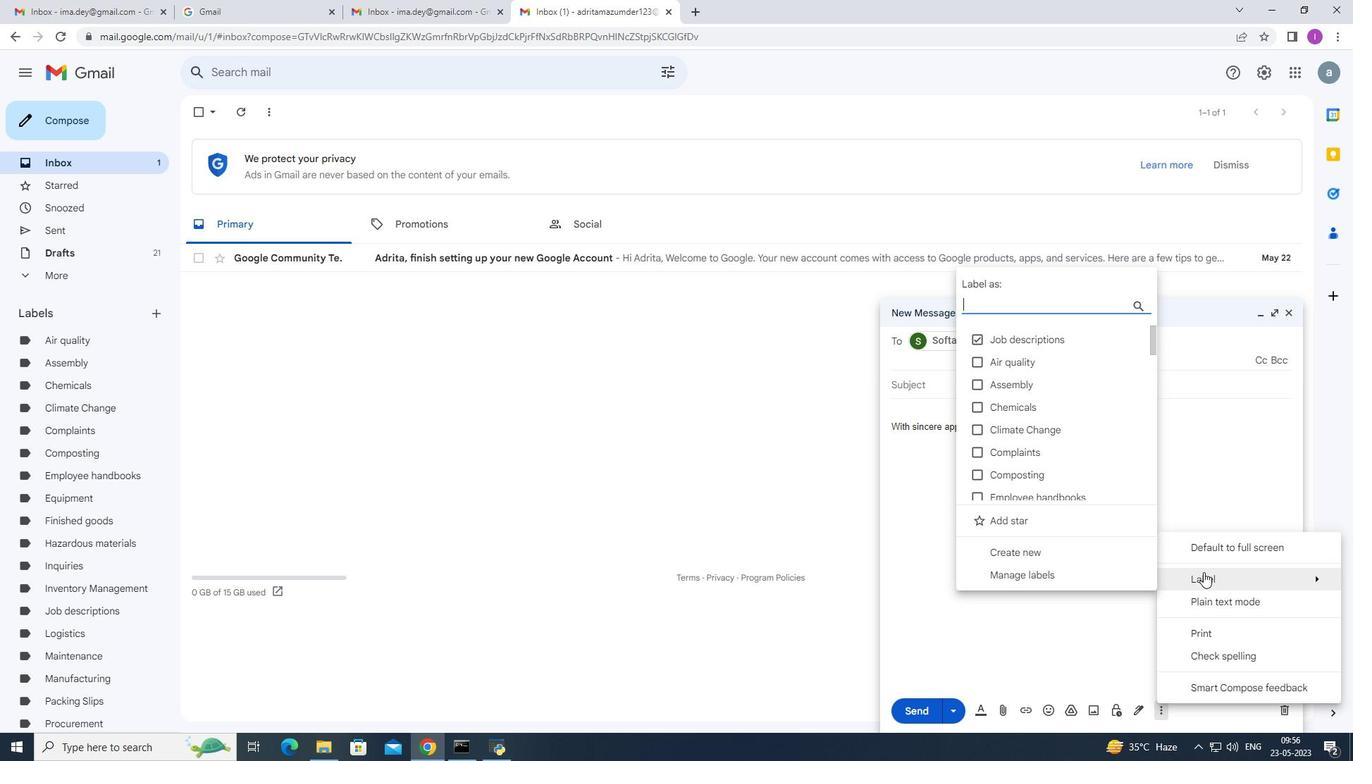 
Action: Mouse moved to (903, 514)
Screenshot: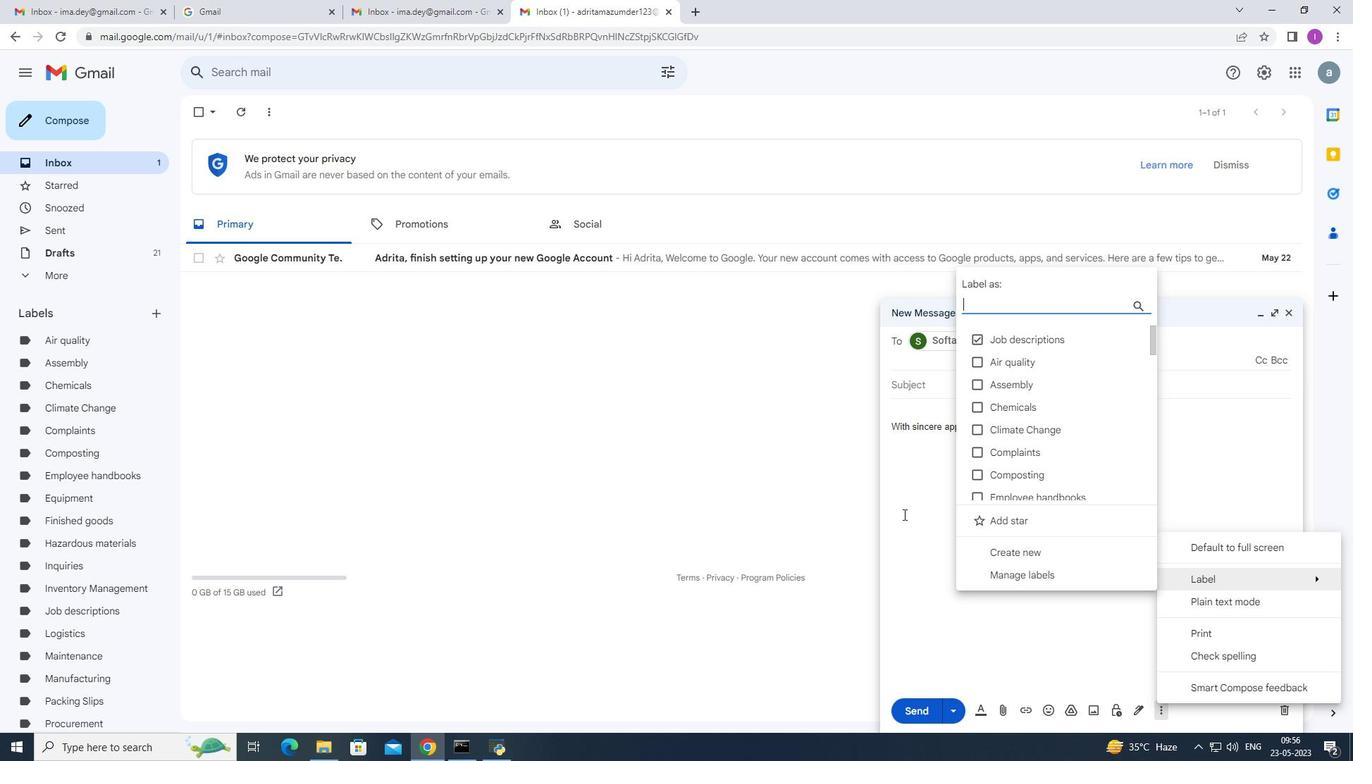 
Action: Mouse pressed left at (903, 514)
Screenshot: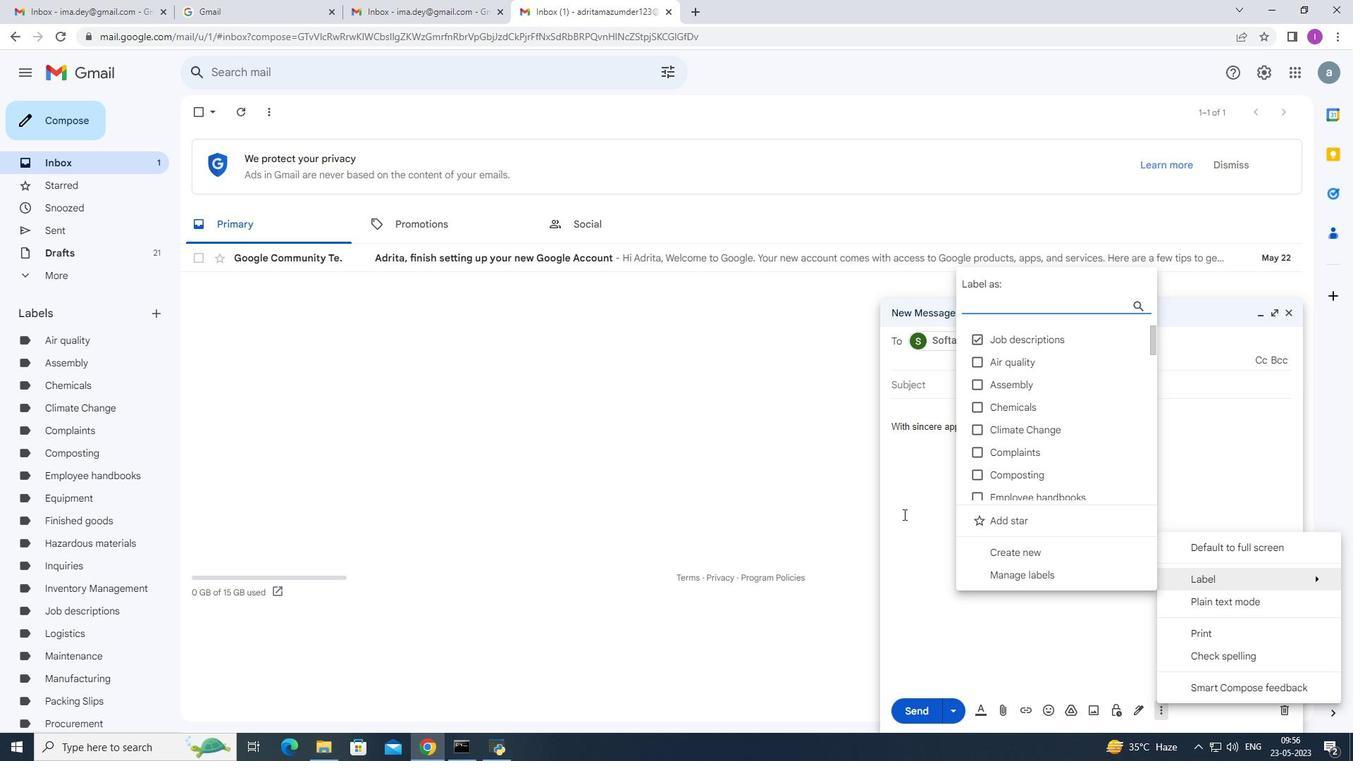 
Action: Mouse moved to (258, 136)
Screenshot: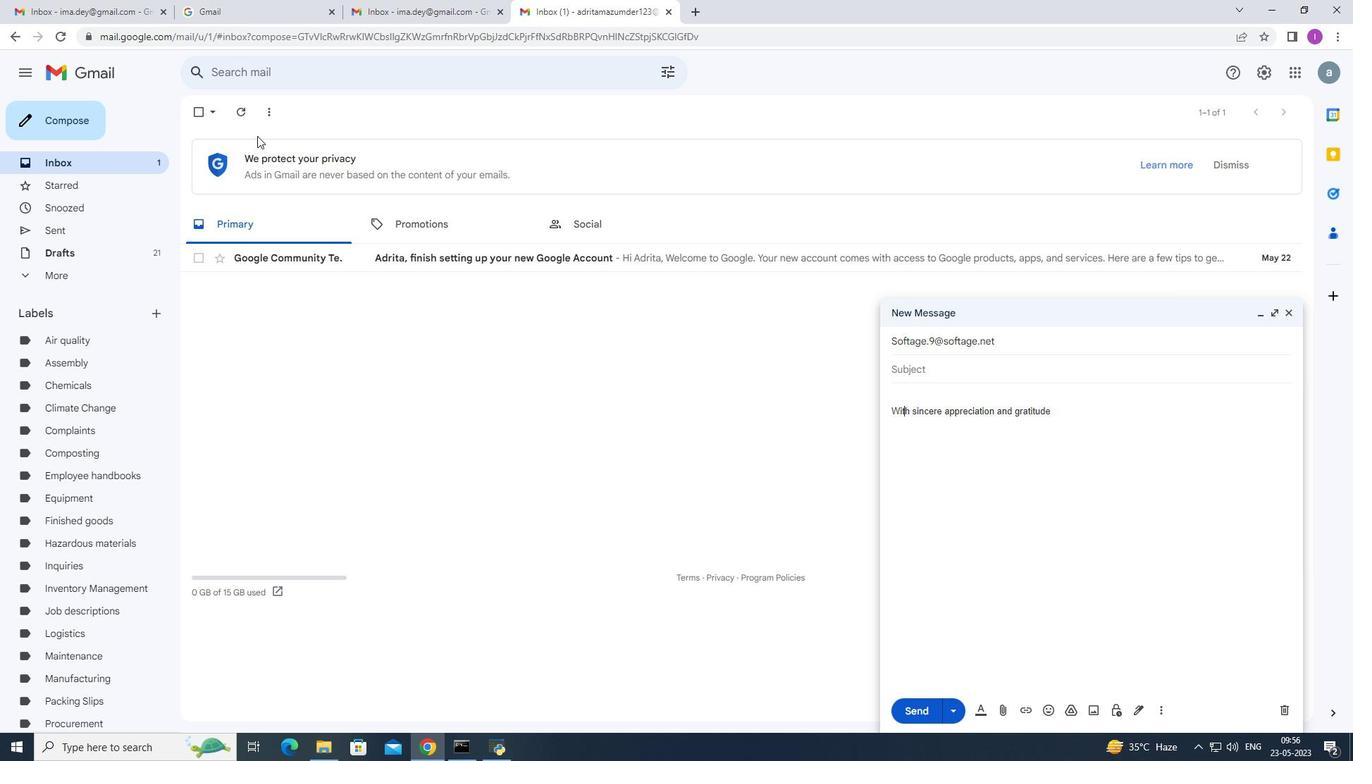 
